 Task: Search one way flight ticket for 1 adult, 5 children, 2 infants in seat and 1 infant on lap in first from Charleston: Yeager Airport to Jackson: Jackson Hole Airport on 5-2-2023. Number of bags: 1 checked bag. Price is upto 106000. Outbound departure time preference is 12:00.
Action: Mouse moved to (338, 310)
Screenshot: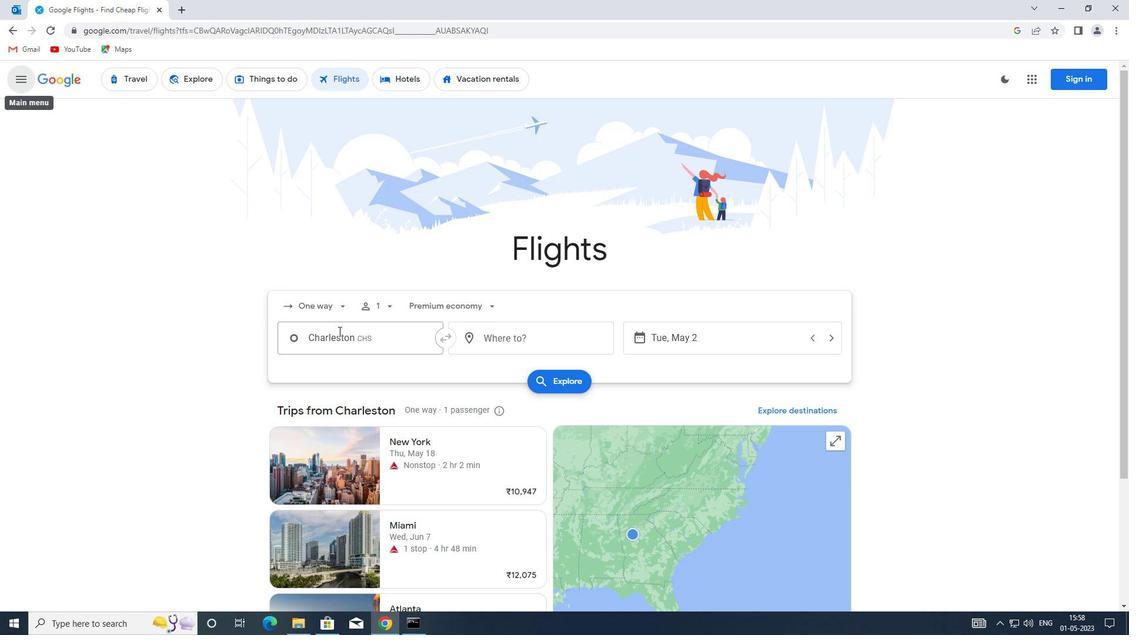
Action: Mouse pressed left at (338, 310)
Screenshot: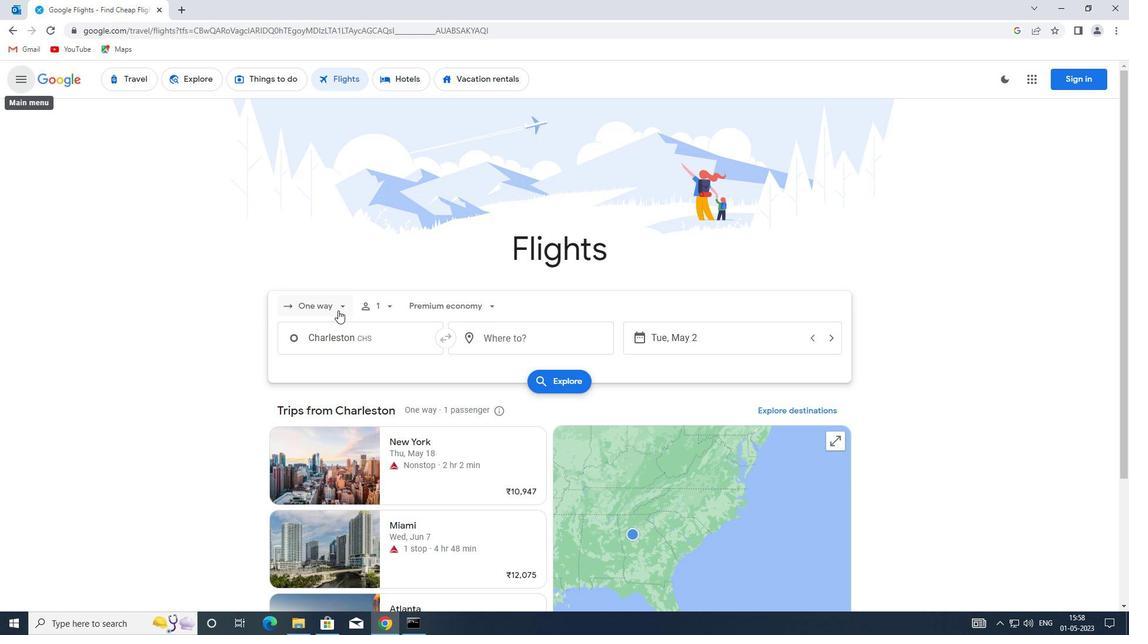 
Action: Mouse moved to (347, 366)
Screenshot: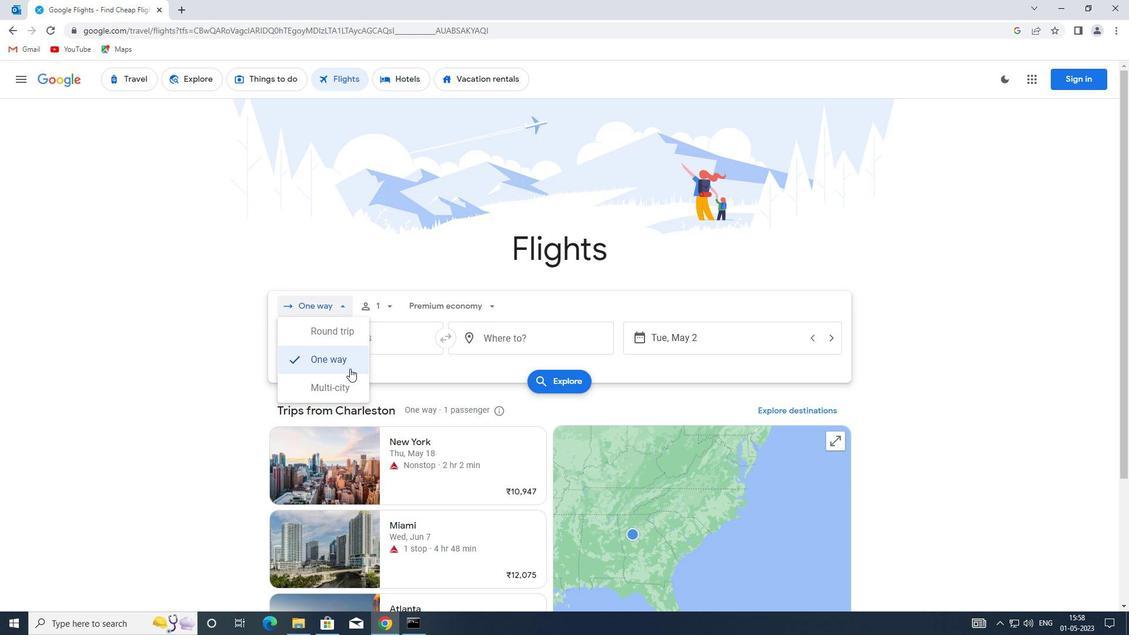
Action: Mouse pressed left at (347, 366)
Screenshot: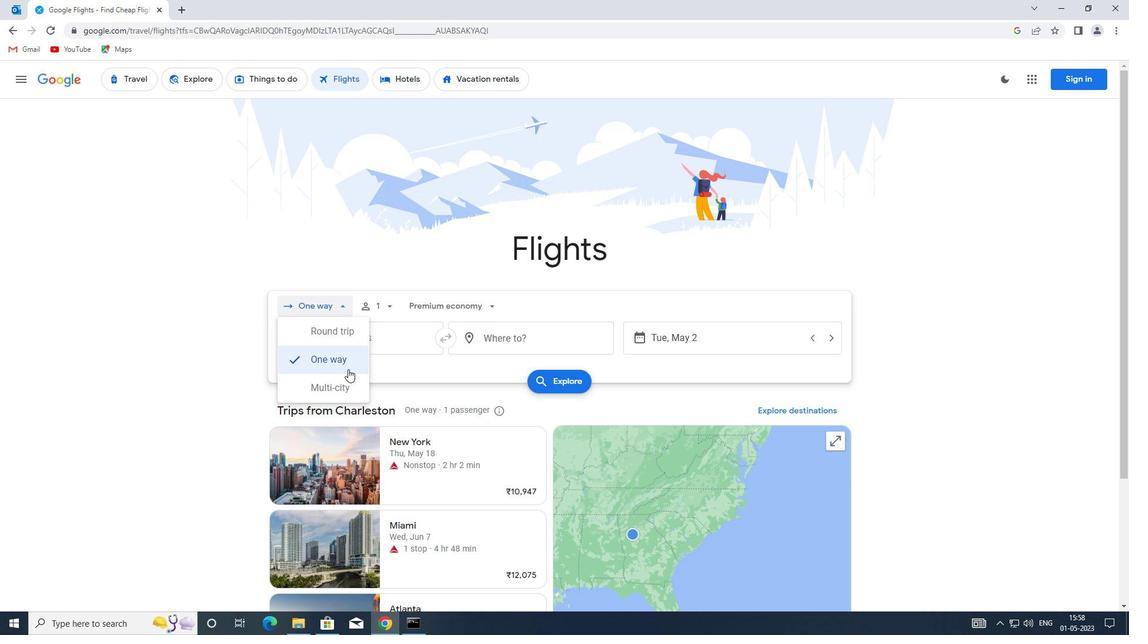 
Action: Mouse moved to (389, 304)
Screenshot: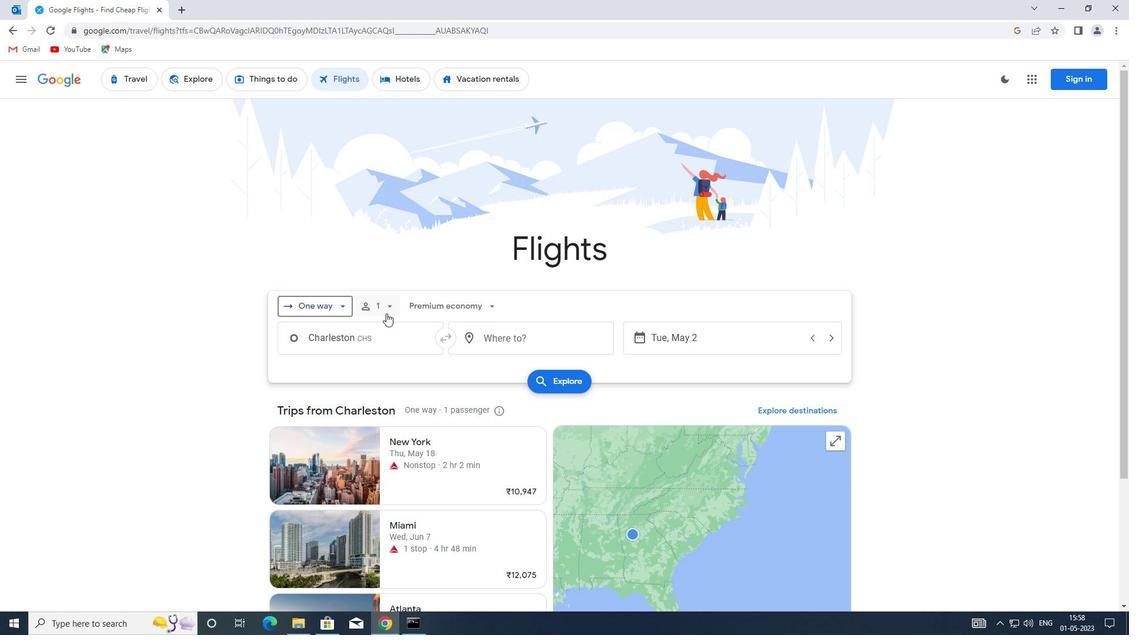 
Action: Mouse pressed left at (389, 304)
Screenshot: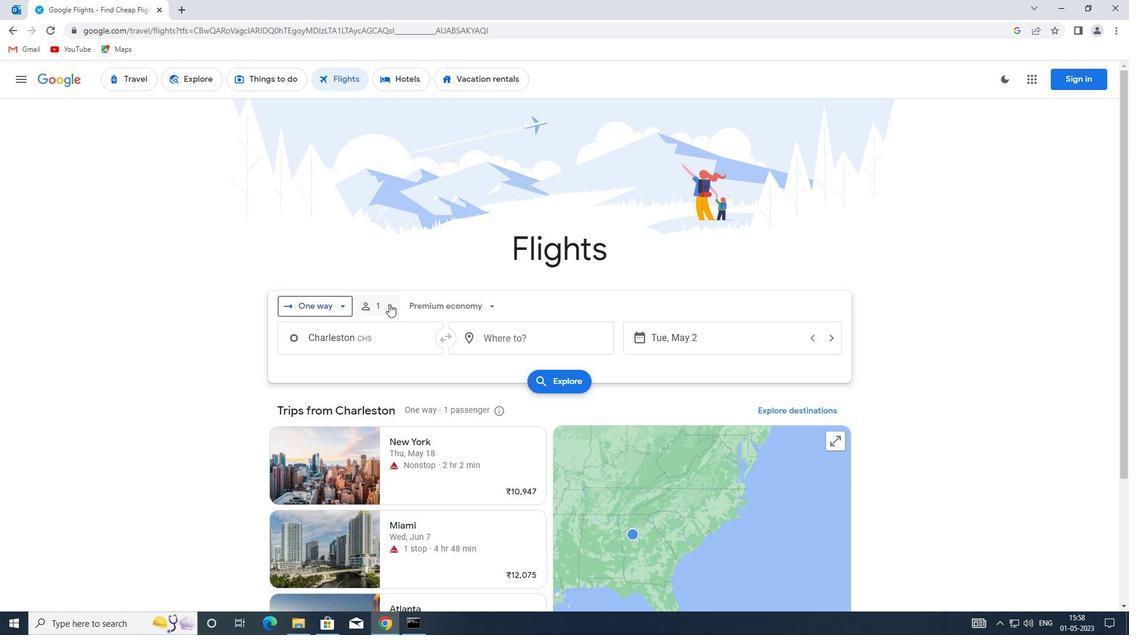 
Action: Mouse moved to (483, 363)
Screenshot: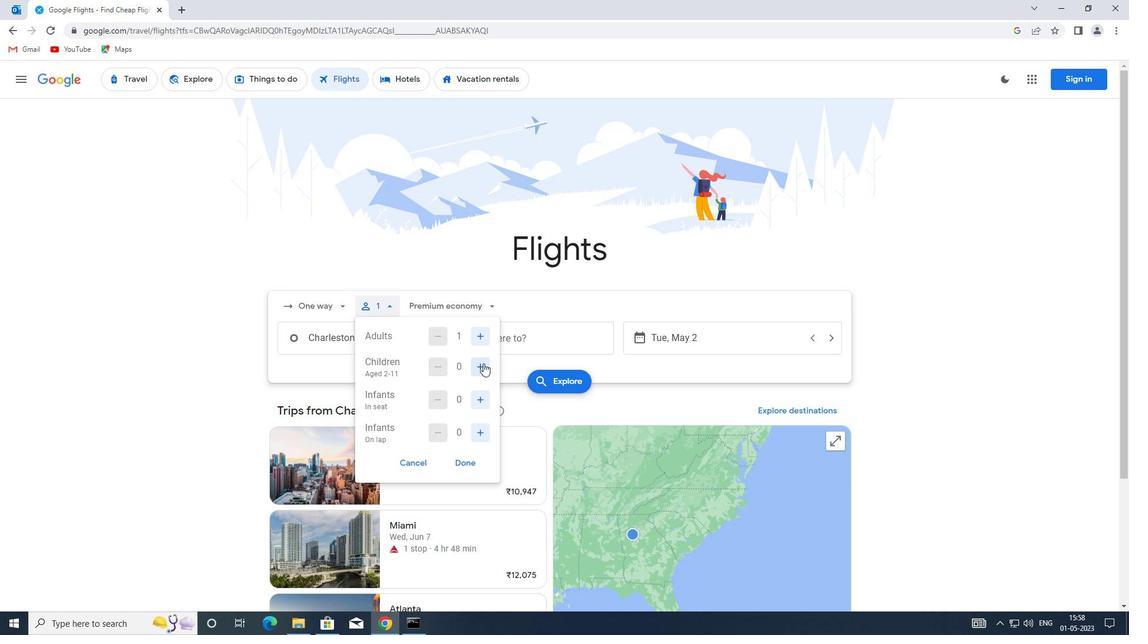 
Action: Mouse pressed left at (483, 363)
Screenshot: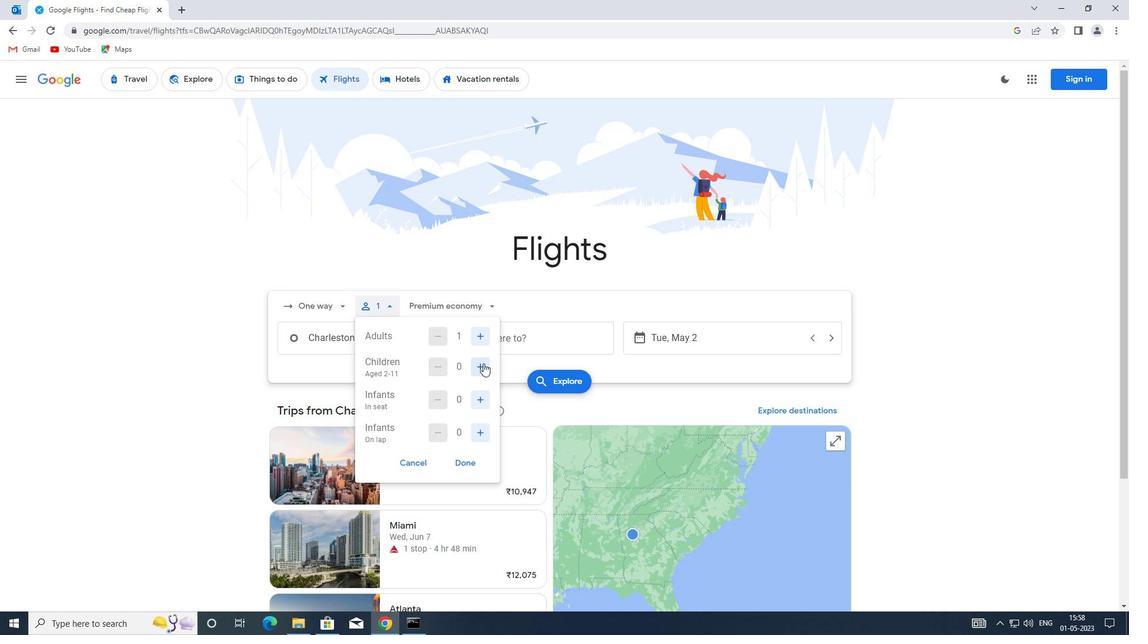 
Action: Mouse pressed left at (483, 363)
Screenshot: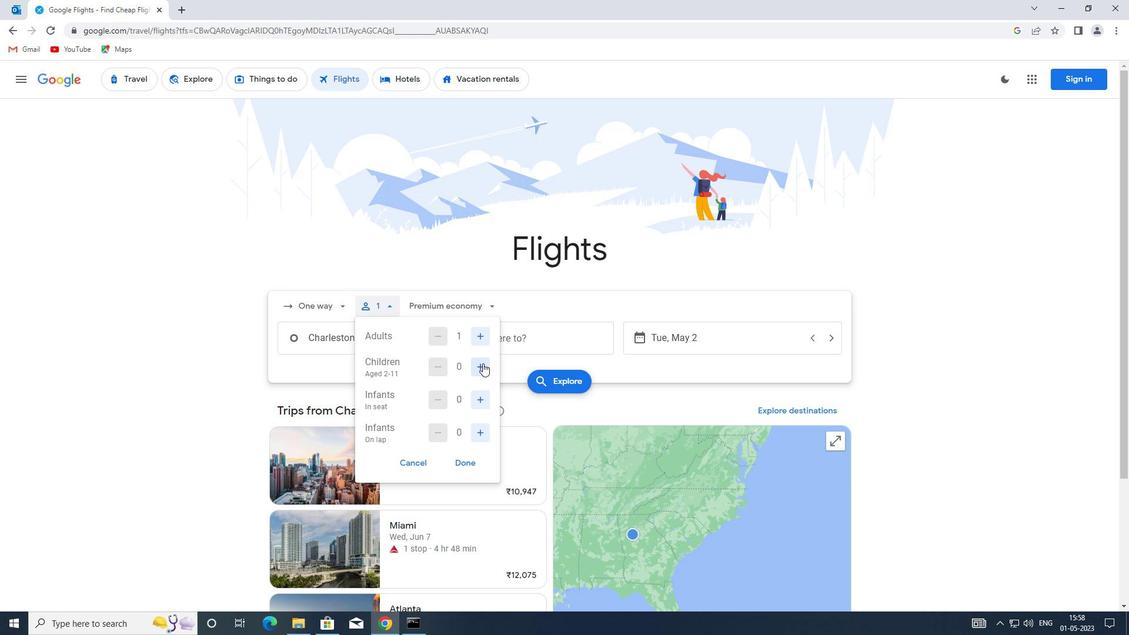 
Action: Mouse pressed left at (483, 363)
Screenshot: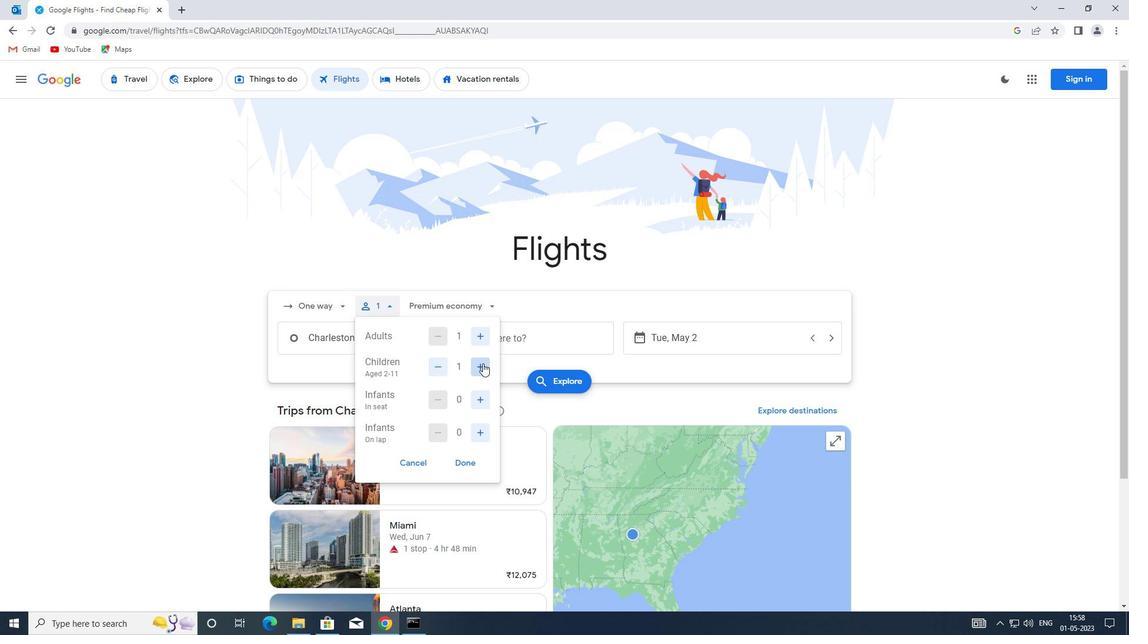 
Action: Mouse moved to (483, 364)
Screenshot: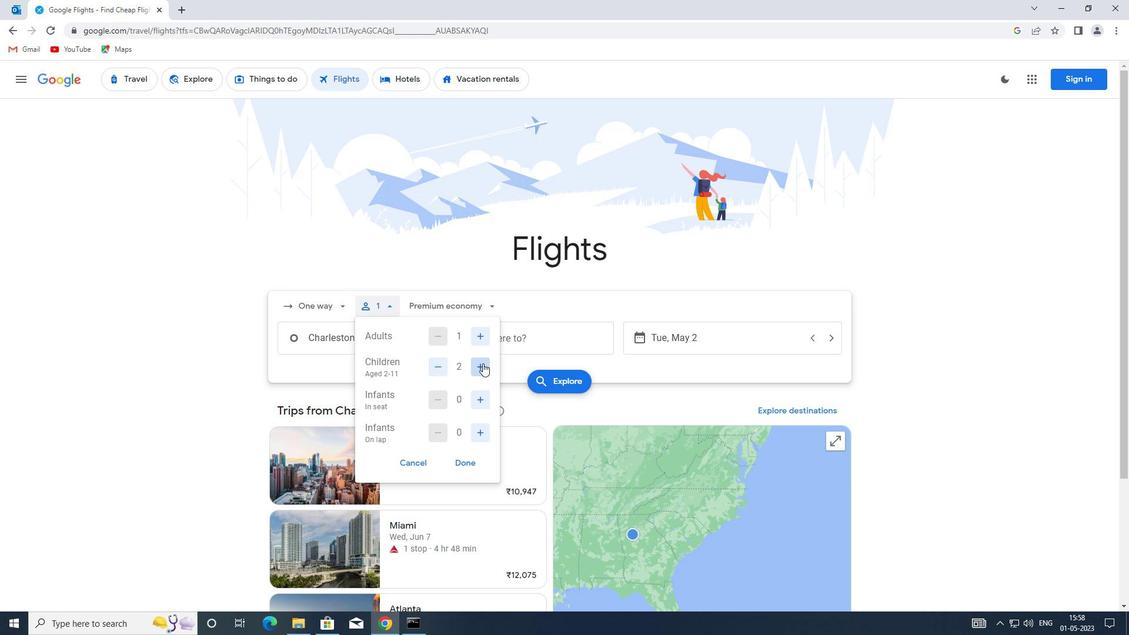 
Action: Mouse pressed left at (483, 364)
Screenshot: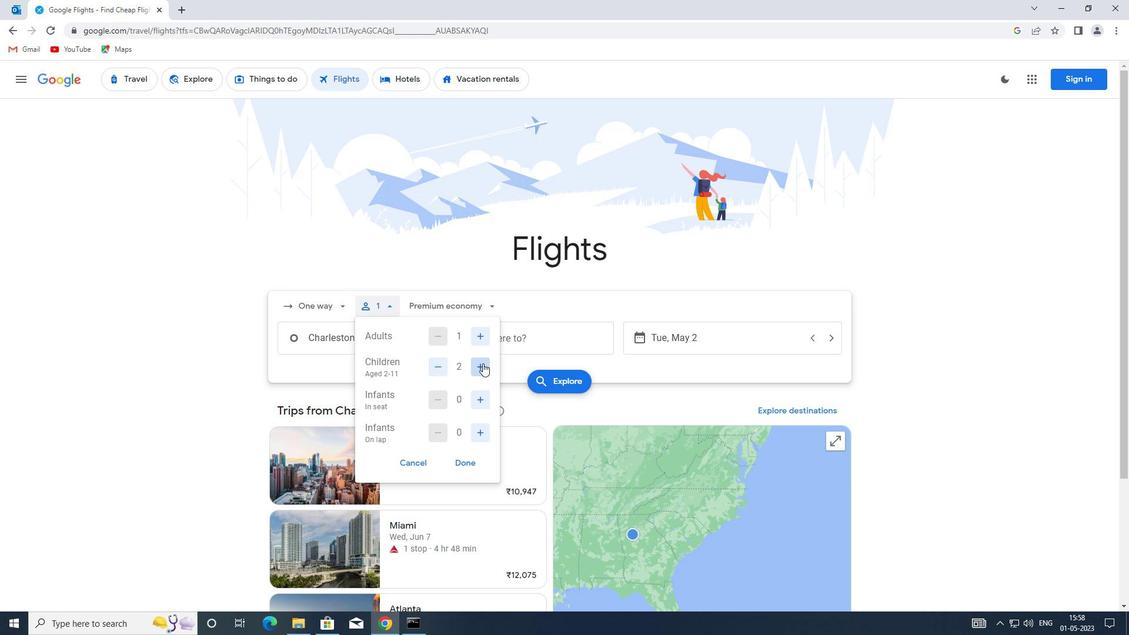 
Action: Mouse moved to (483, 365)
Screenshot: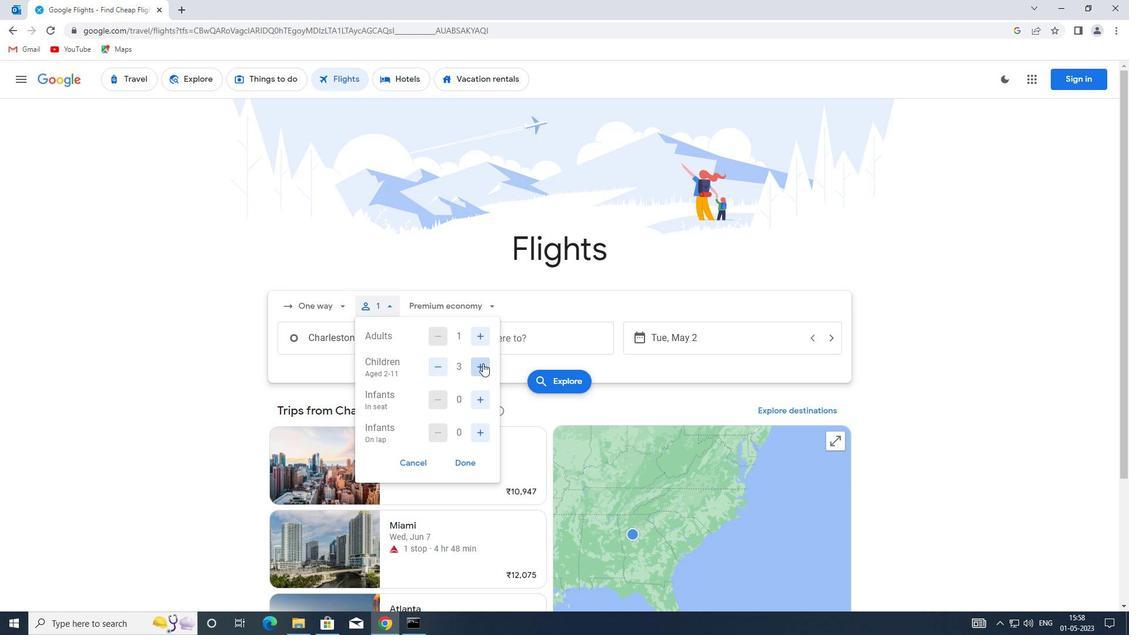 
Action: Mouse pressed left at (483, 365)
Screenshot: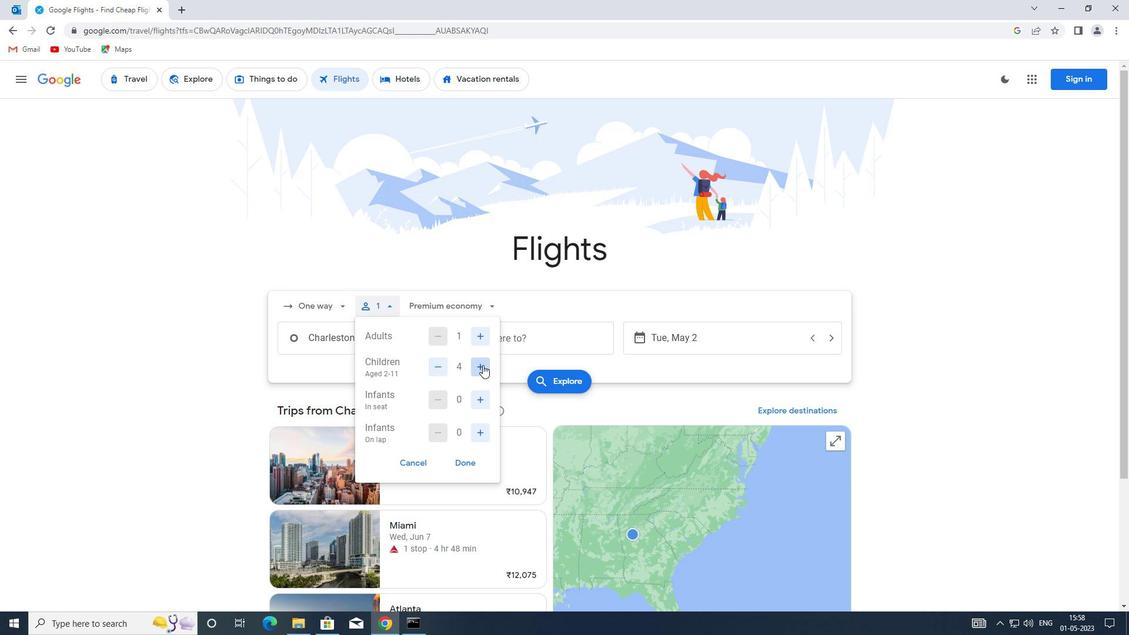 
Action: Mouse moved to (479, 401)
Screenshot: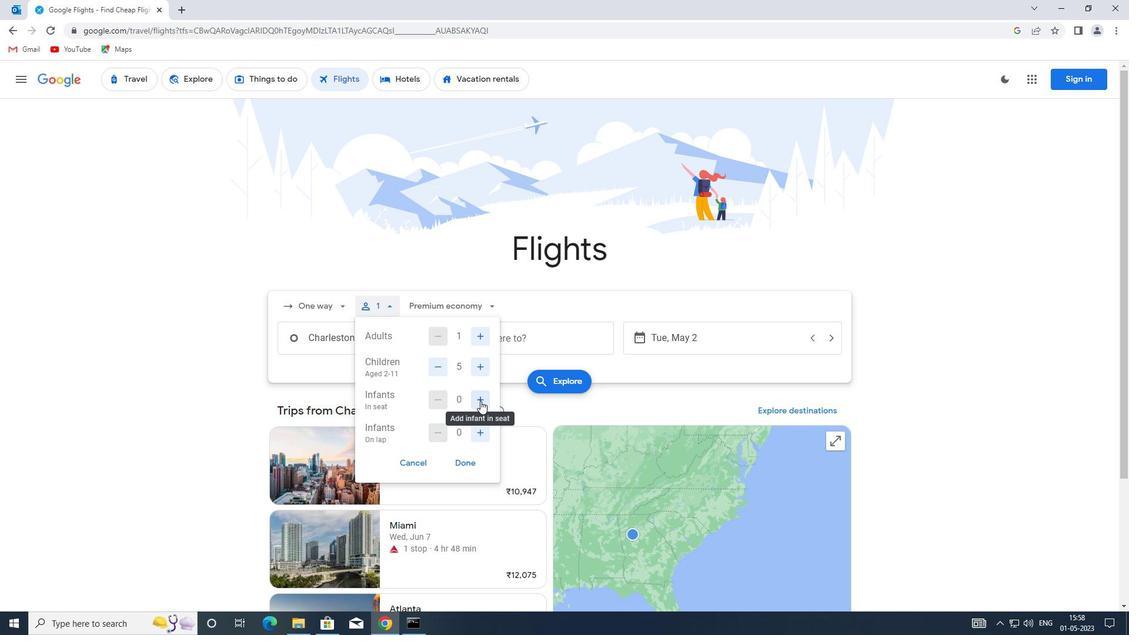 
Action: Mouse pressed left at (479, 401)
Screenshot: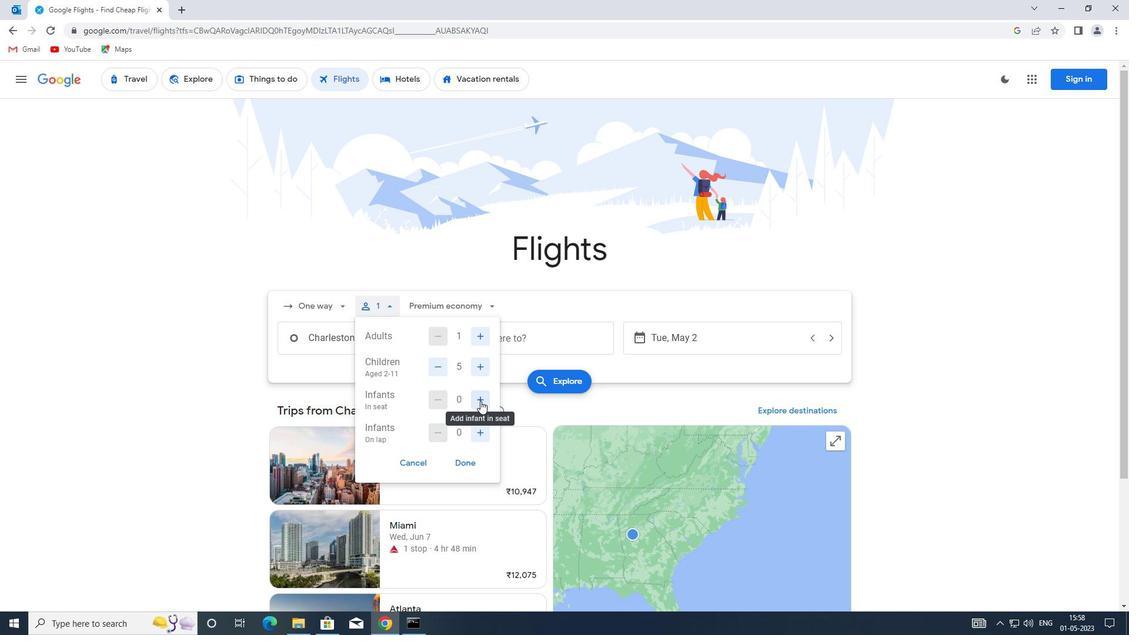 
Action: Mouse pressed left at (479, 401)
Screenshot: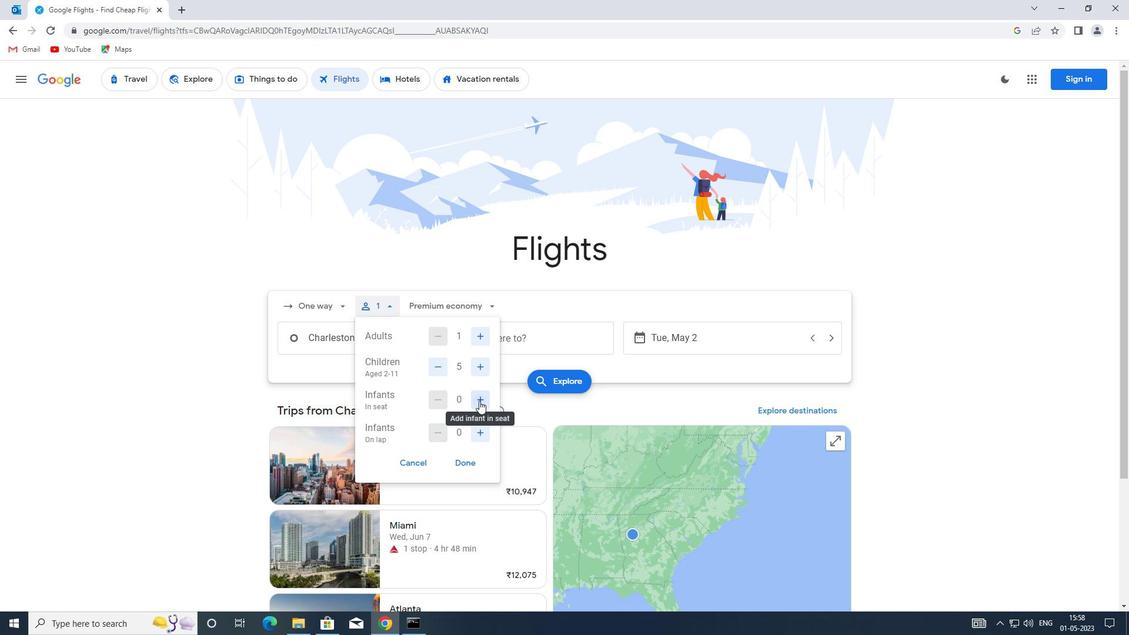 
Action: Mouse moved to (475, 431)
Screenshot: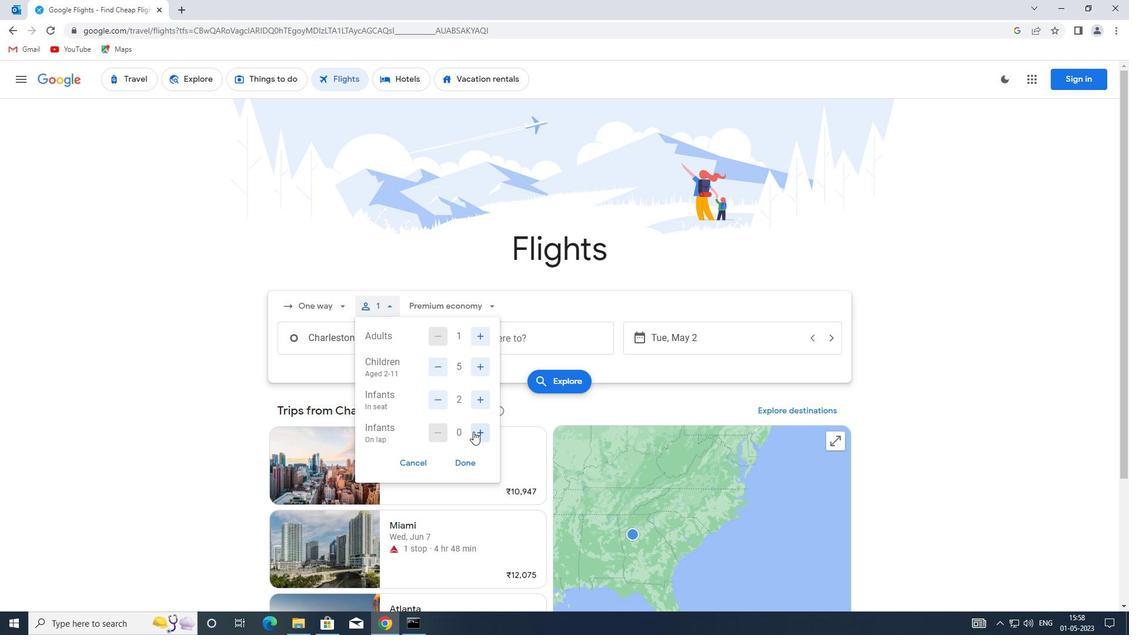 
Action: Mouse pressed left at (475, 431)
Screenshot: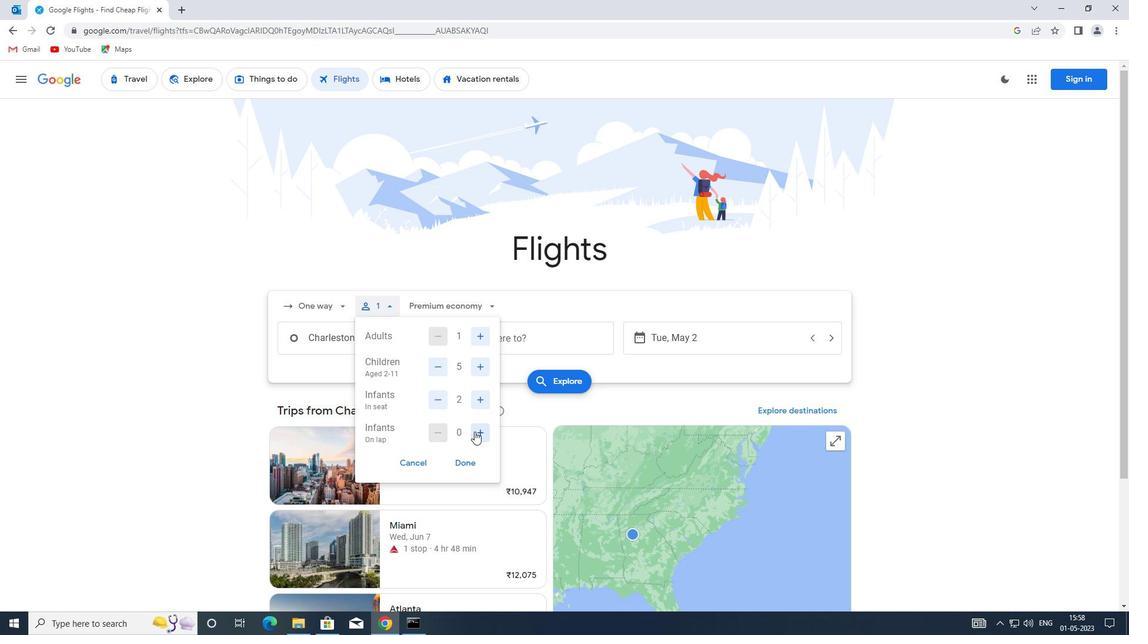 
Action: Mouse moved to (445, 401)
Screenshot: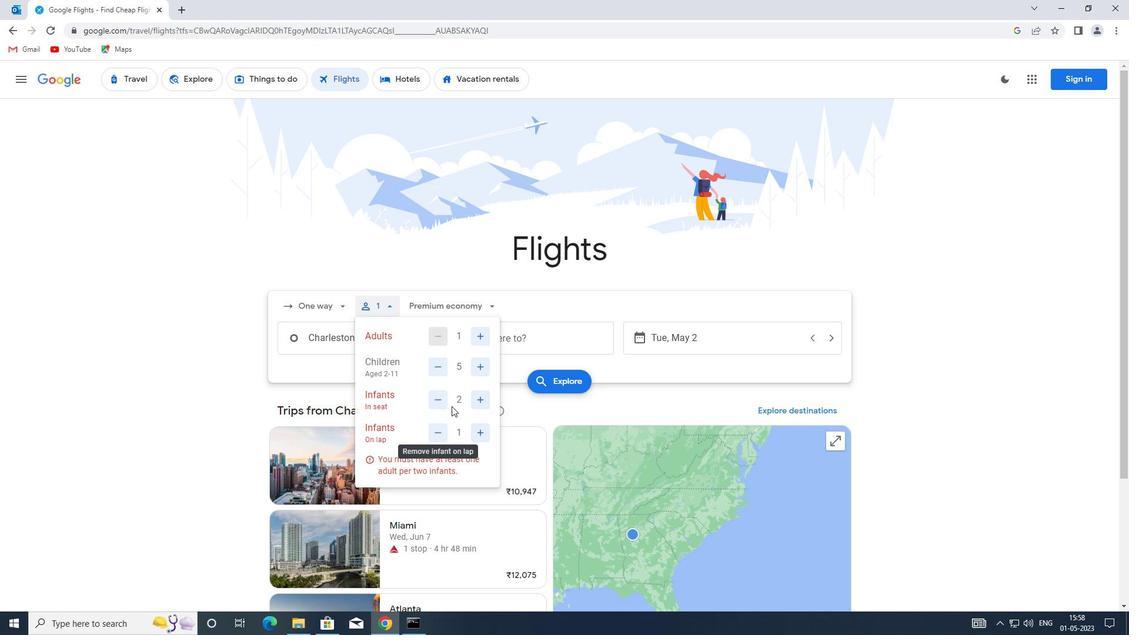 
Action: Mouse pressed left at (445, 401)
Screenshot: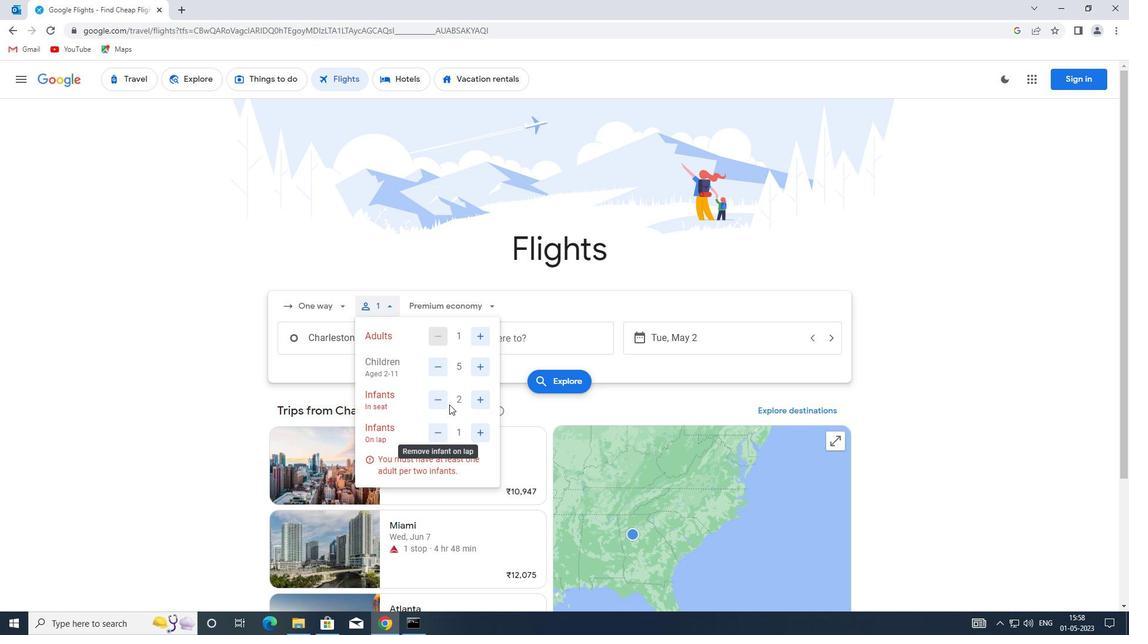 
Action: Mouse moved to (471, 462)
Screenshot: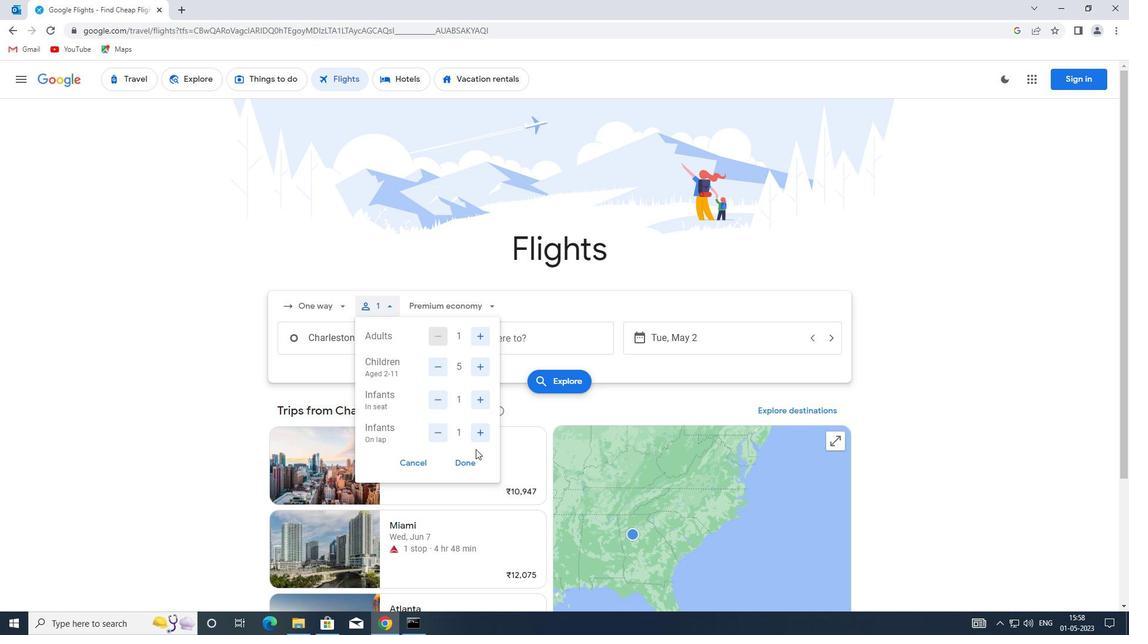 
Action: Mouse pressed left at (471, 462)
Screenshot: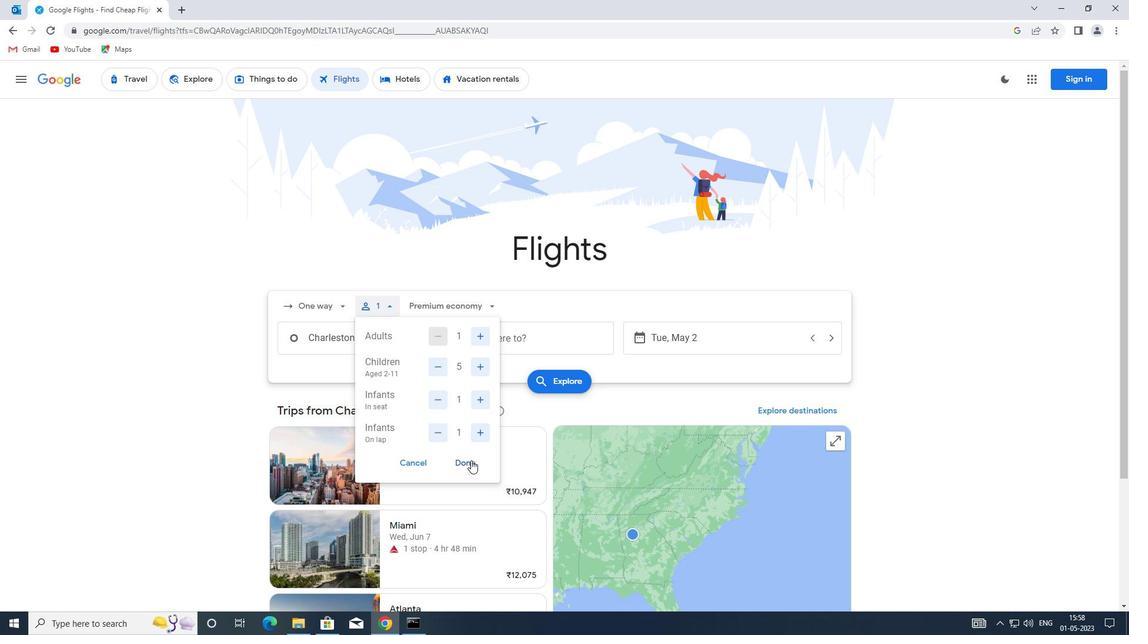 
Action: Mouse moved to (469, 309)
Screenshot: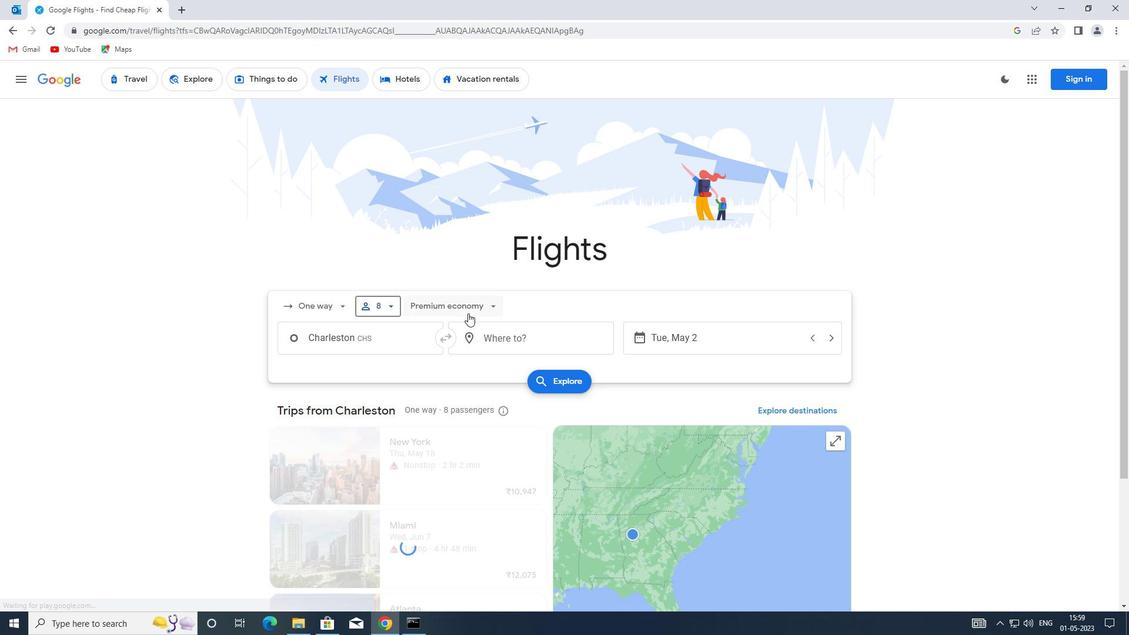 
Action: Mouse pressed left at (469, 309)
Screenshot: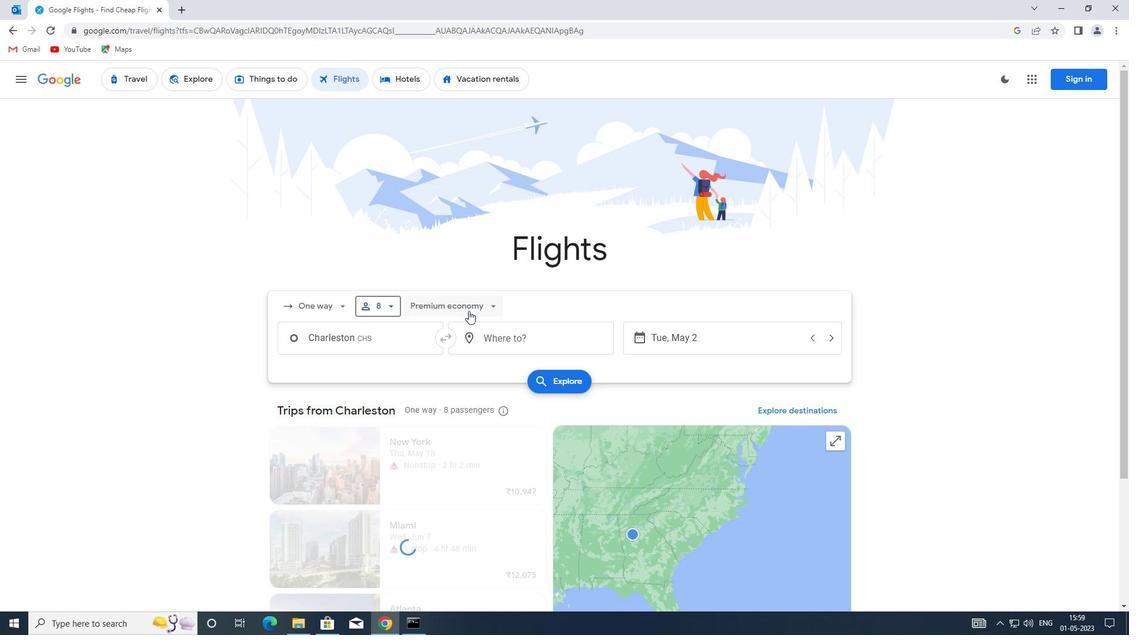 
Action: Mouse moved to (466, 416)
Screenshot: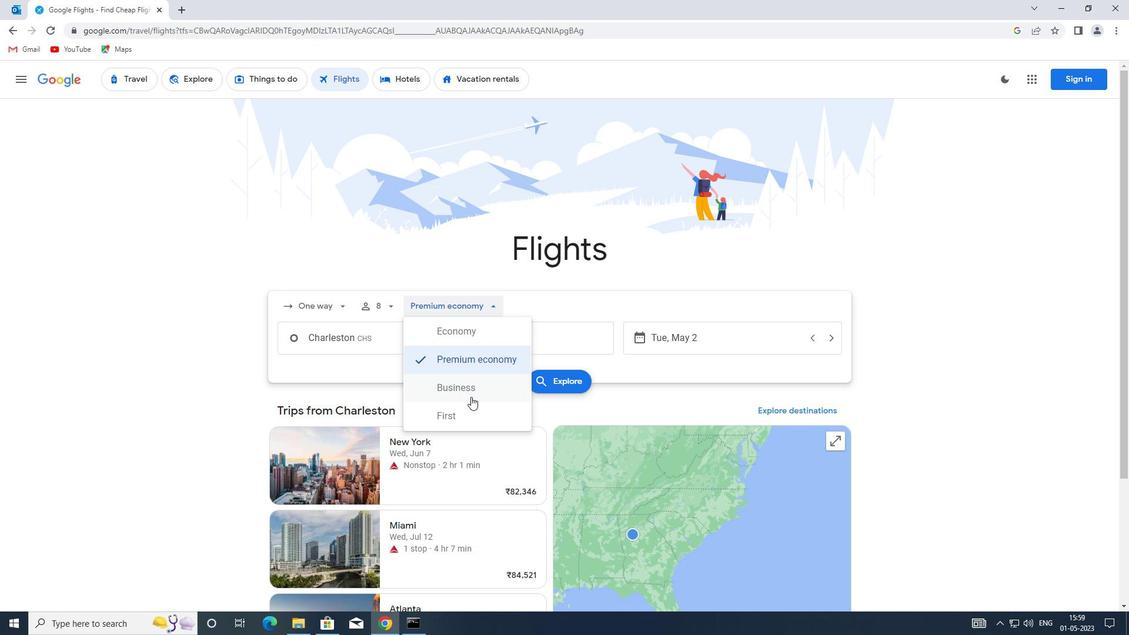 
Action: Mouse pressed left at (466, 416)
Screenshot: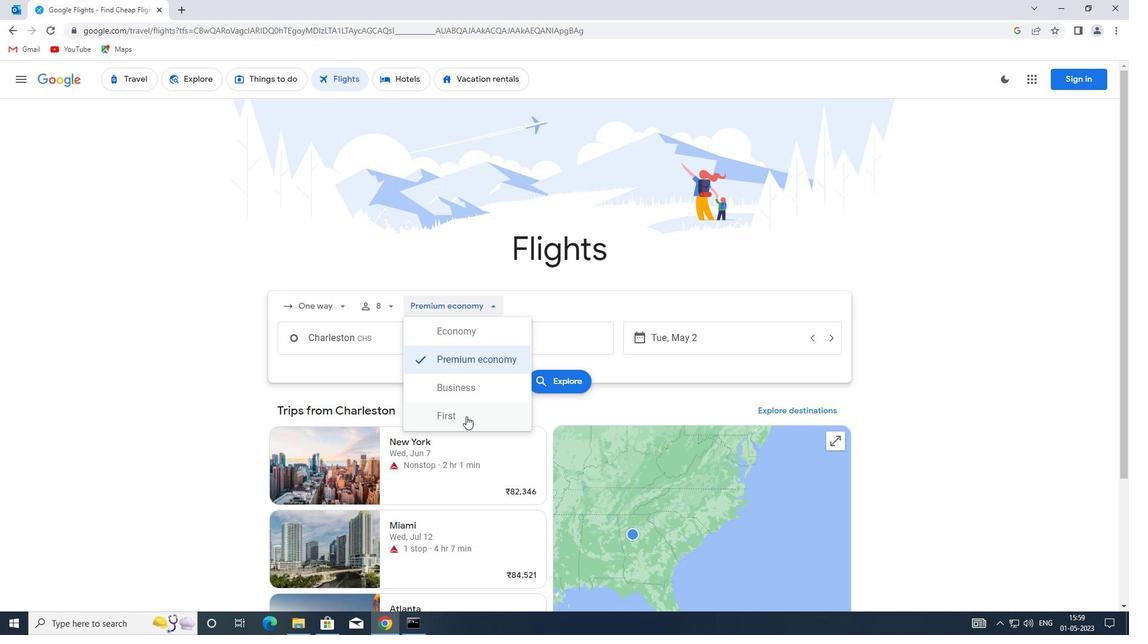 
Action: Mouse moved to (384, 343)
Screenshot: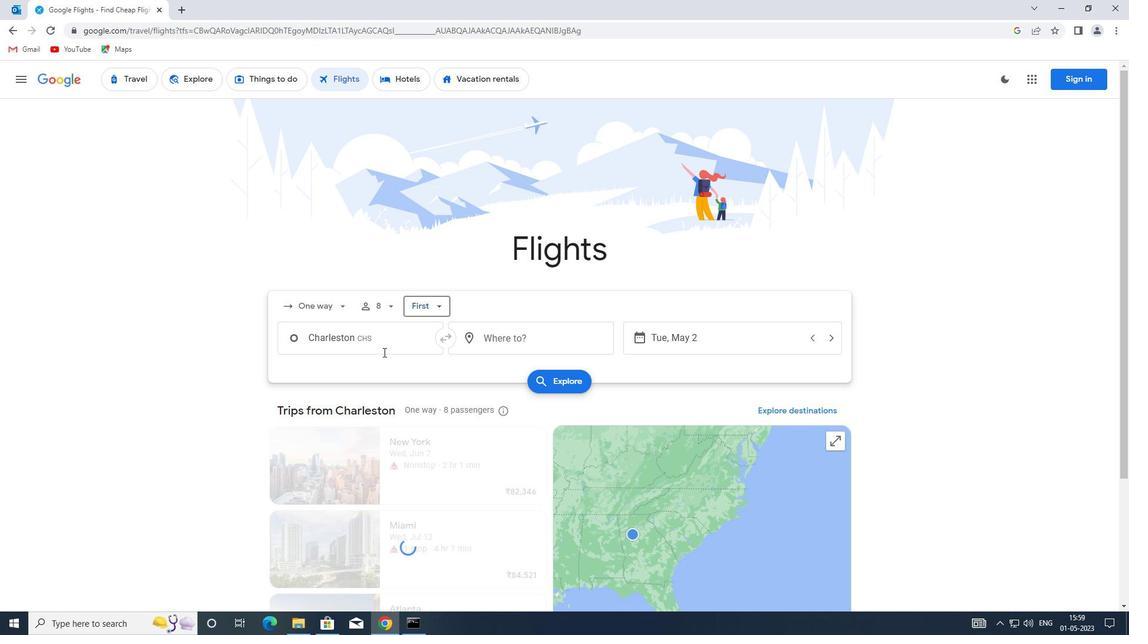 
Action: Mouse pressed left at (384, 343)
Screenshot: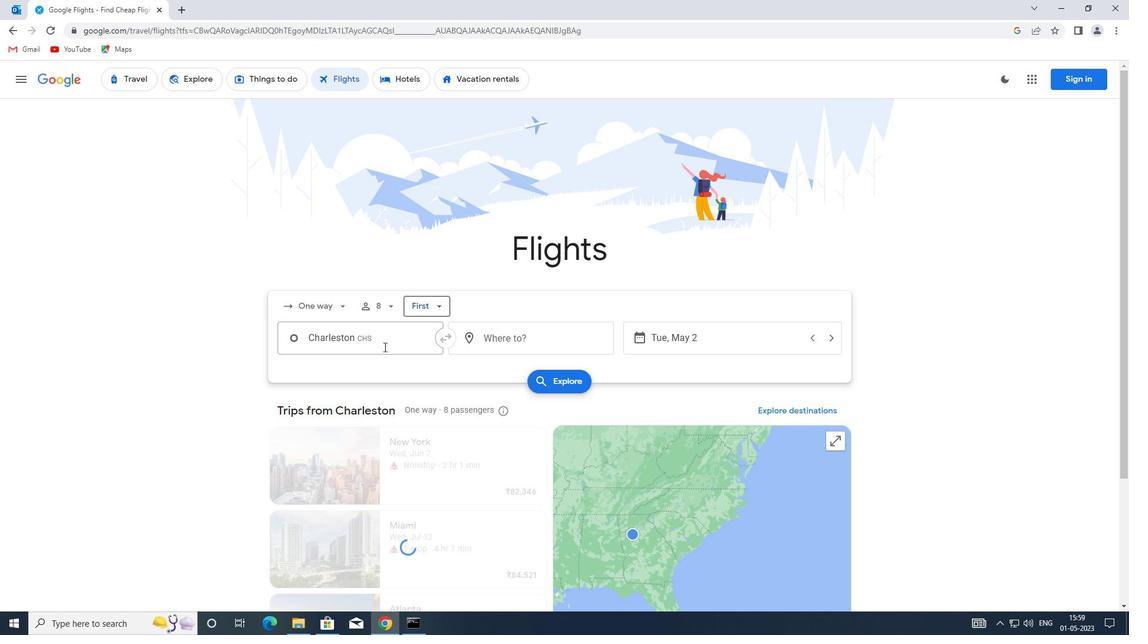 
Action: Key pressed <Key.enter>
Screenshot: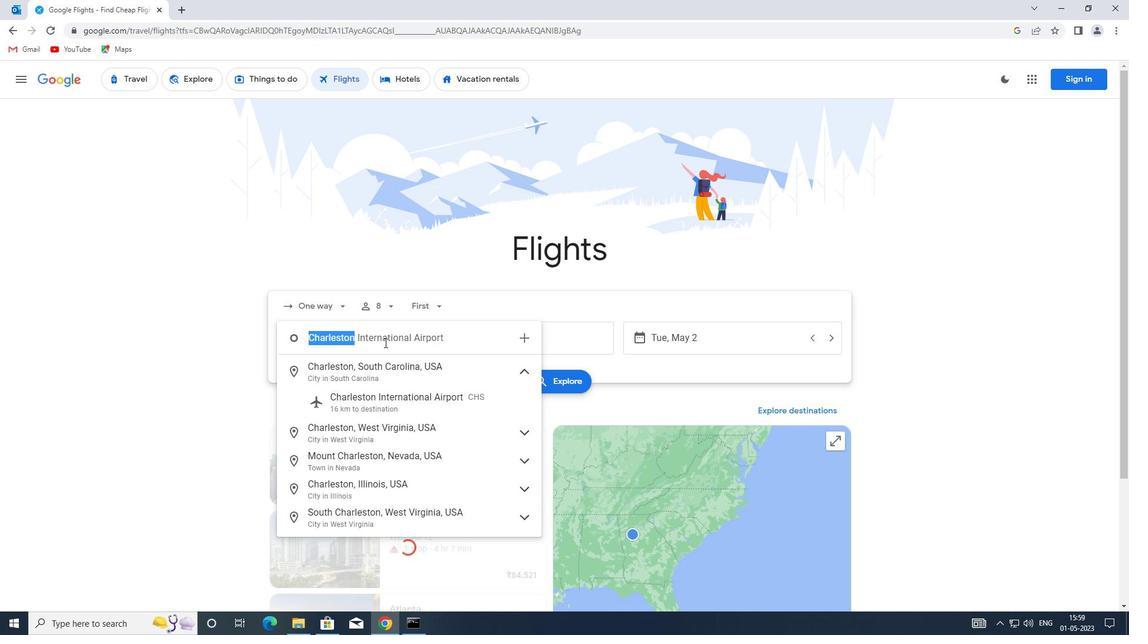 
Action: Mouse moved to (540, 336)
Screenshot: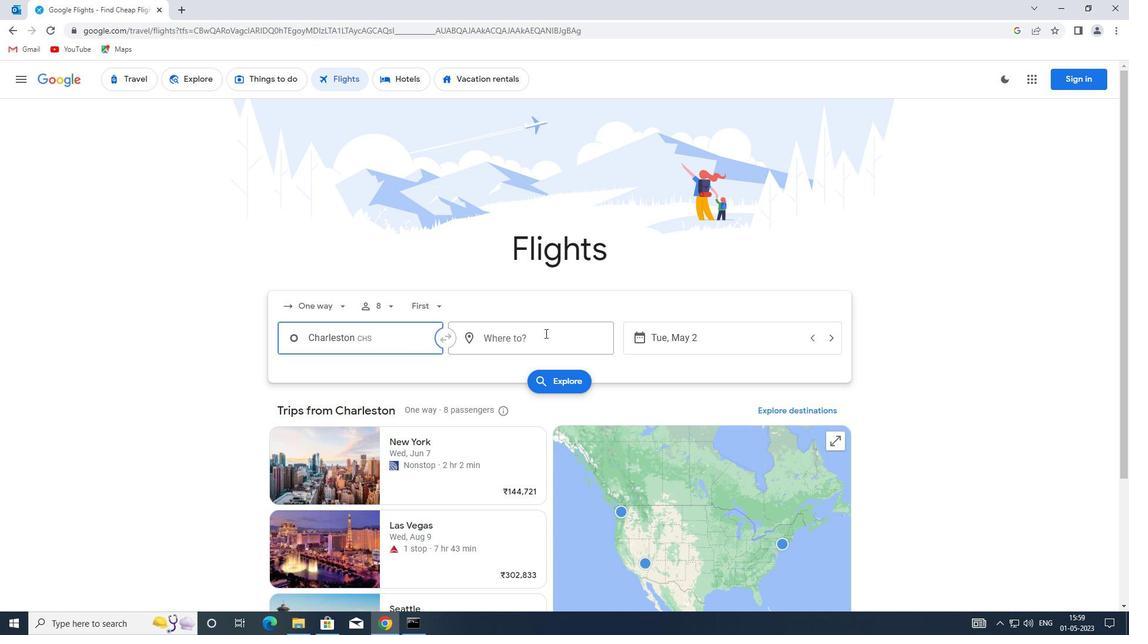
Action: Mouse pressed left at (540, 336)
Screenshot: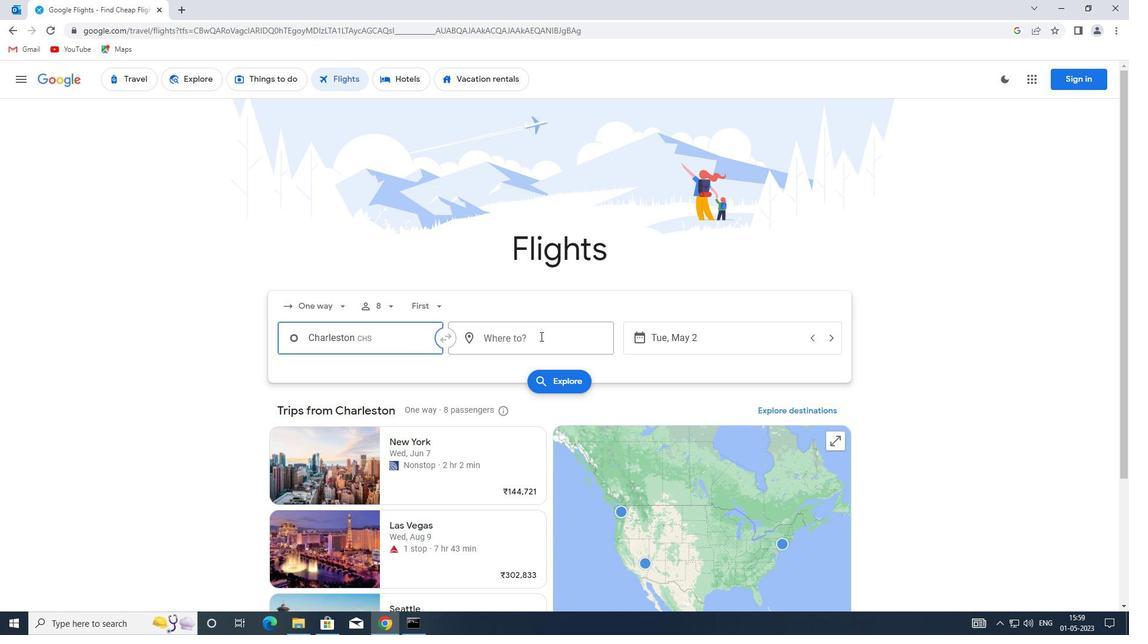 
Action: Key pressed jac
Screenshot: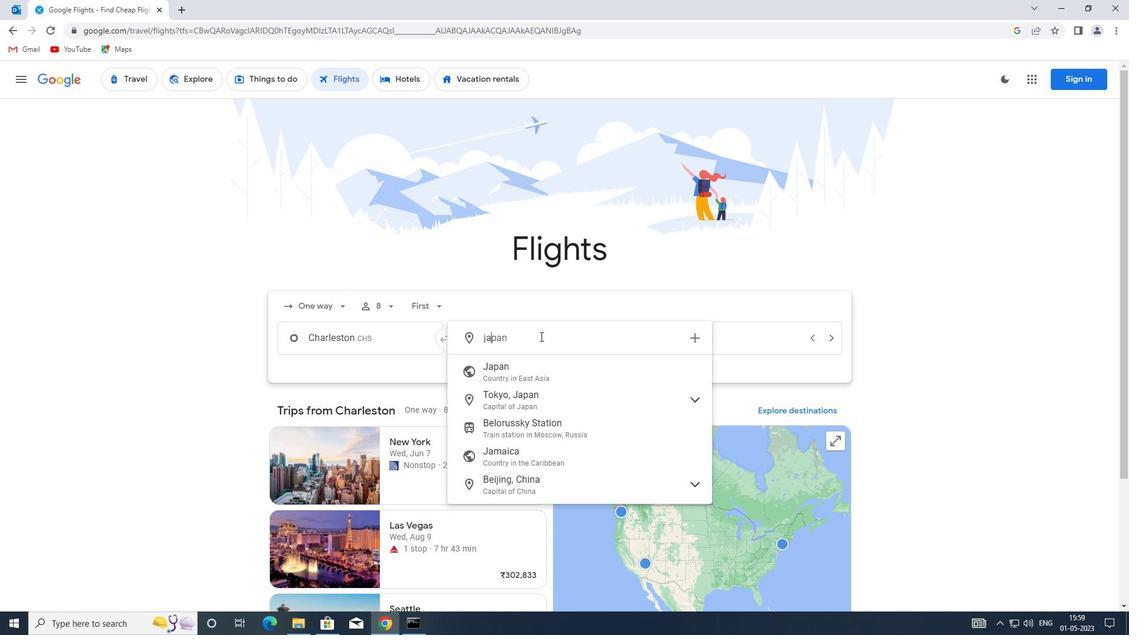 
Action: Mouse moved to (549, 369)
Screenshot: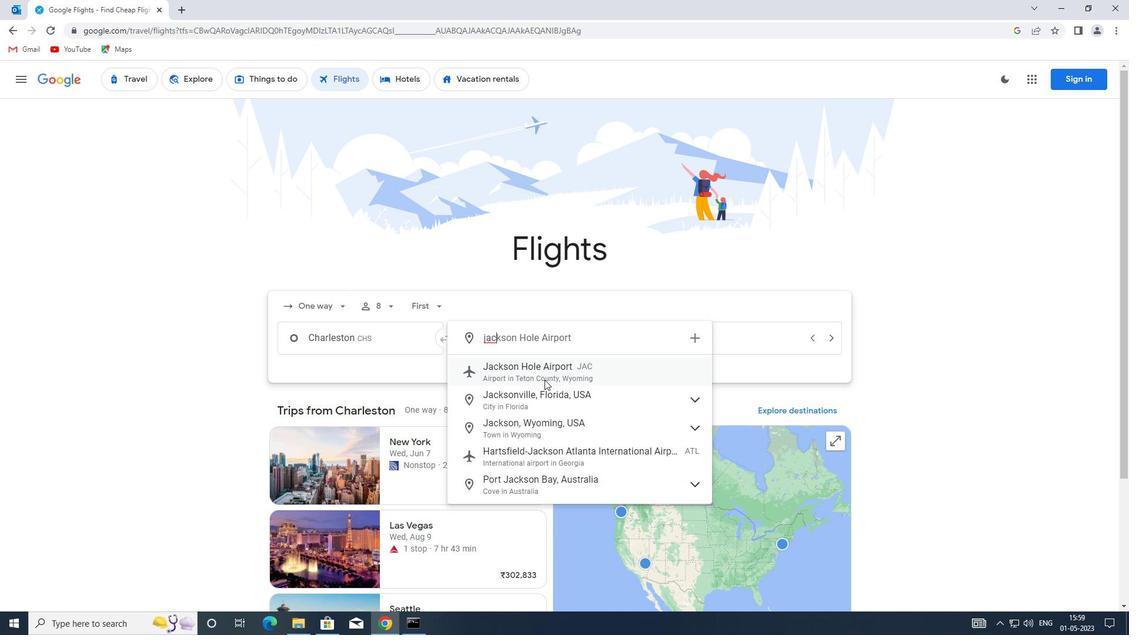 
Action: Mouse pressed left at (549, 369)
Screenshot: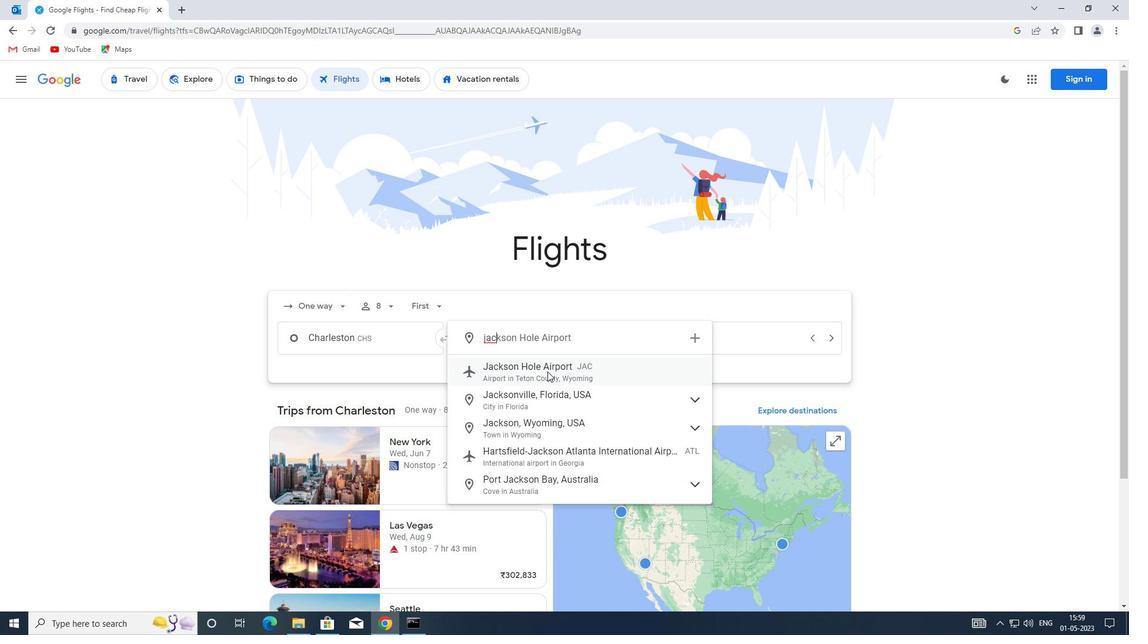
Action: Mouse moved to (668, 336)
Screenshot: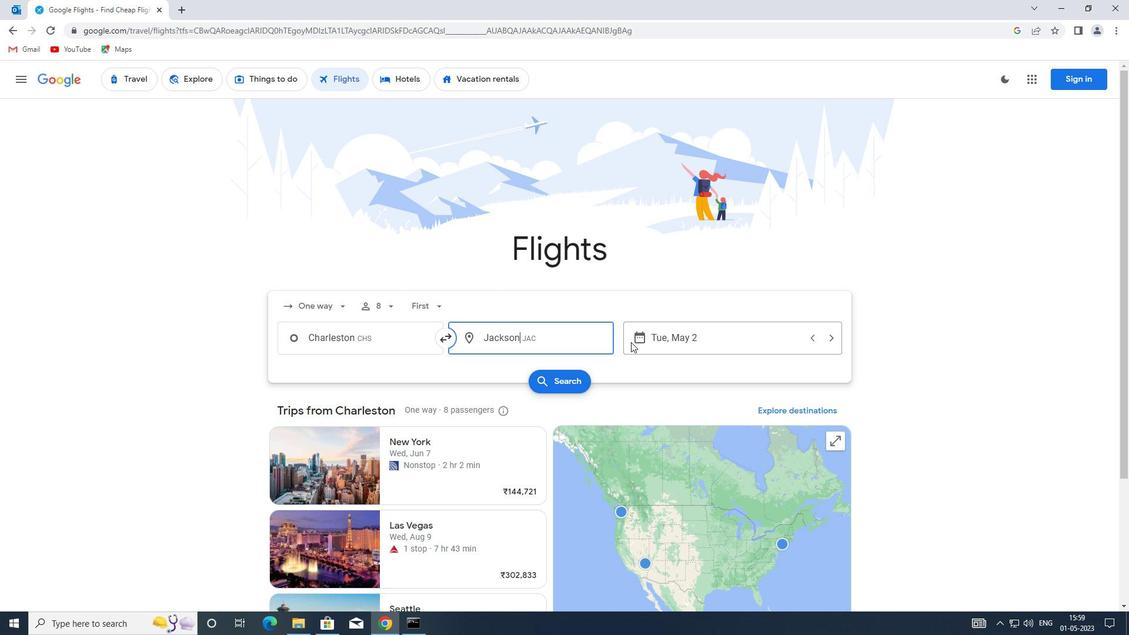 
Action: Mouse pressed left at (668, 336)
Screenshot: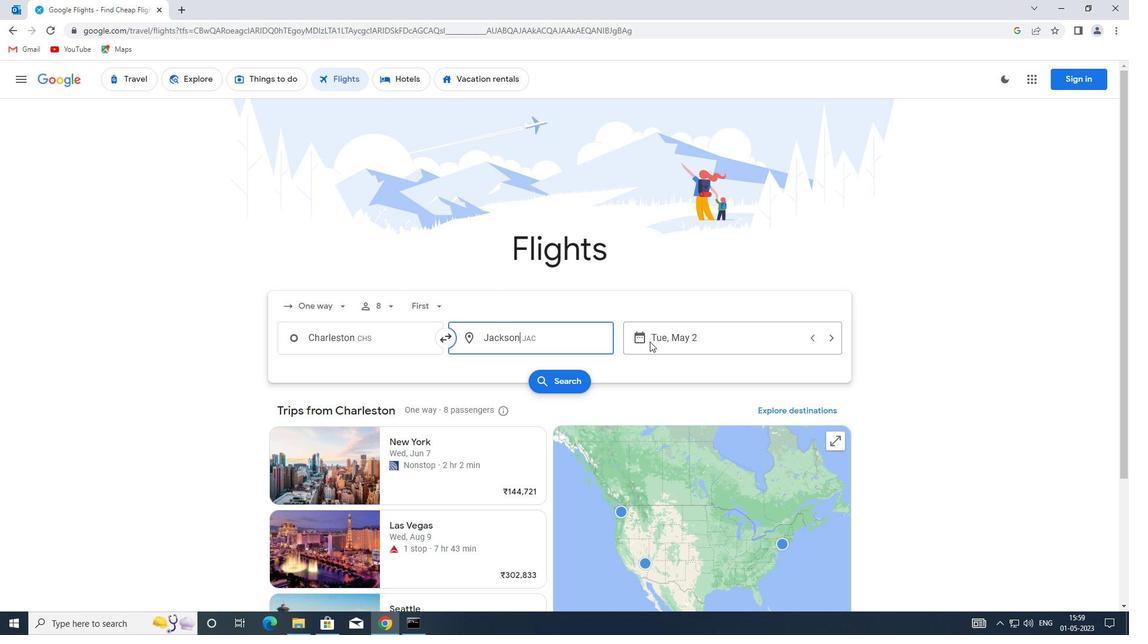 
Action: Mouse moved to (483, 404)
Screenshot: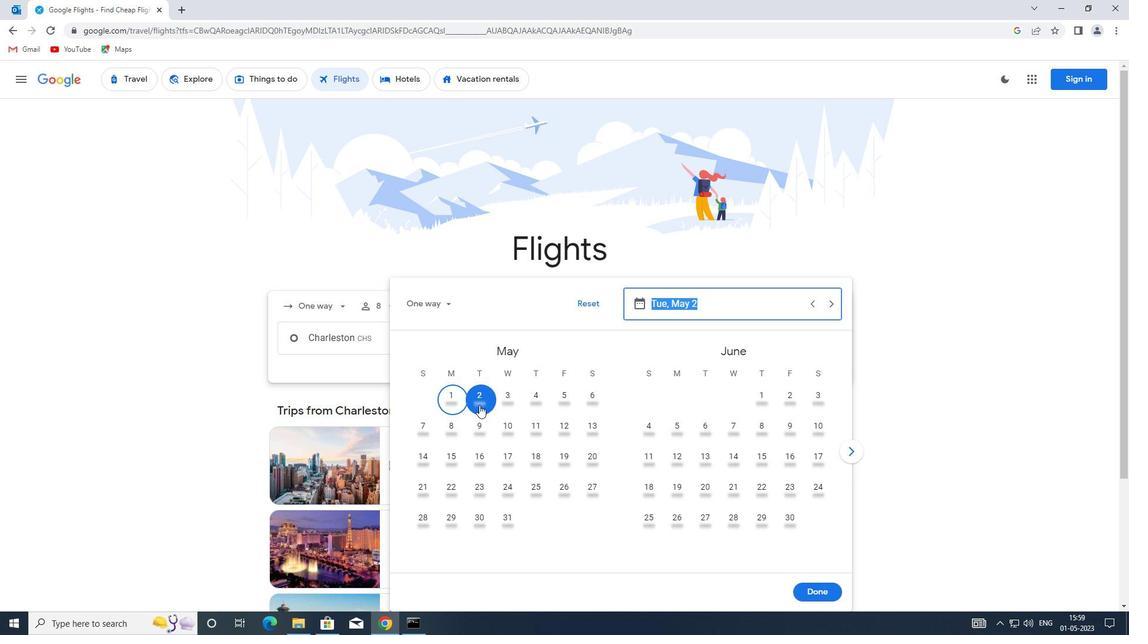 
Action: Mouse pressed left at (483, 404)
Screenshot: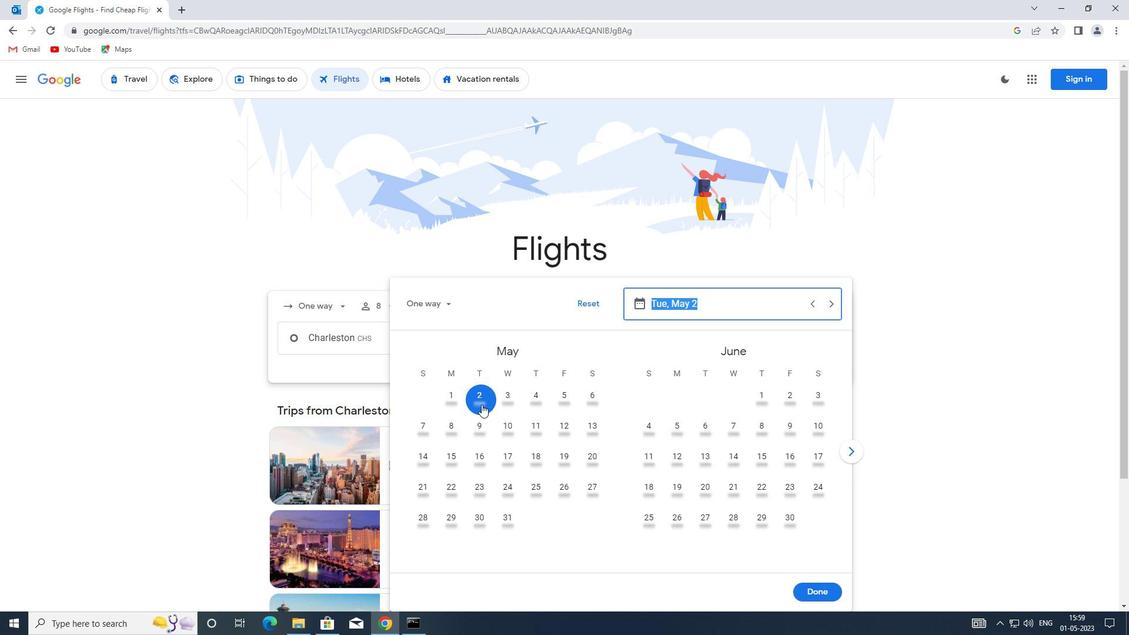 
Action: Mouse moved to (821, 594)
Screenshot: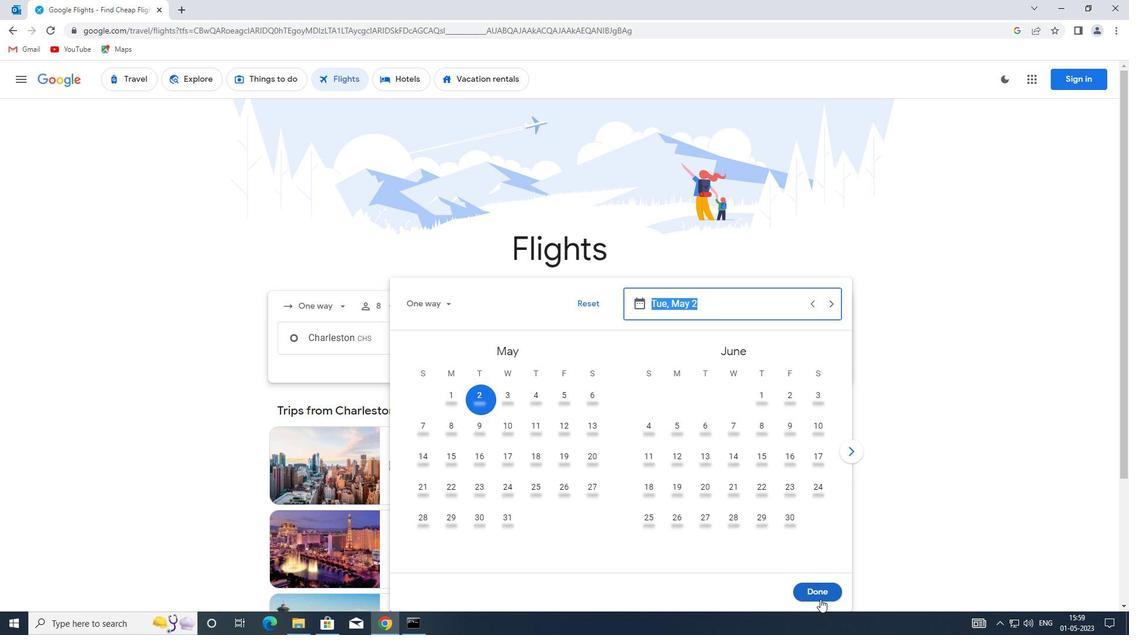 
Action: Mouse pressed left at (821, 594)
Screenshot: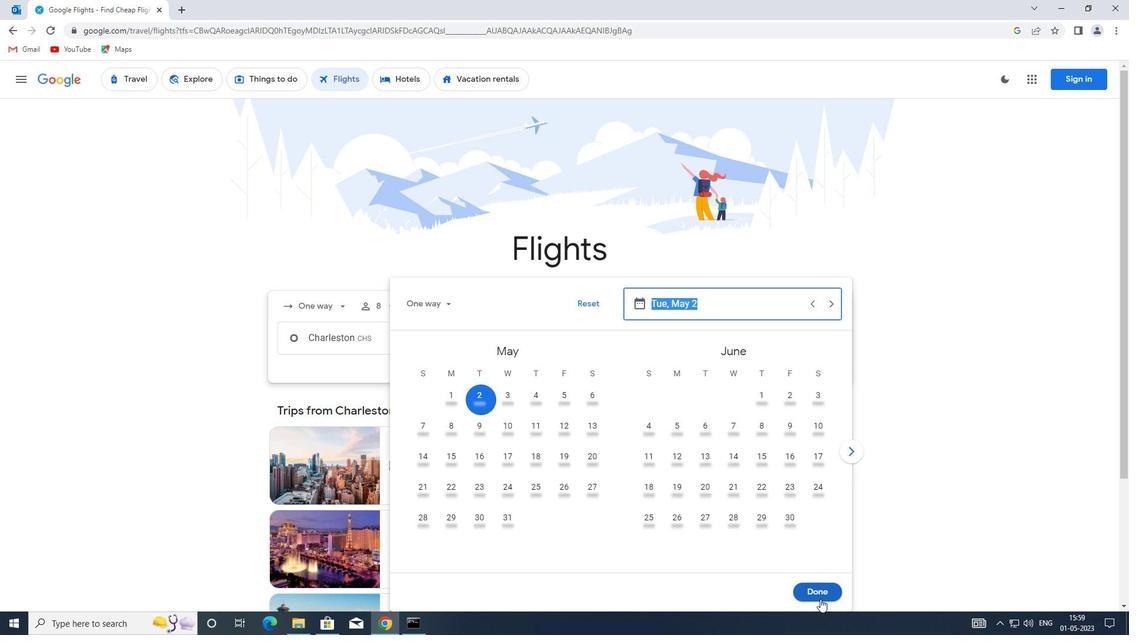 
Action: Mouse moved to (558, 386)
Screenshot: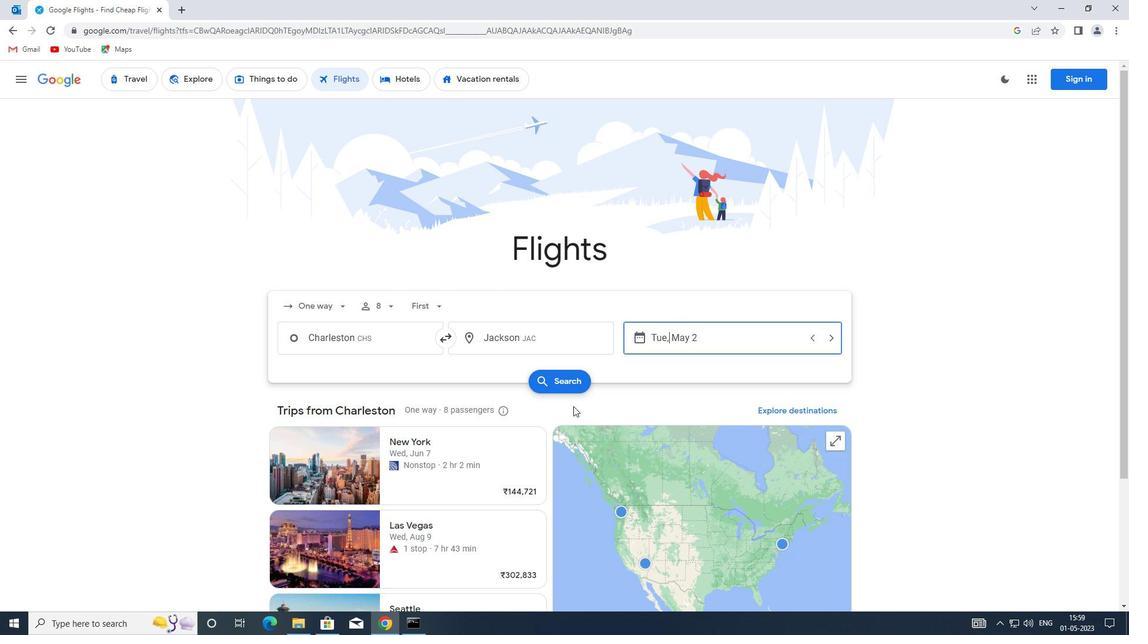 
Action: Mouse pressed left at (558, 386)
Screenshot: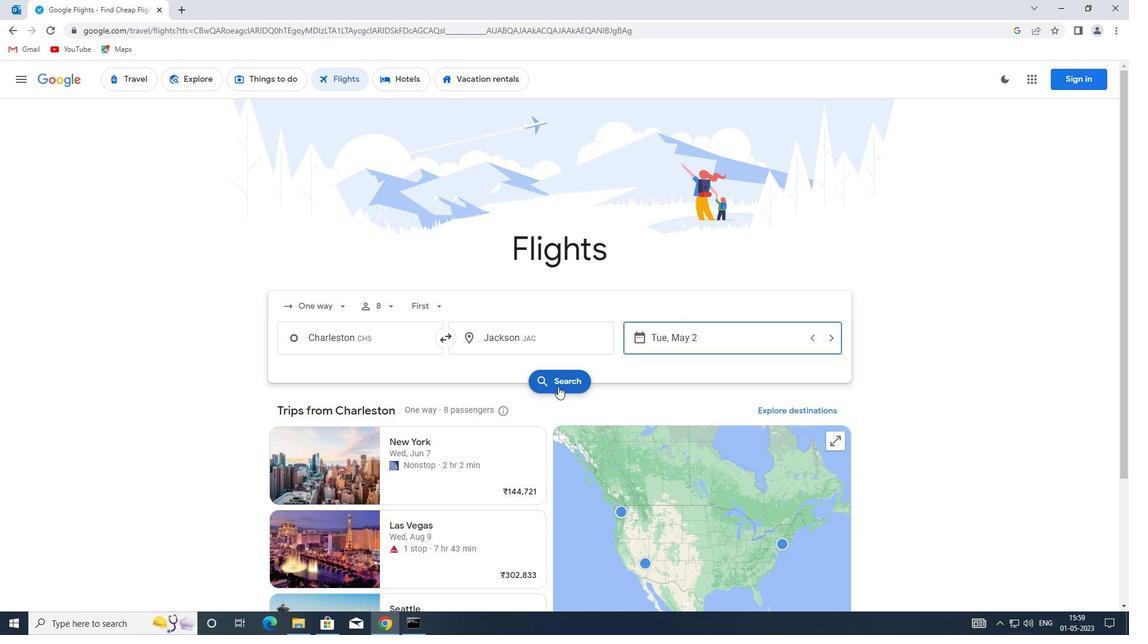 
Action: Mouse moved to (321, 290)
Screenshot: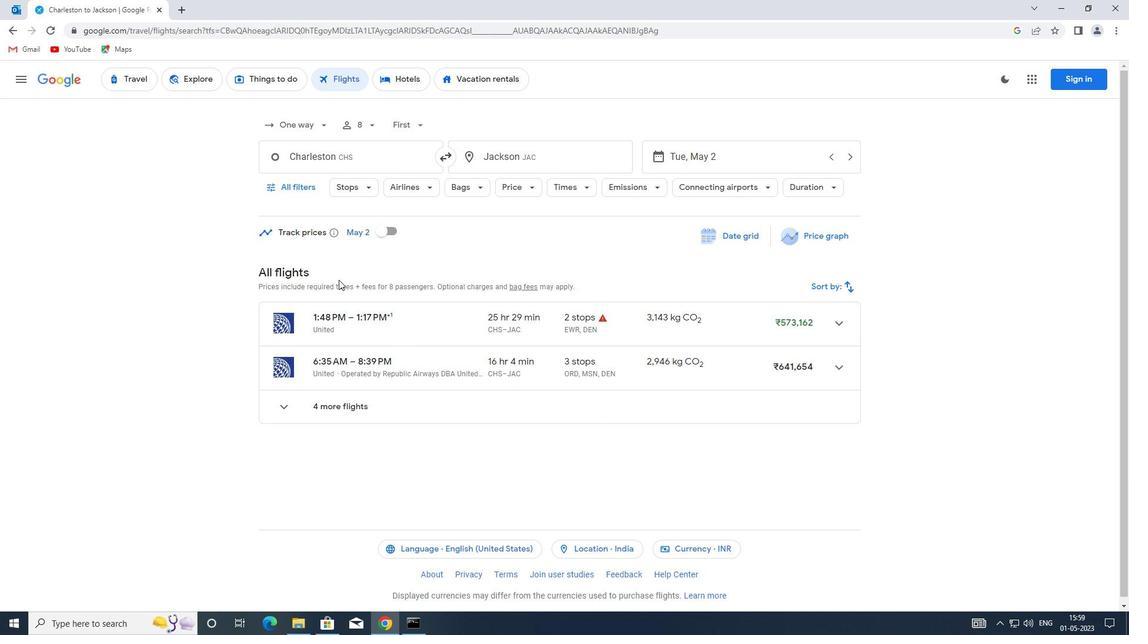 
Action: Mouse scrolled (321, 291) with delta (0, 0)
Screenshot: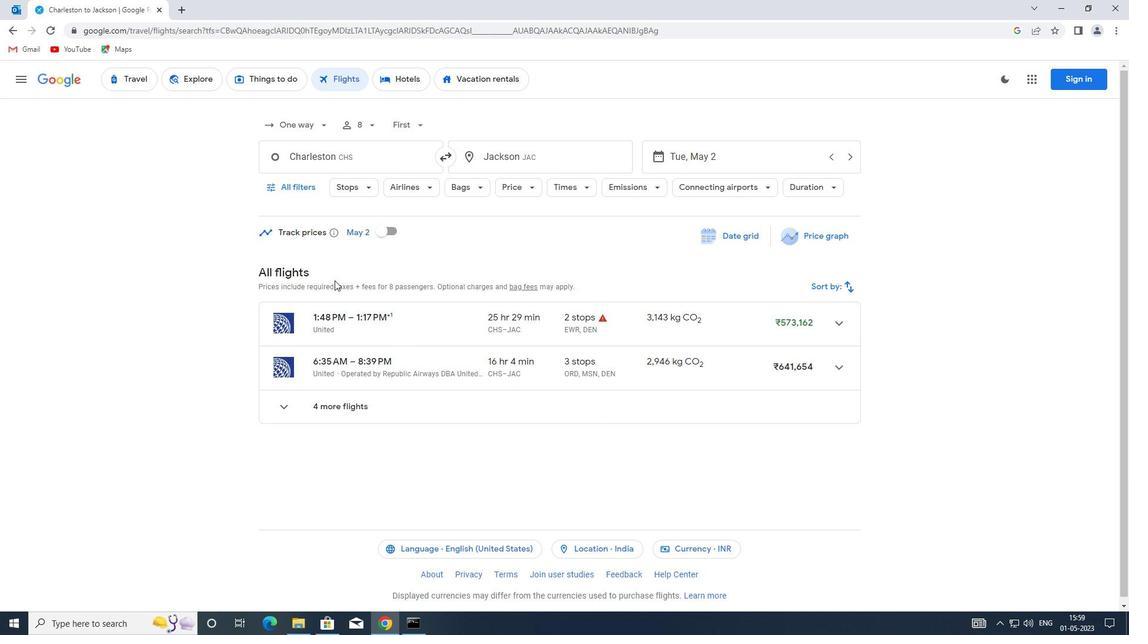 
Action: Mouse scrolled (321, 291) with delta (0, 0)
Screenshot: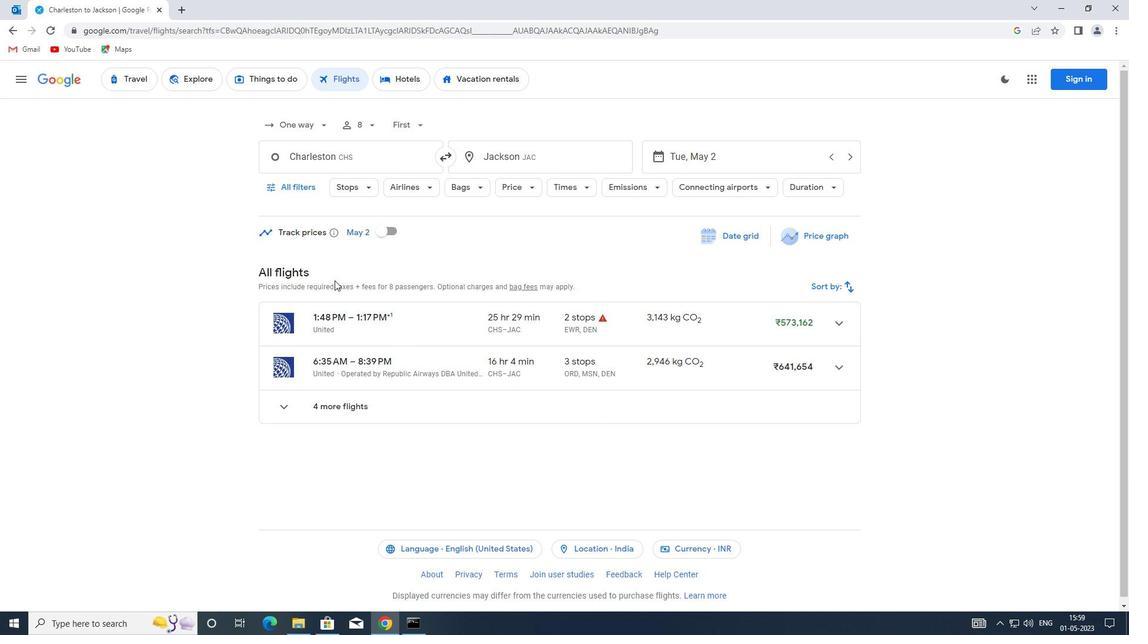 
Action: Mouse scrolled (321, 291) with delta (0, 0)
Screenshot: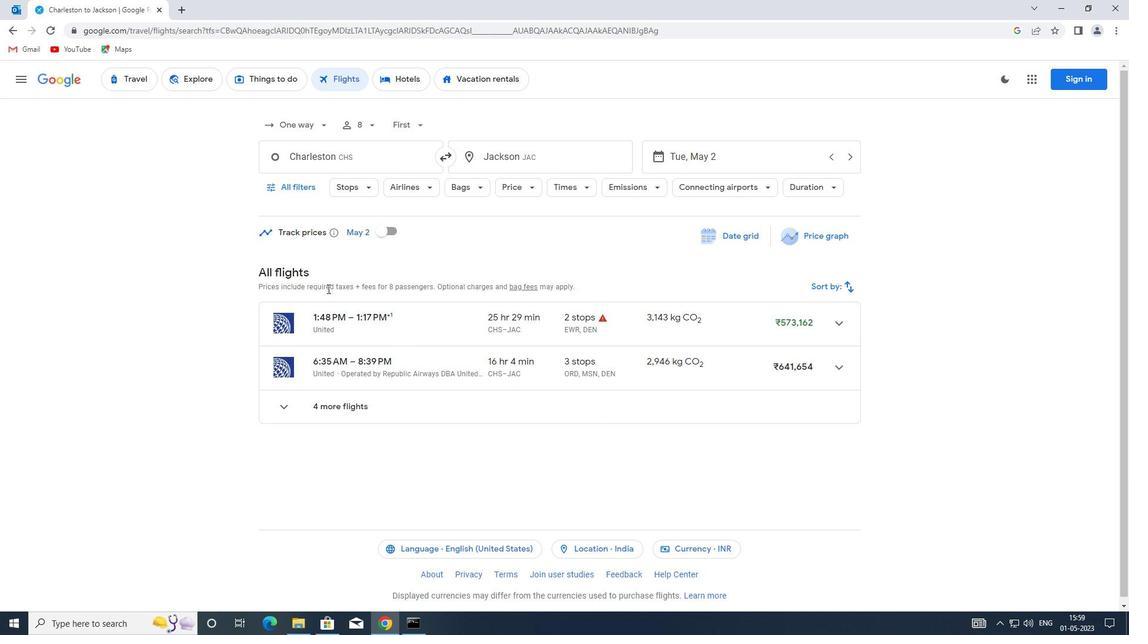 
Action: Mouse moved to (317, 290)
Screenshot: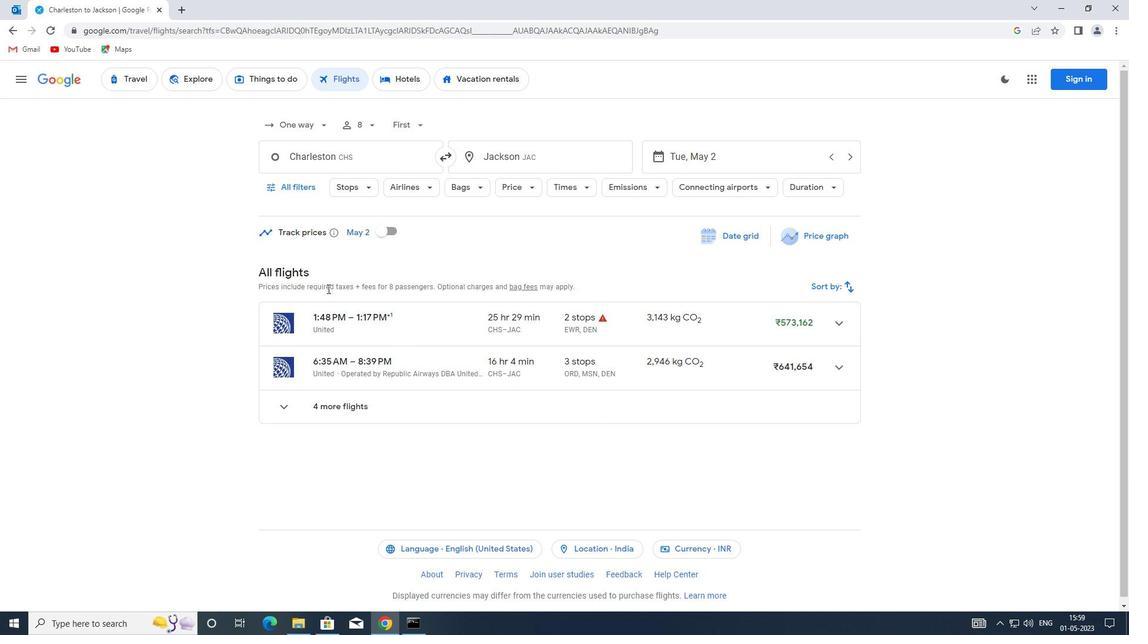 
Action: Mouse scrolled (317, 291) with delta (0, 0)
Screenshot: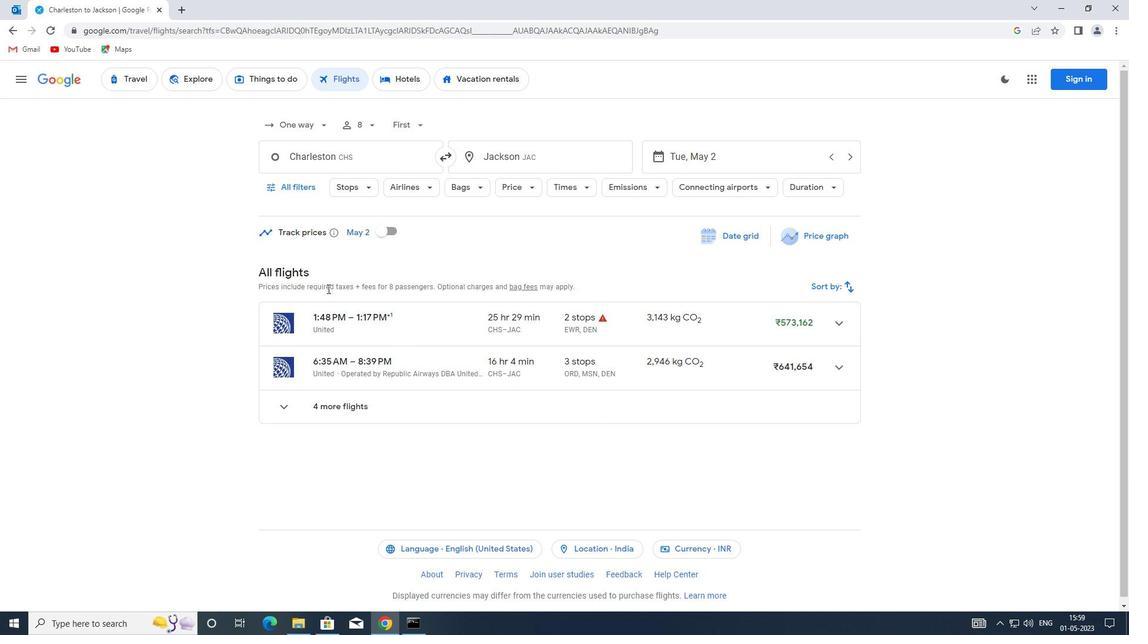 
Action: Mouse moved to (296, 191)
Screenshot: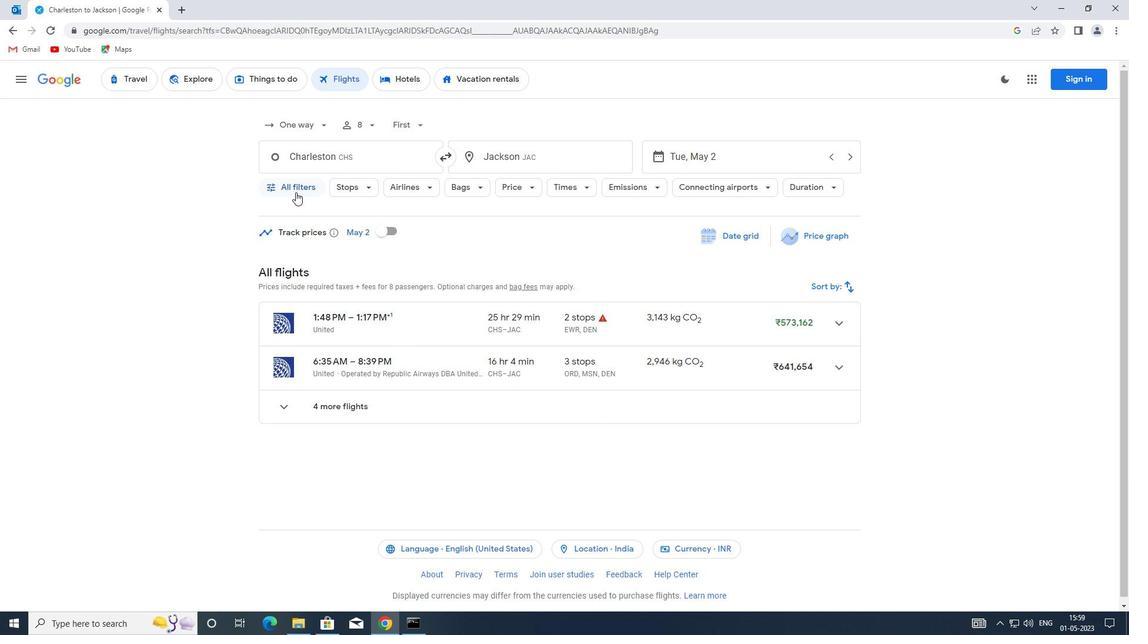 
Action: Mouse pressed left at (296, 191)
Screenshot: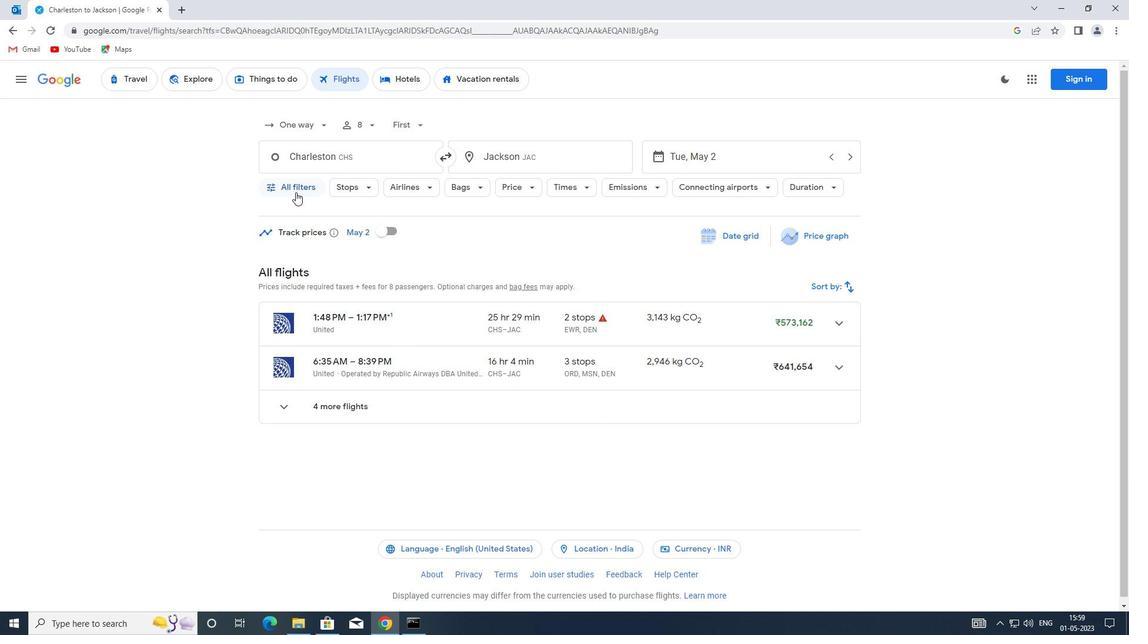 
Action: Mouse moved to (348, 282)
Screenshot: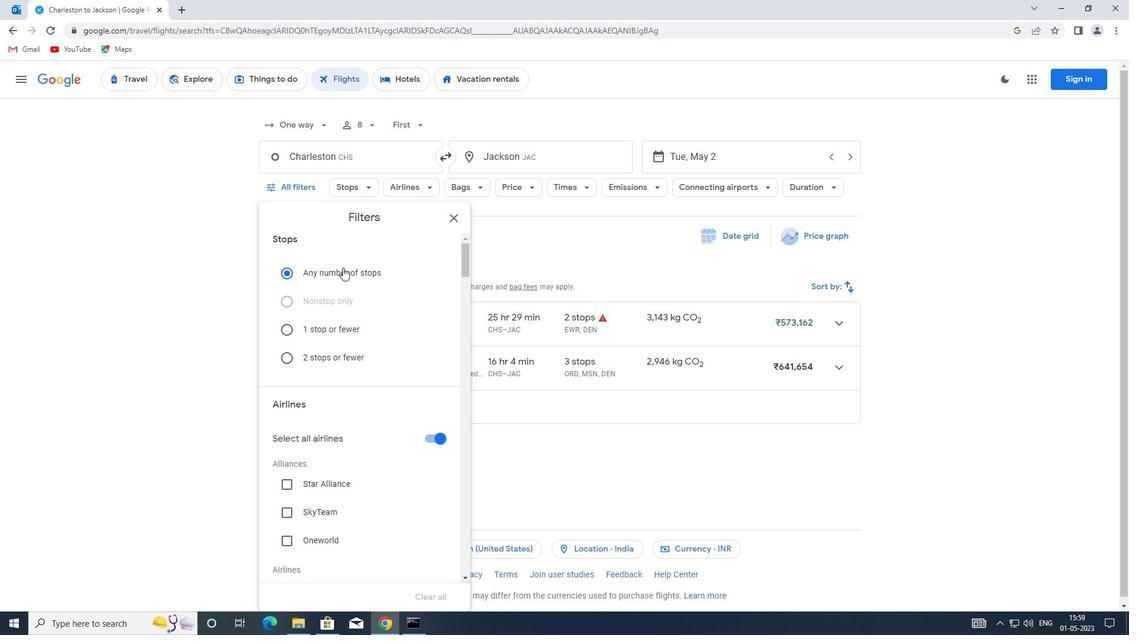 
Action: Mouse scrolled (348, 281) with delta (0, 0)
Screenshot: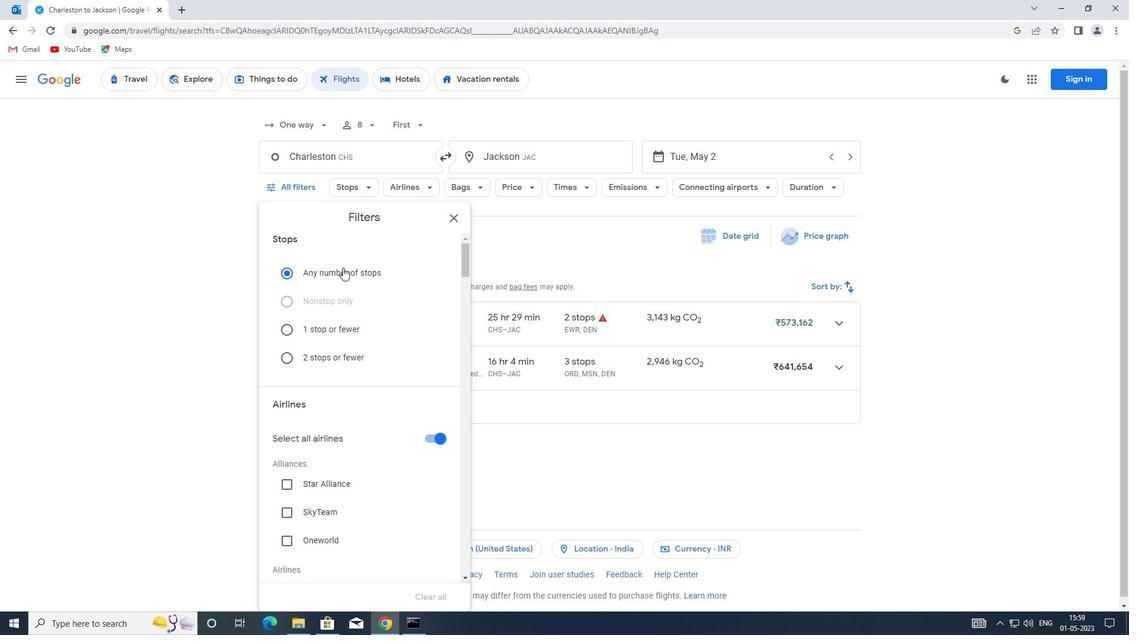 
Action: Mouse moved to (350, 289)
Screenshot: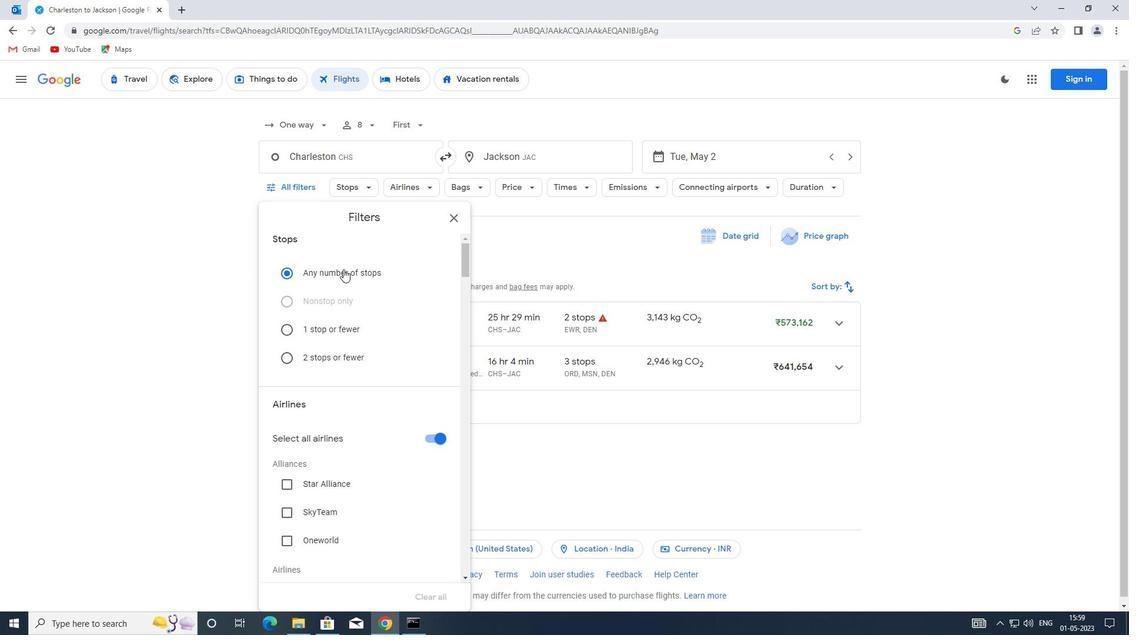 
Action: Mouse scrolled (350, 288) with delta (0, 0)
Screenshot: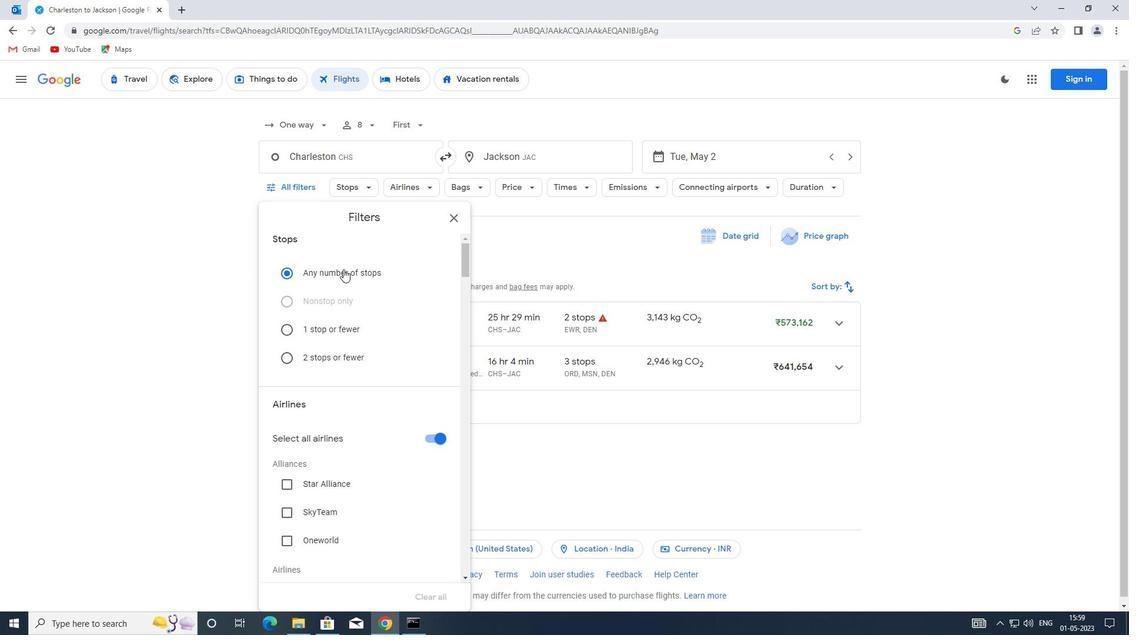 
Action: Mouse moved to (356, 314)
Screenshot: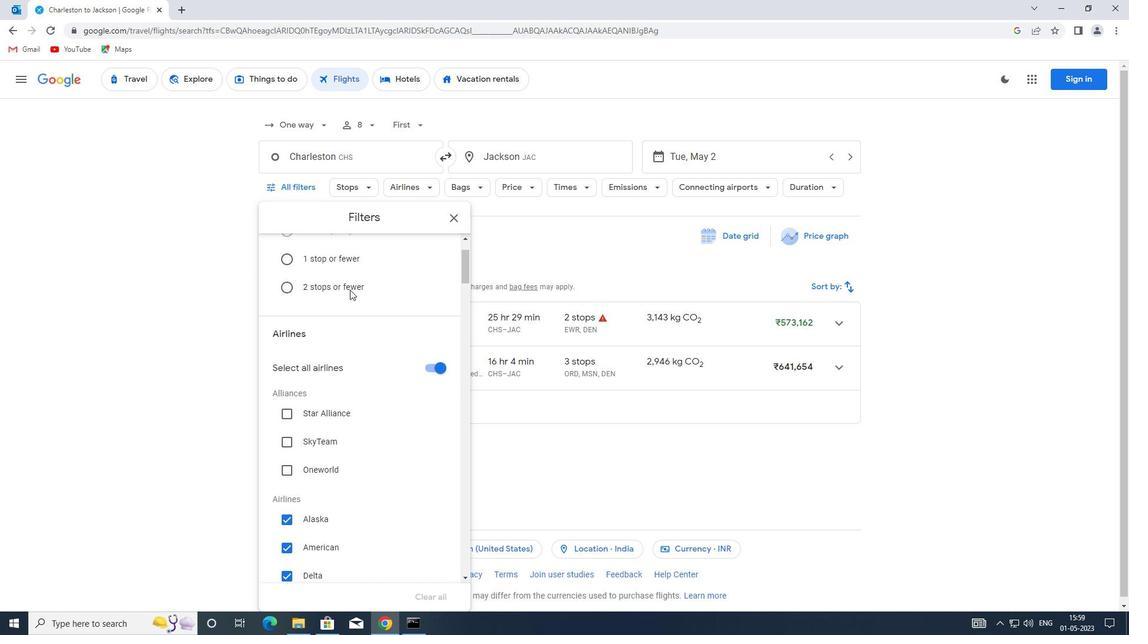 
Action: Mouse scrolled (356, 313) with delta (0, 0)
Screenshot: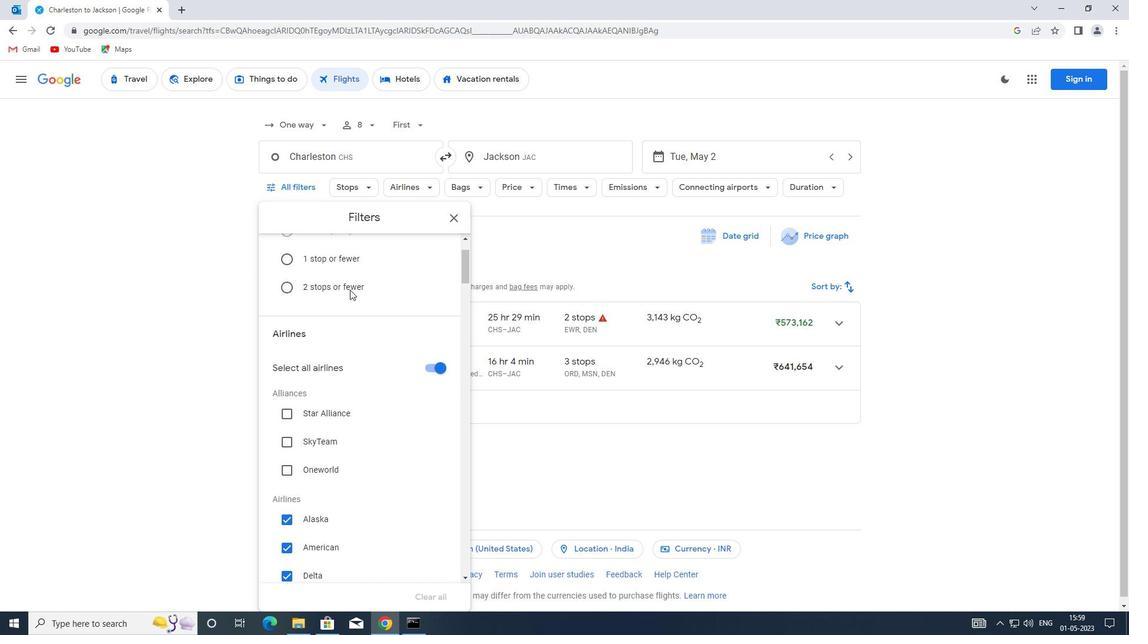 
Action: Mouse moved to (359, 323)
Screenshot: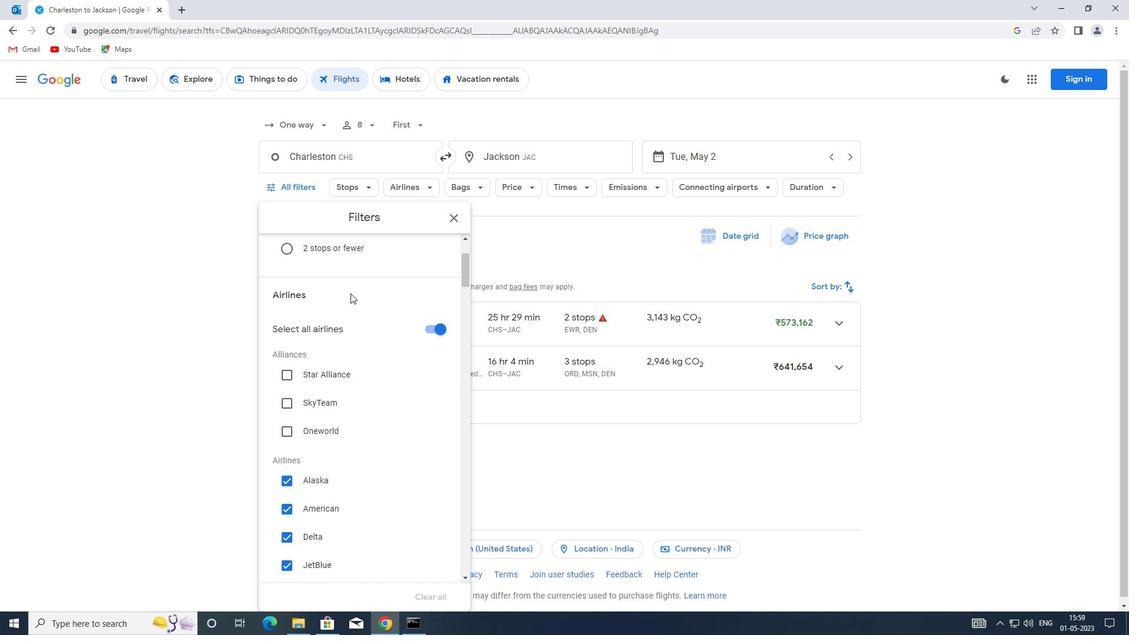 
Action: Mouse scrolled (359, 322) with delta (0, 0)
Screenshot: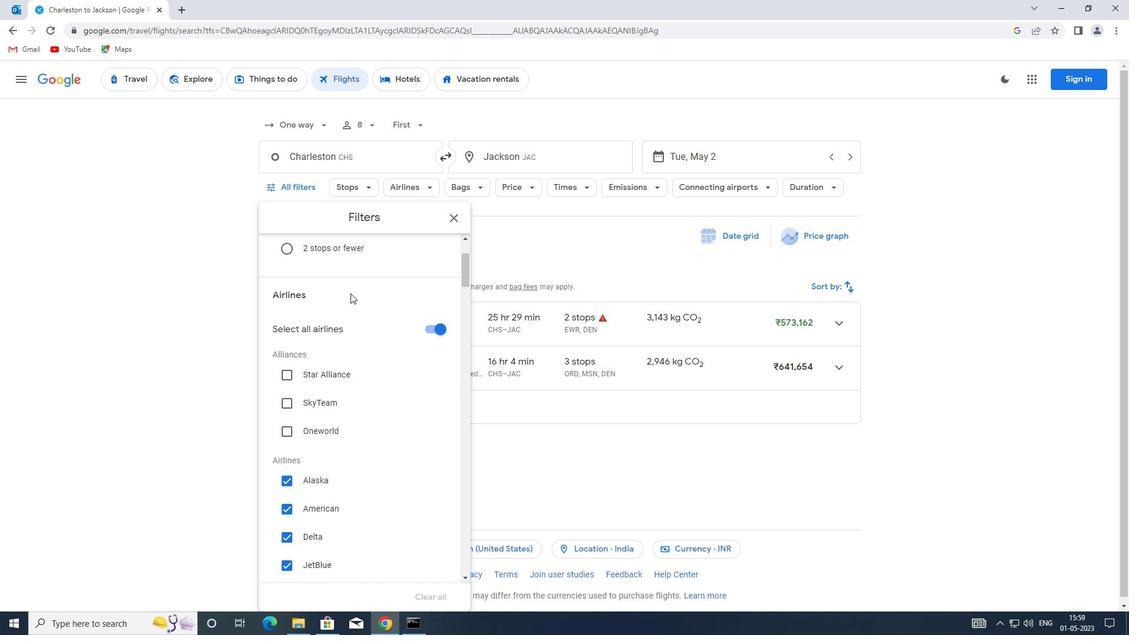
Action: Mouse moved to (359, 324)
Screenshot: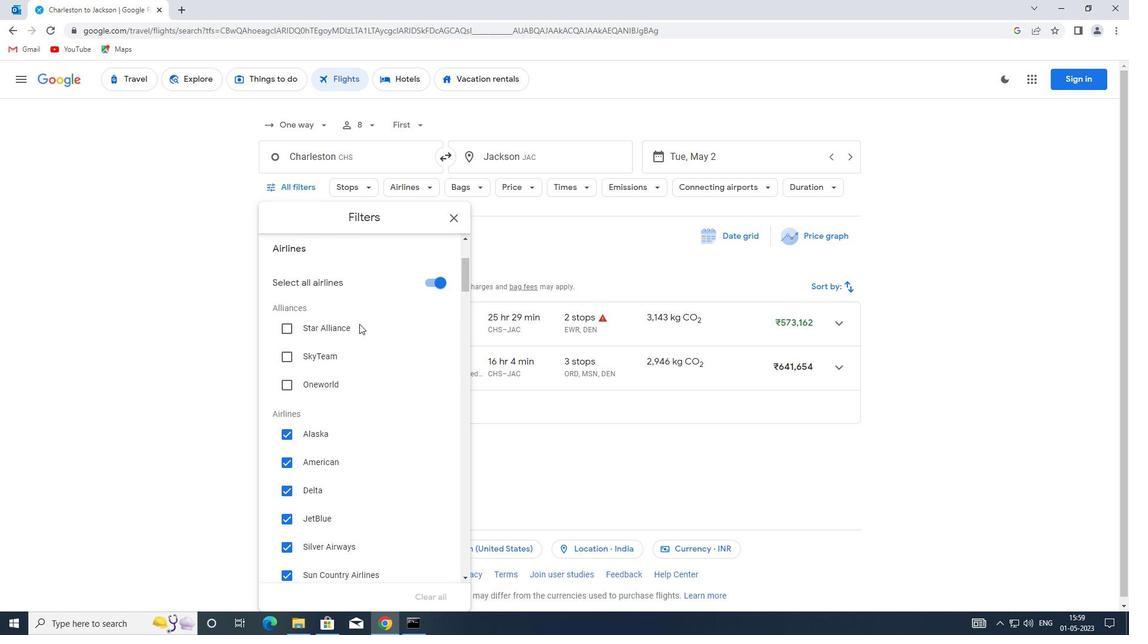 
Action: Mouse scrolled (359, 324) with delta (0, 0)
Screenshot: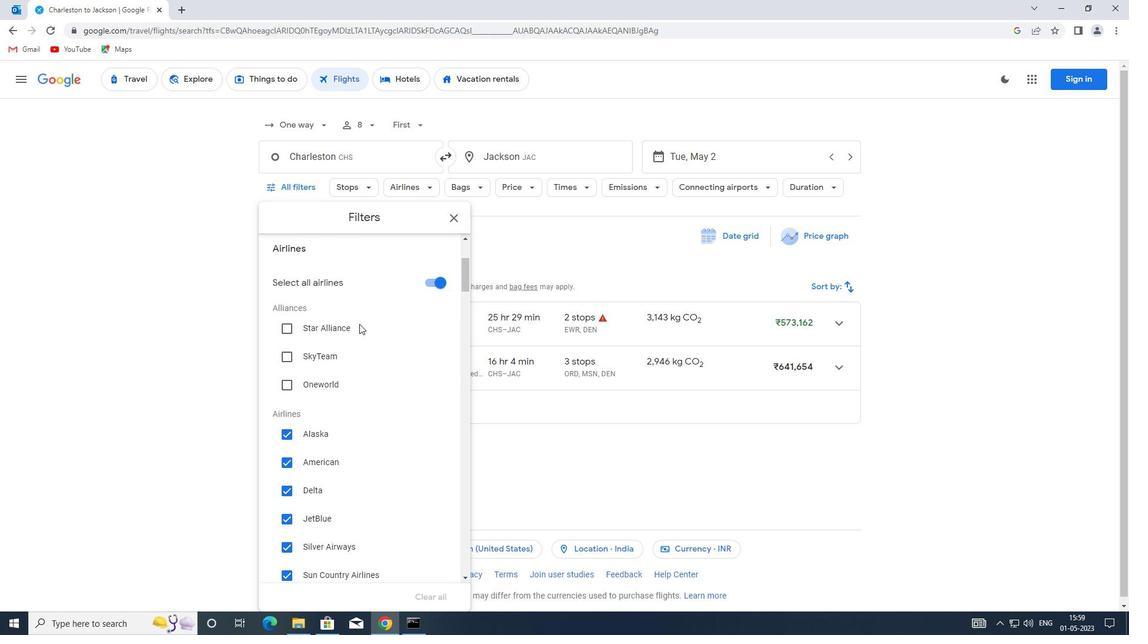 
Action: Mouse moved to (359, 328)
Screenshot: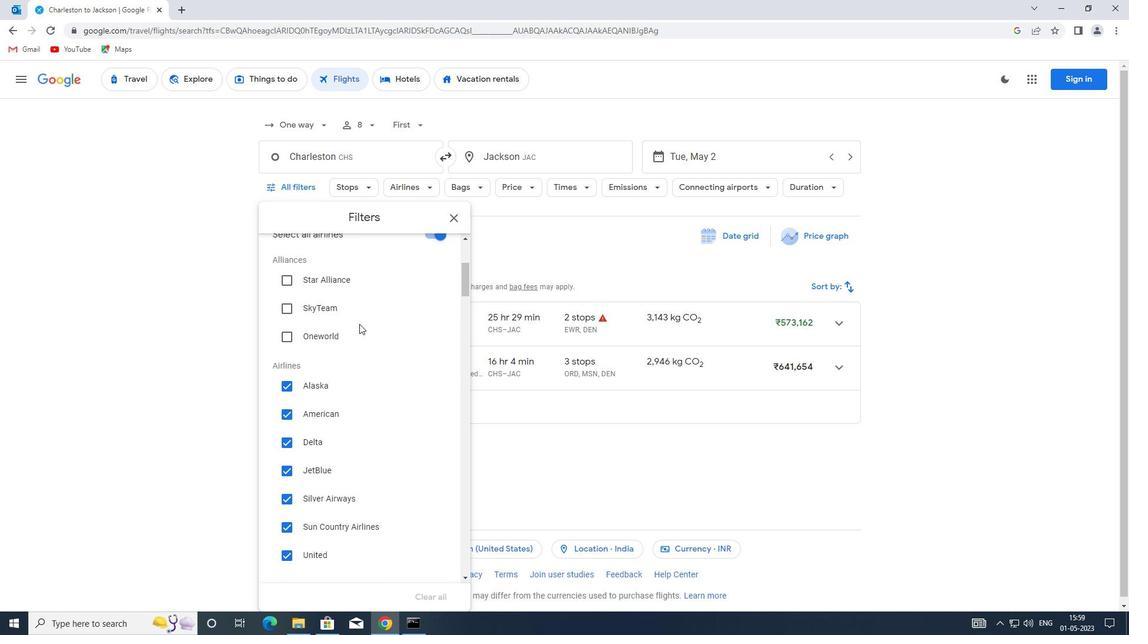 
Action: Mouse scrolled (359, 328) with delta (0, 0)
Screenshot: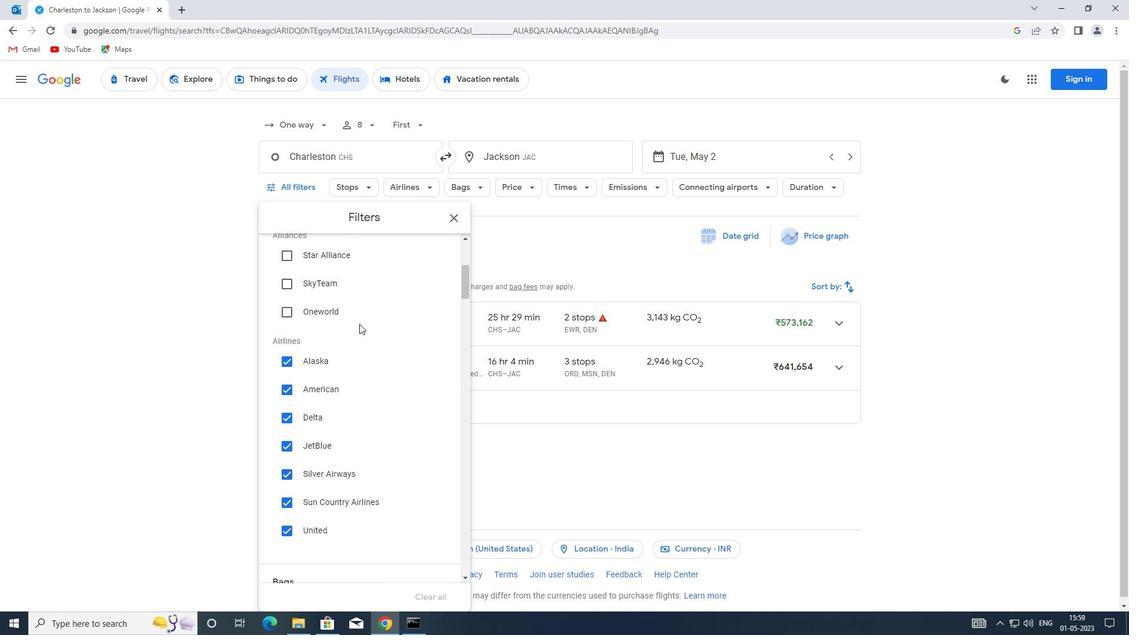 
Action: Mouse moved to (359, 330)
Screenshot: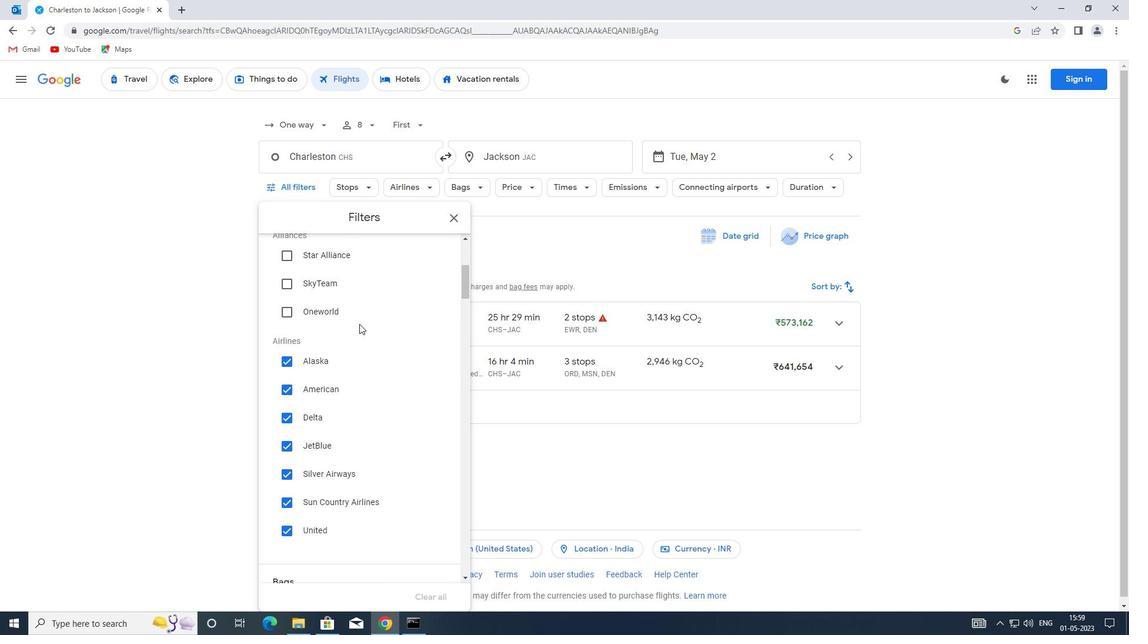 
Action: Mouse scrolled (359, 330) with delta (0, 0)
Screenshot: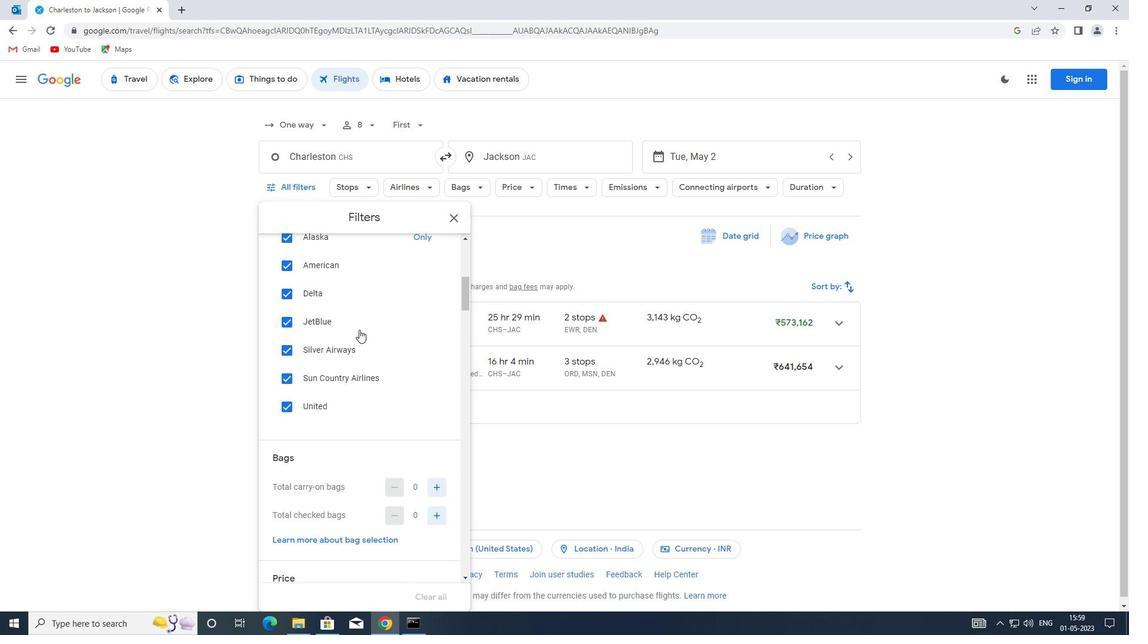 
Action: Mouse scrolled (359, 330) with delta (0, 0)
Screenshot: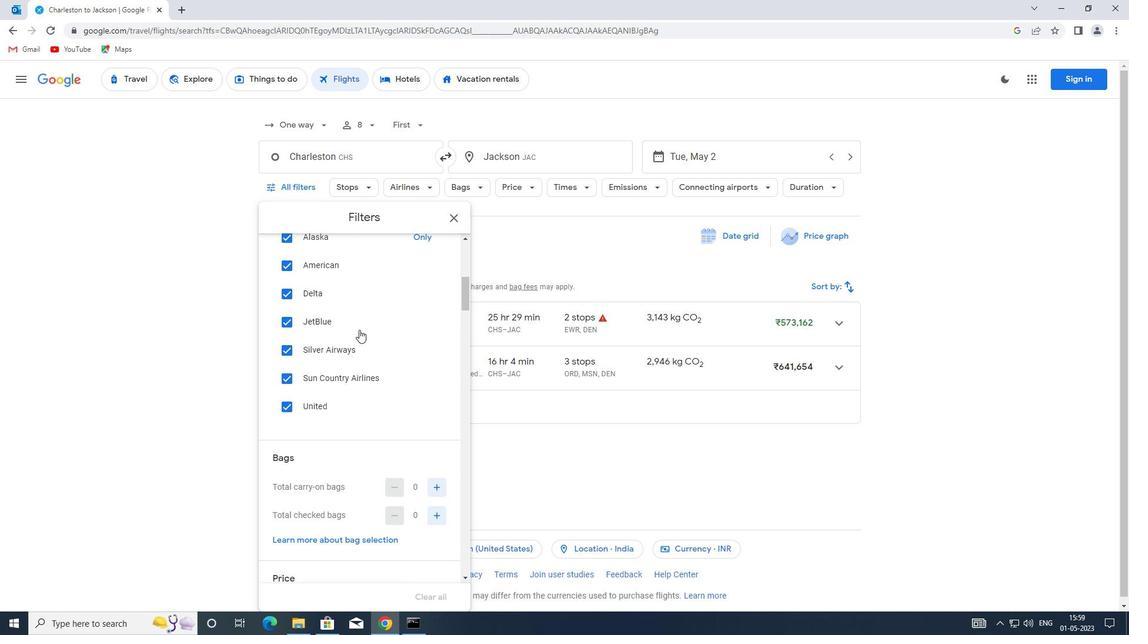 
Action: Mouse moved to (356, 333)
Screenshot: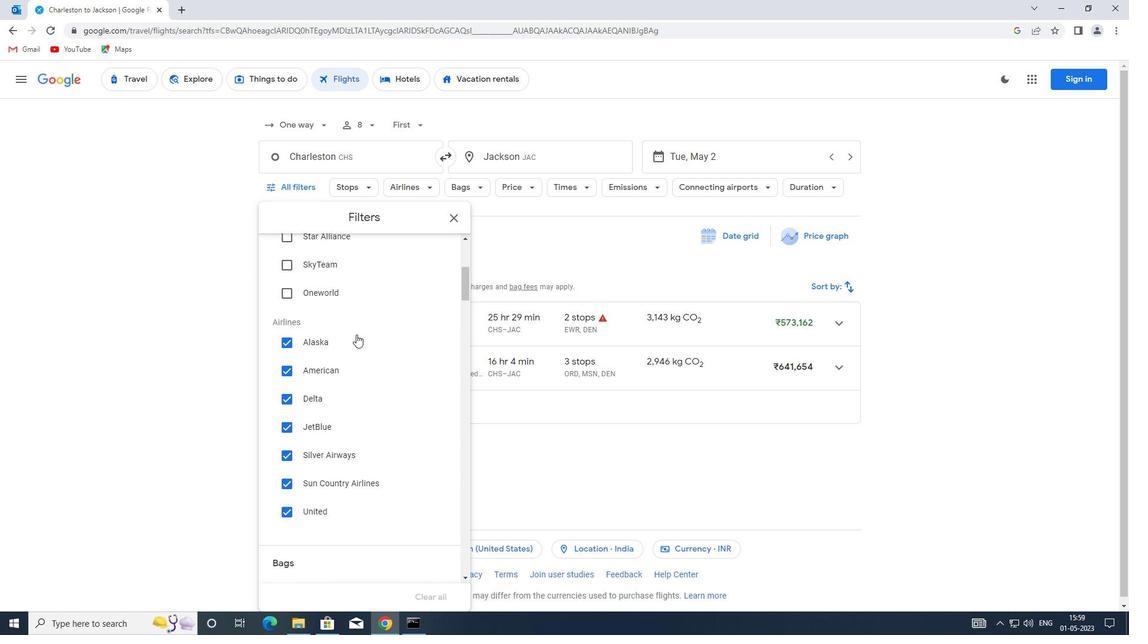 
Action: Mouse scrolled (356, 332) with delta (0, 0)
Screenshot: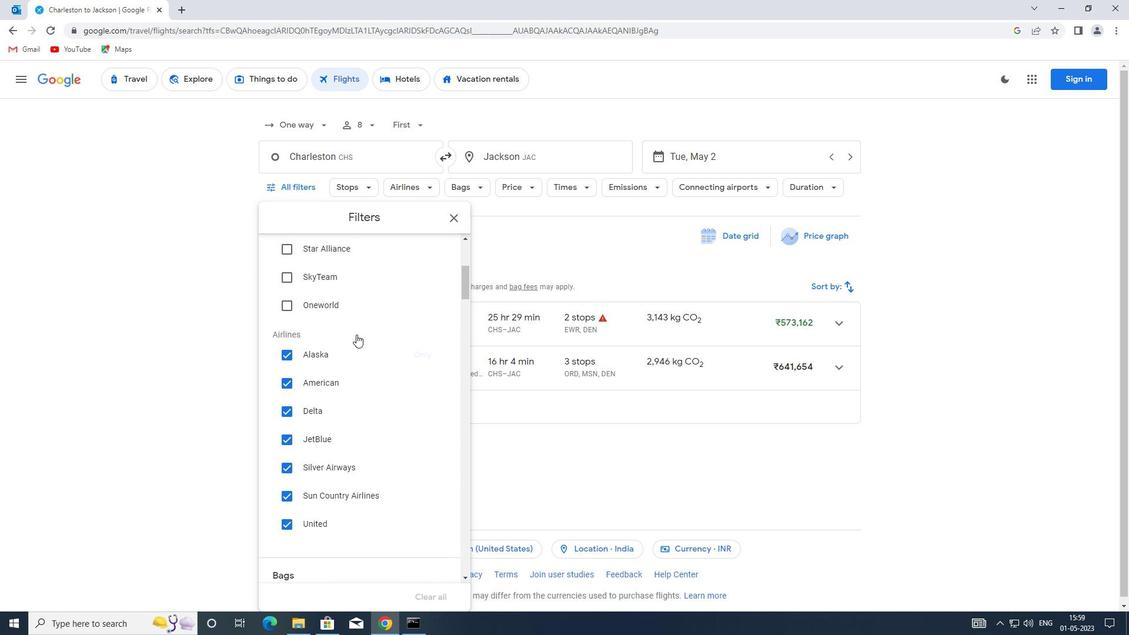 
Action: Mouse moved to (357, 334)
Screenshot: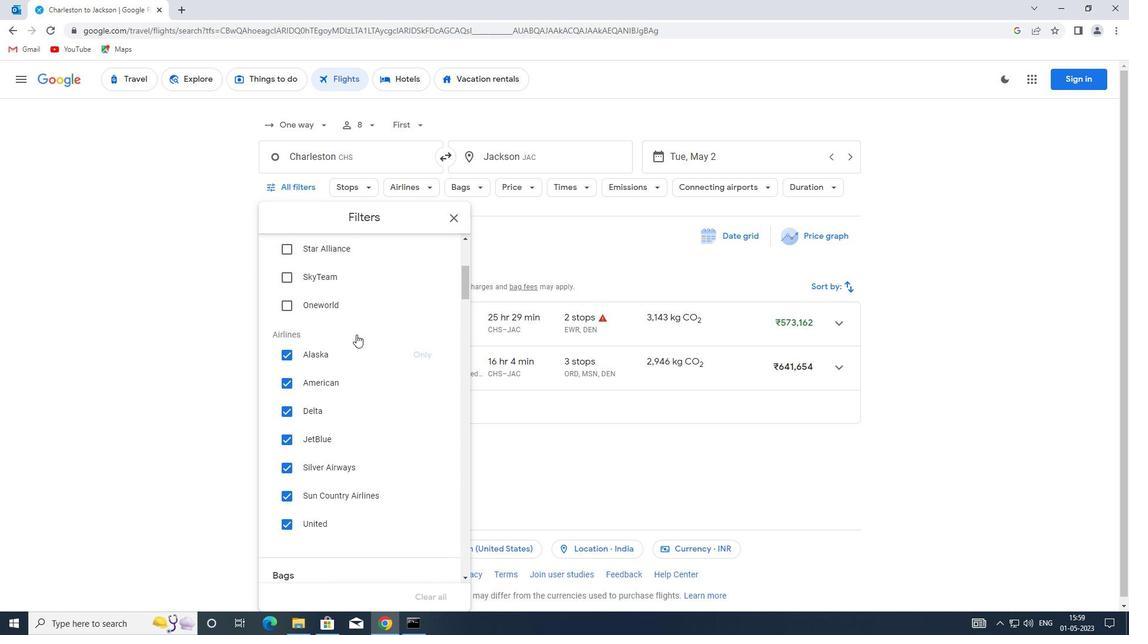 
Action: Mouse scrolled (357, 334) with delta (0, 0)
Screenshot: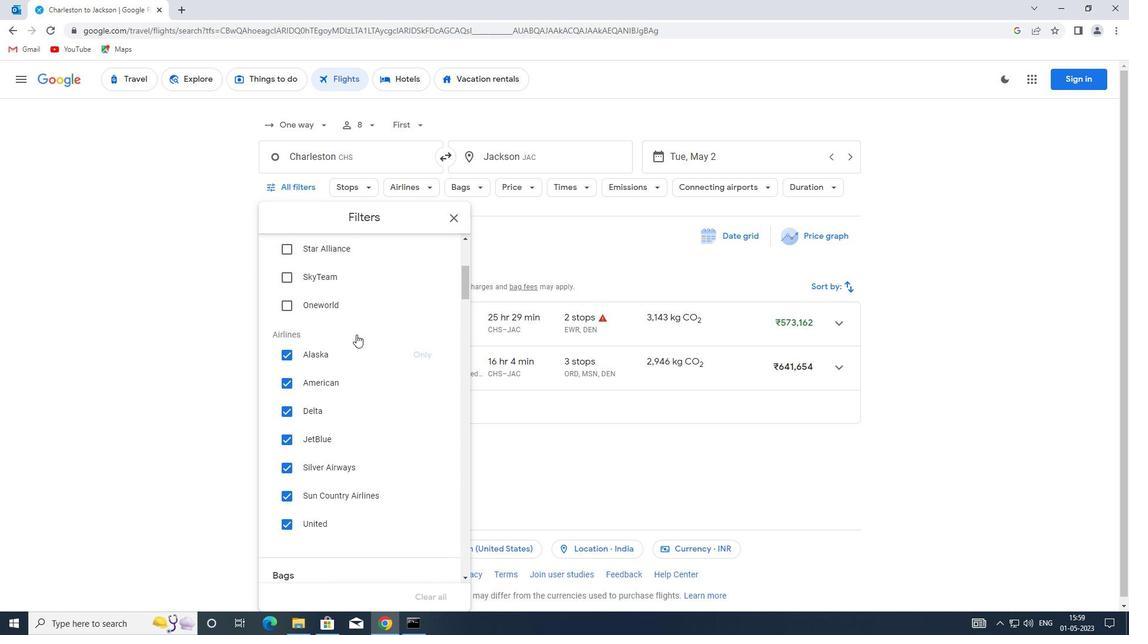 
Action: Mouse moved to (358, 336)
Screenshot: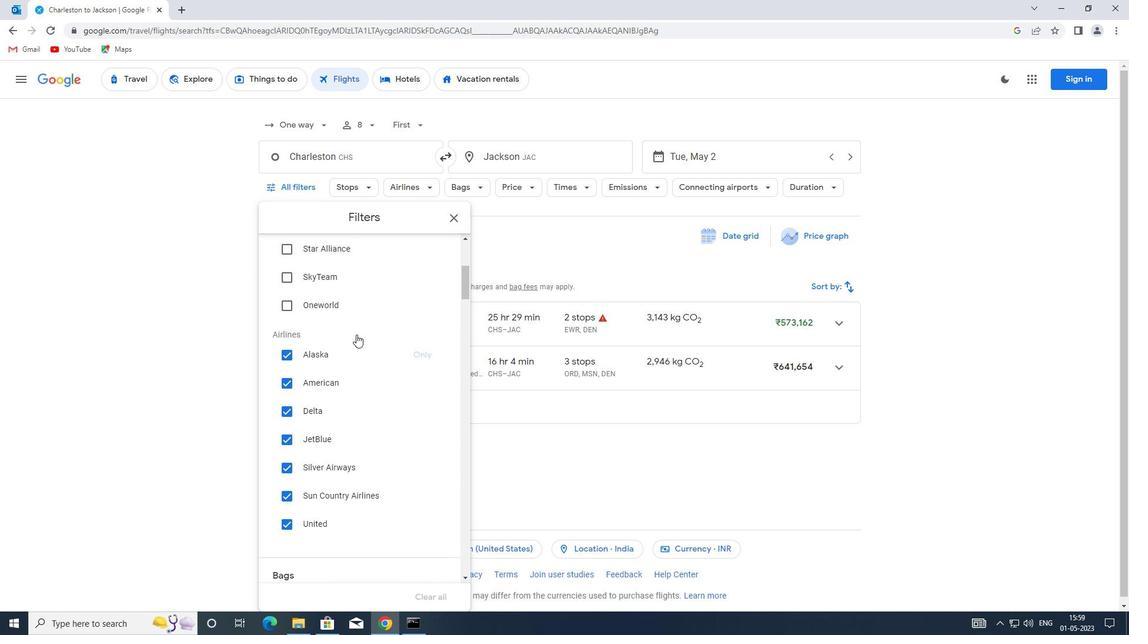 
Action: Mouse scrolled (358, 336) with delta (0, 0)
Screenshot: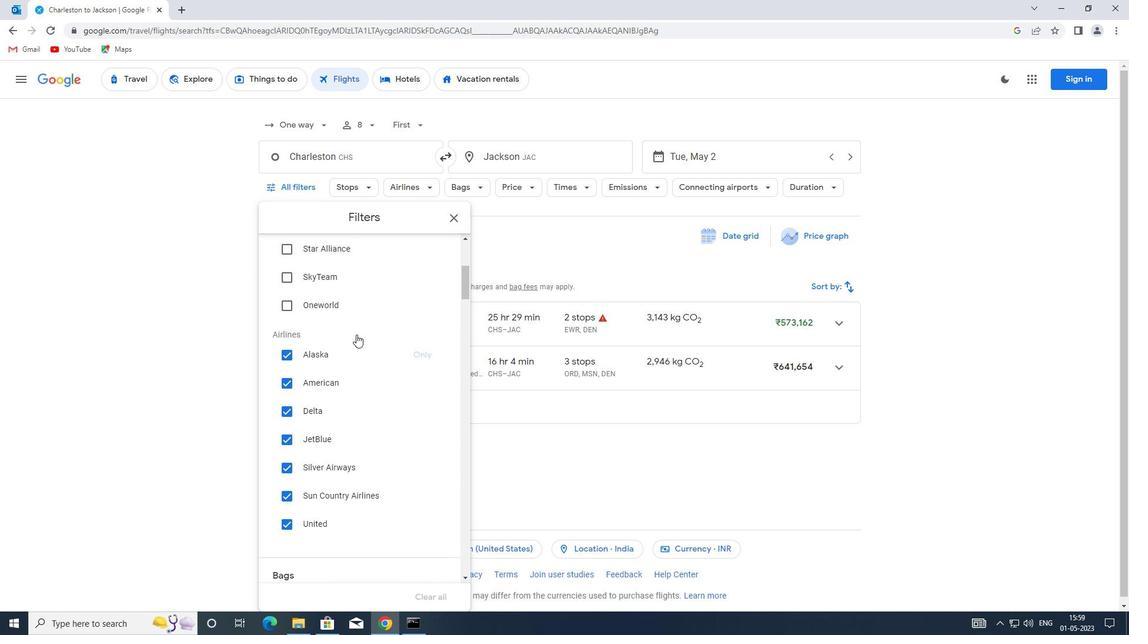 
Action: Mouse moved to (364, 347)
Screenshot: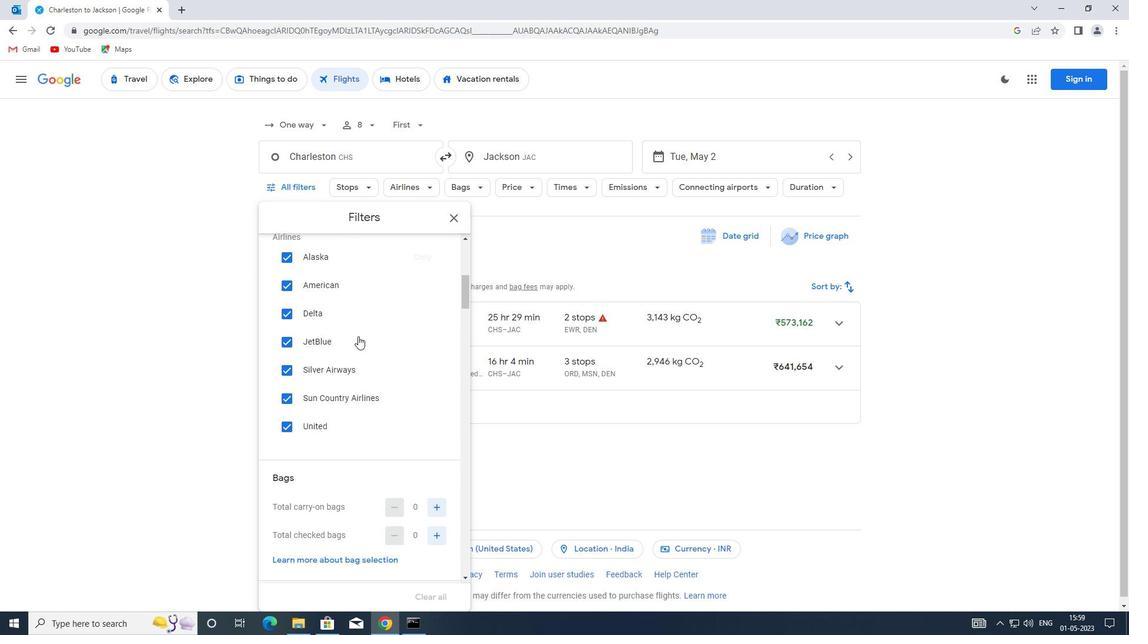 
Action: Mouse scrolled (364, 346) with delta (0, 0)
Screenshot: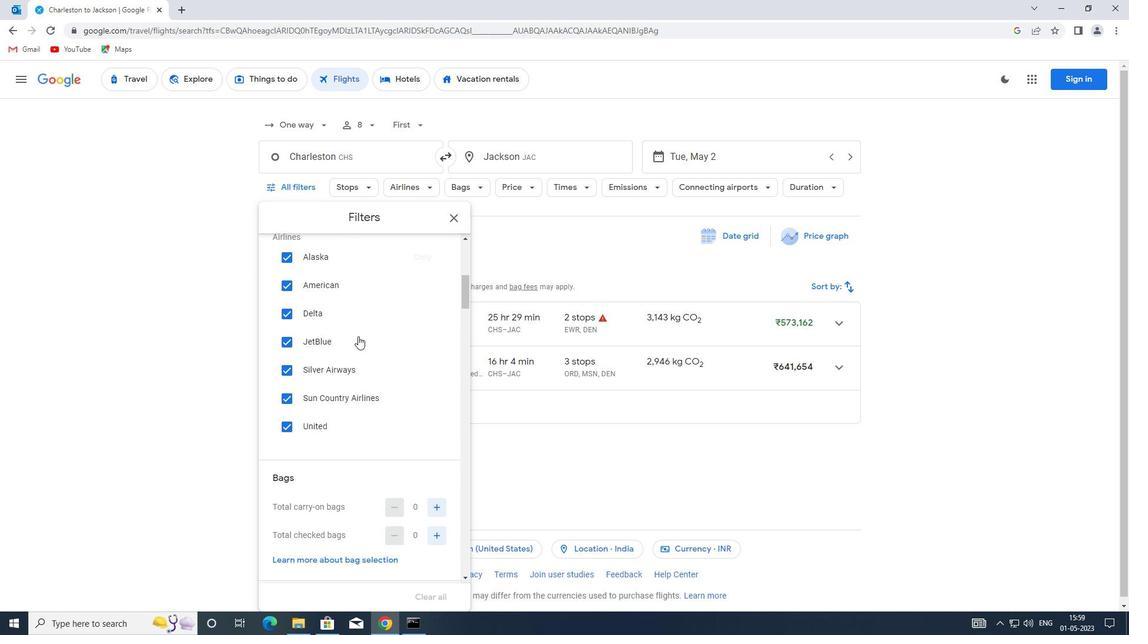 
Action: Mouse moved to (433, 392)
Screenshot: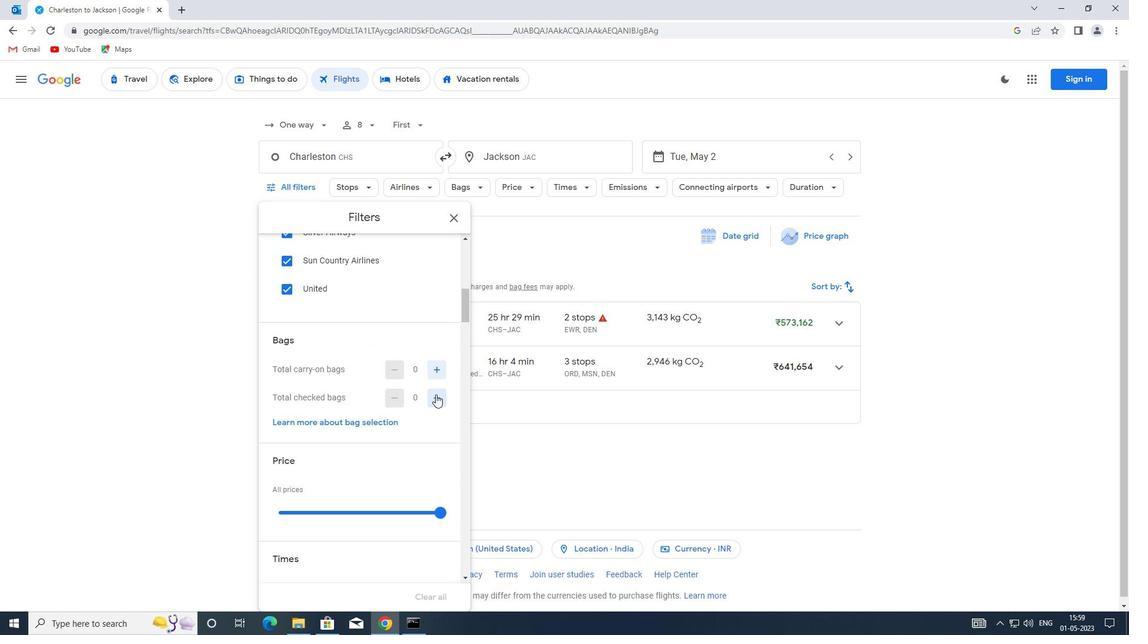 
Action: Mouse pressed left at (433, 392)
Screenshot: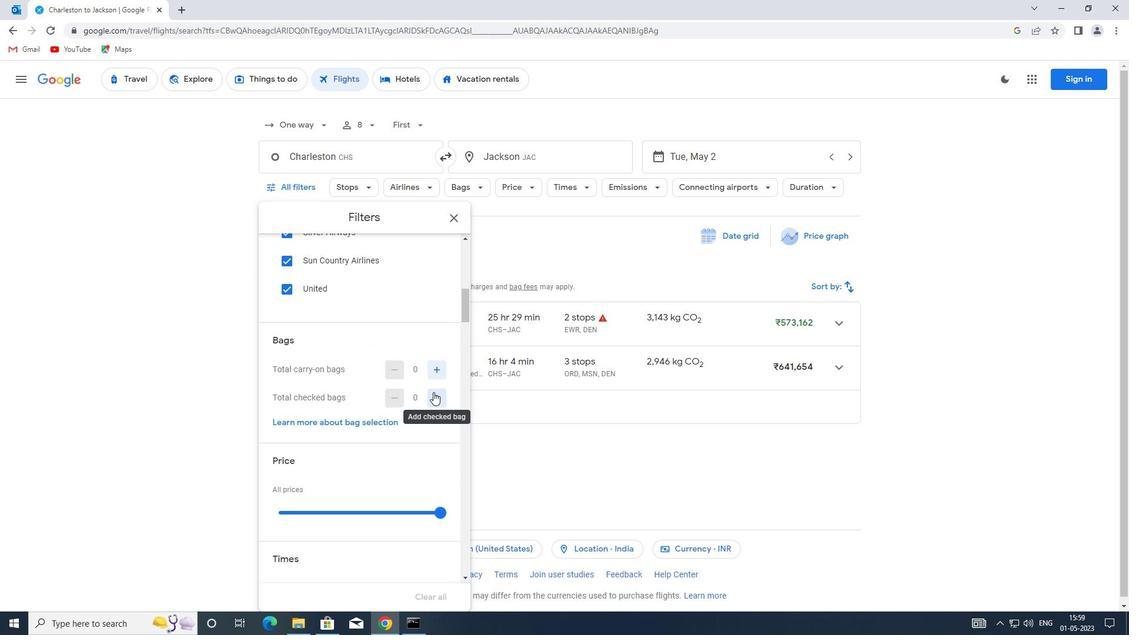 
Action: Mouse moved to (376, 389)
Screenshot: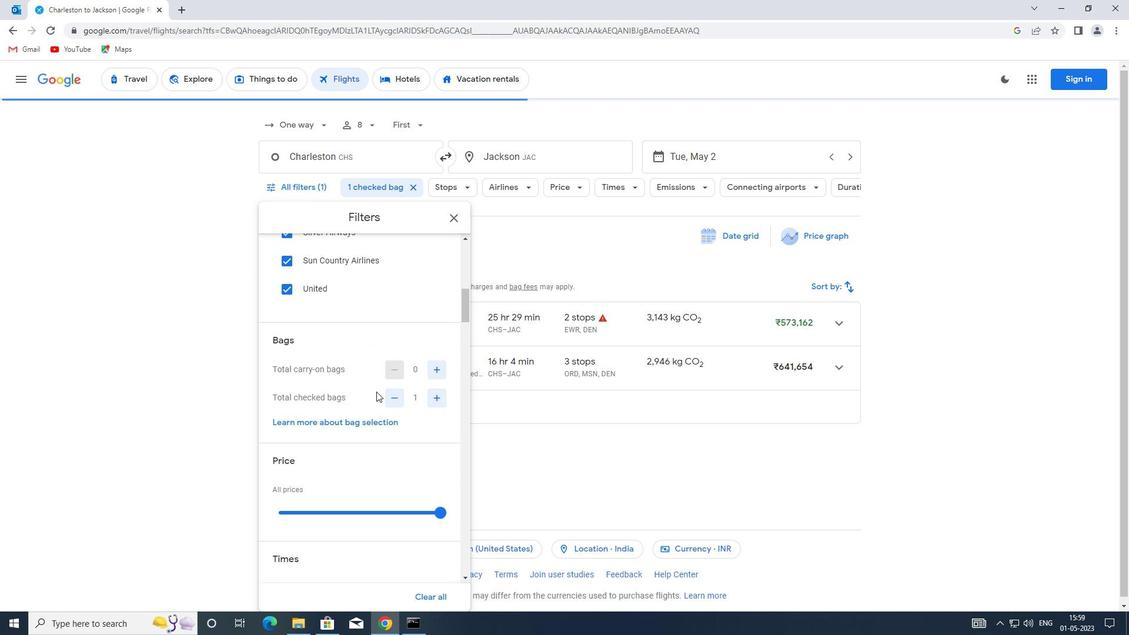 
Action: Mouse scrolled (376, 388) with delta (0, 0)
Screenshot: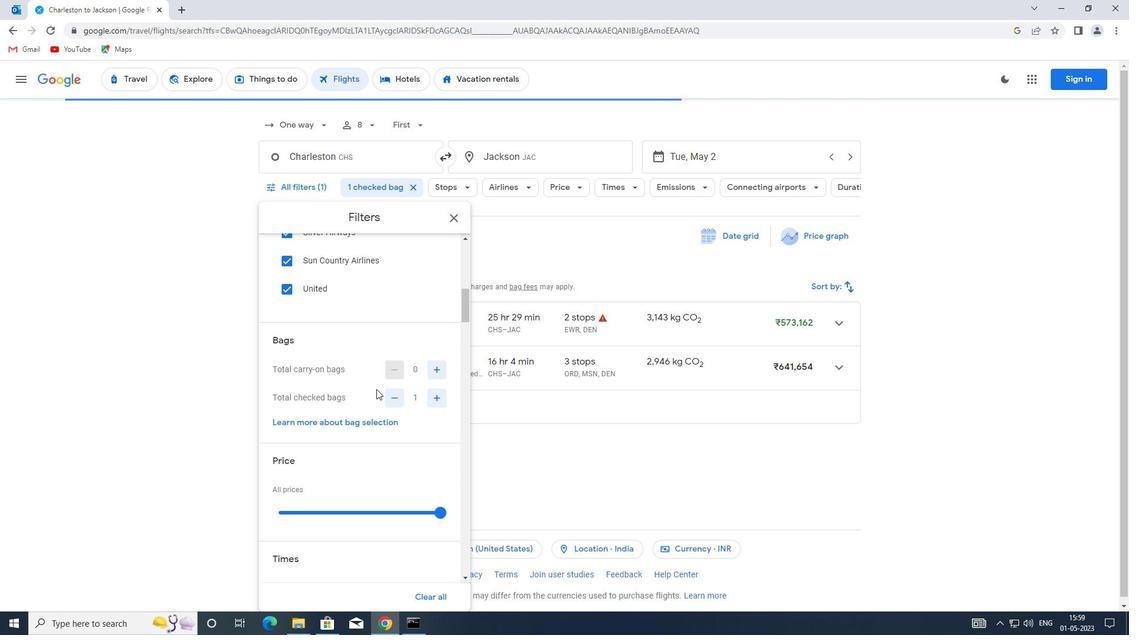 
Action: Mouse moved to (376, 389)
Screenshot: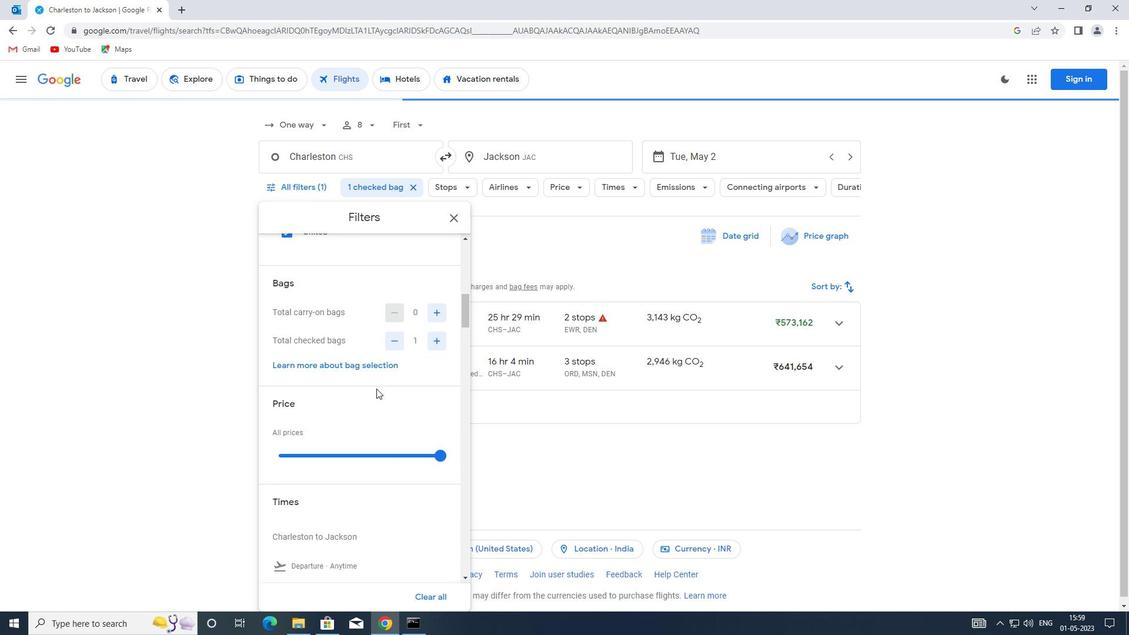 
Action: Mouse scrolled (376, 388) with delta (0, 0)
Screenshot: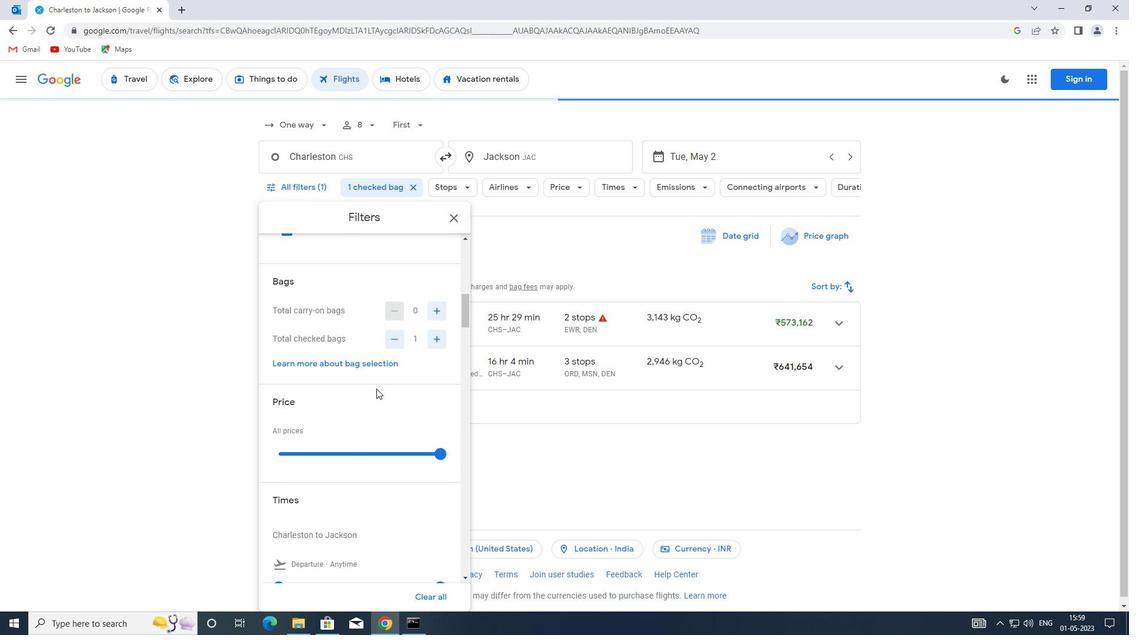 
Action: Mouse moved to (376, 391)
Screenshot: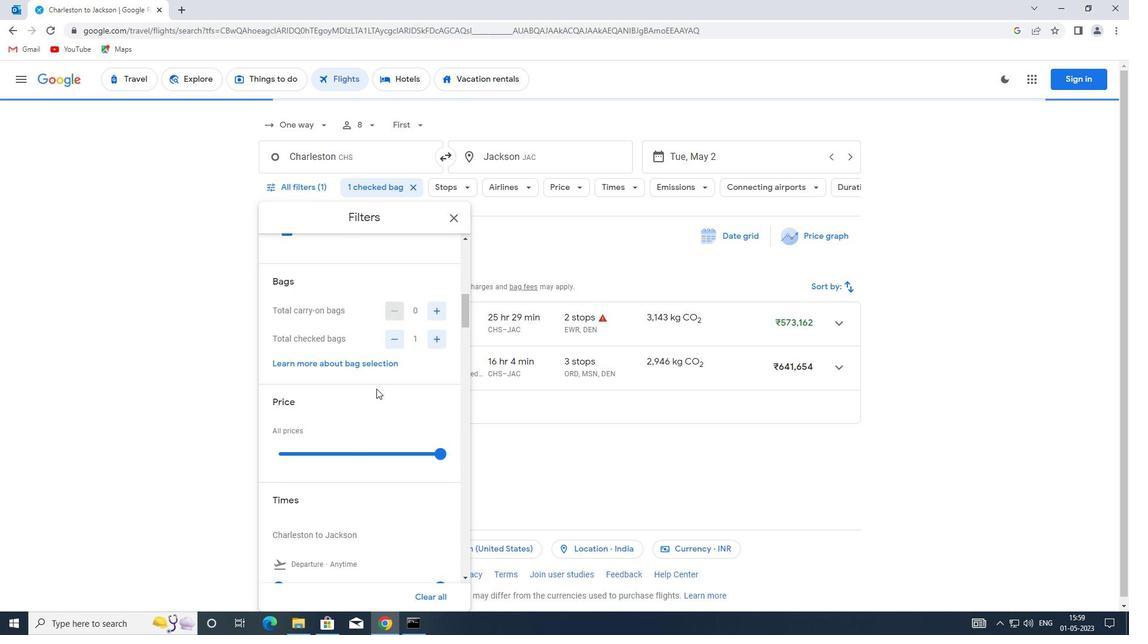 
Action: Mouse scrolled (376, 391) with delta (0, 0)
Screenshot: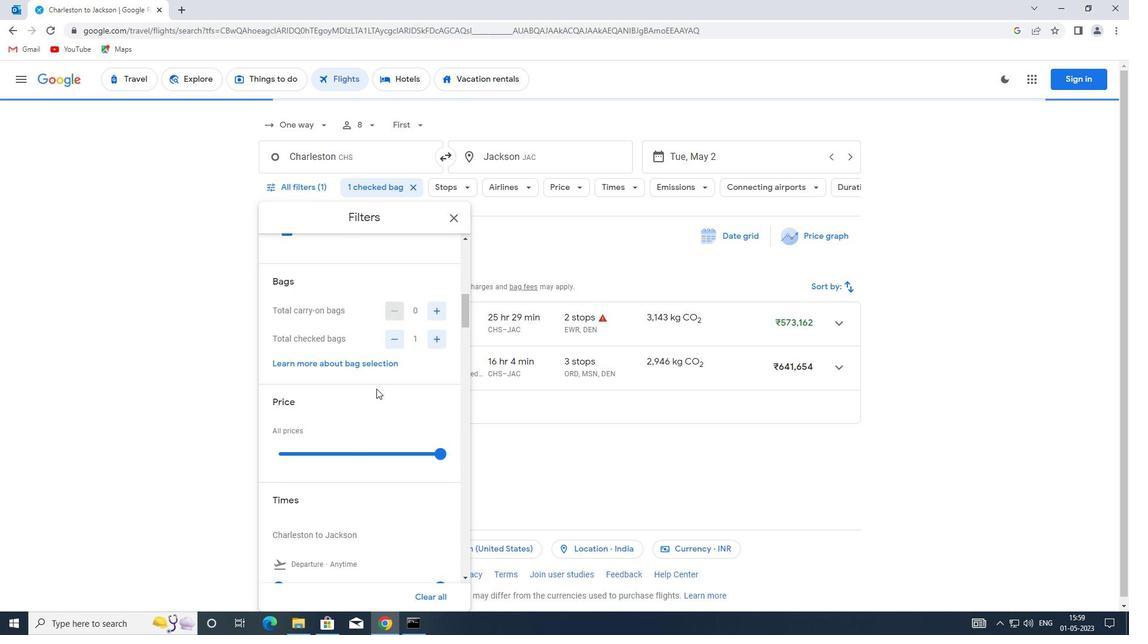 
Action: Mouse moved to (350, 334)
Screenshot: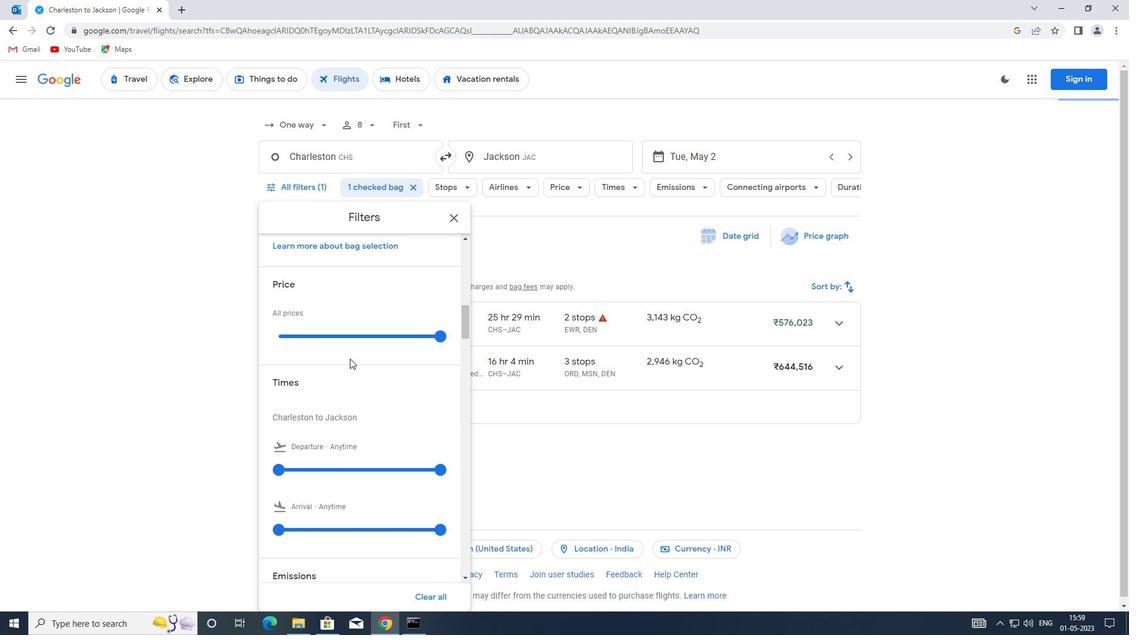 
Action: Mouse pressed left at (350, 334)
Screenshot: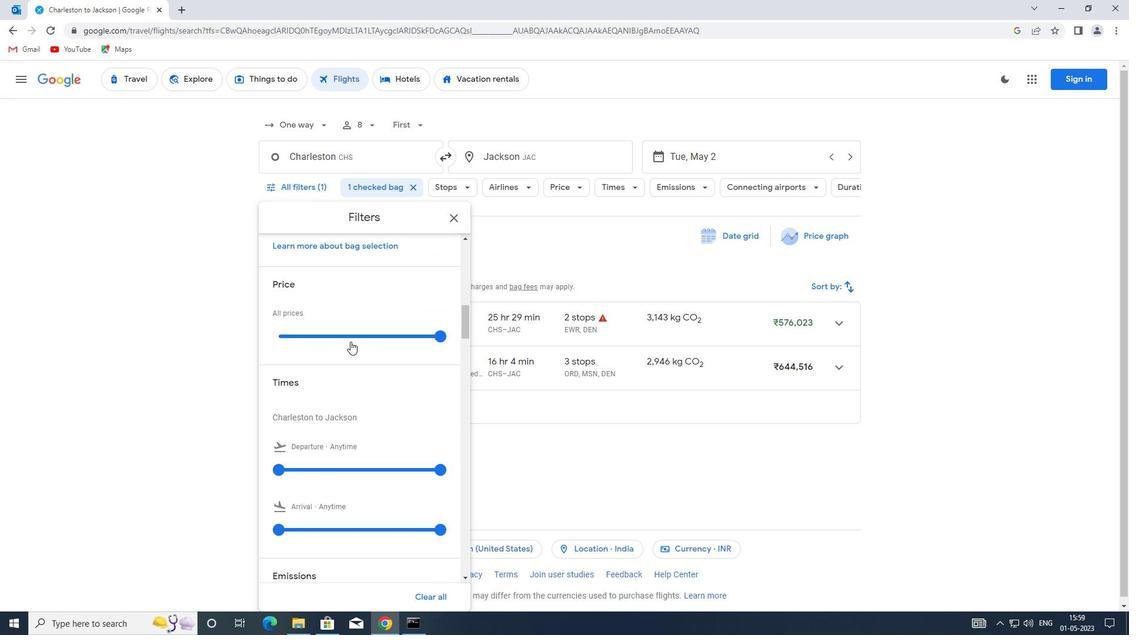 
Action: Mouse pressed left at (350, 334)
Screenshot: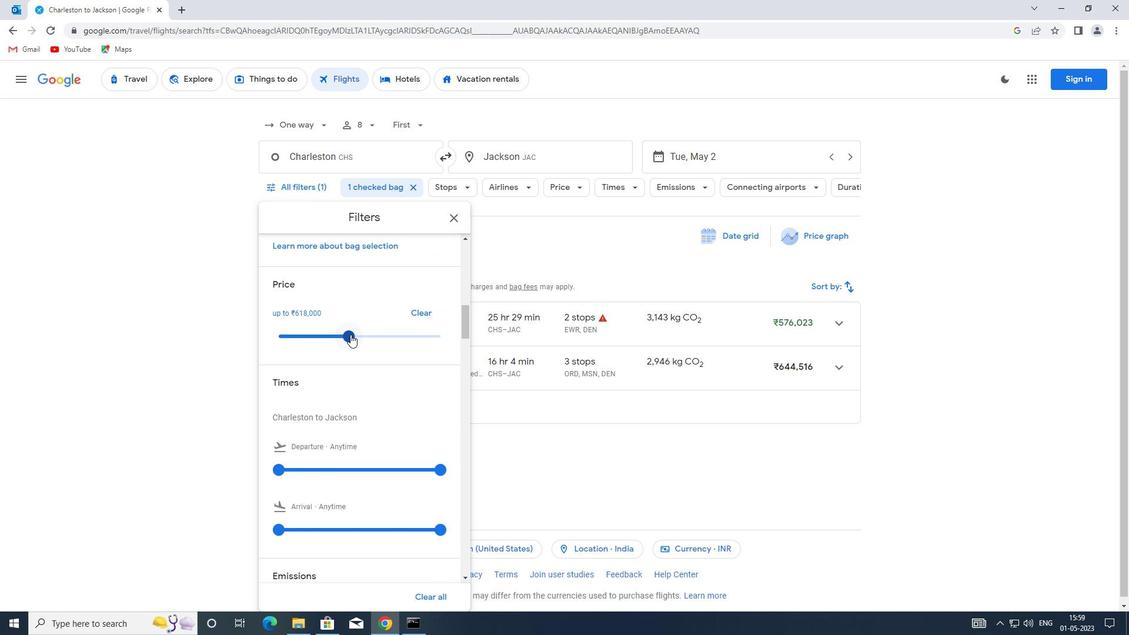 
Action: Mouse moved to (341, 328)
Screenshot: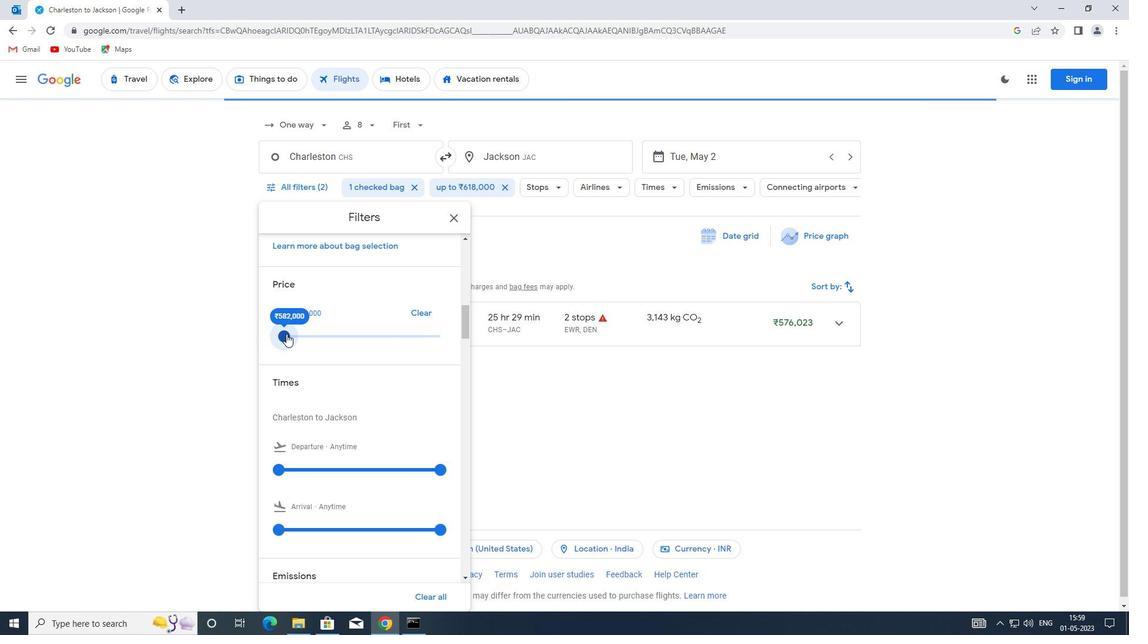 
Action: Mouse scrolled (341, 328) with delta (0, 0)
Screenshot: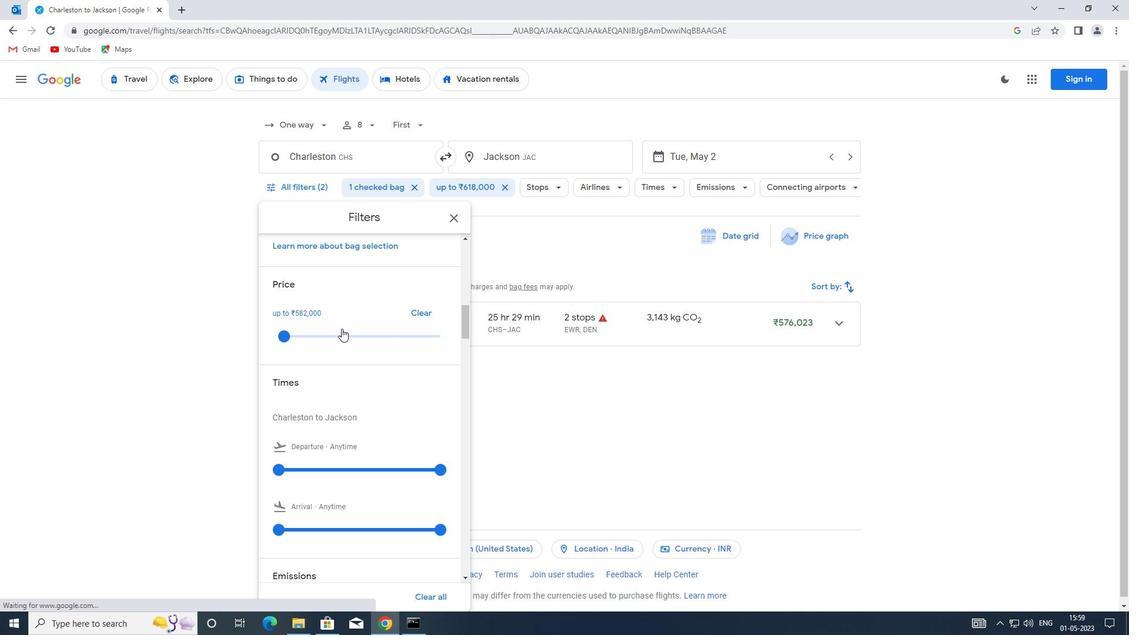 
Action: Mouse moved to (358, 328)
Screenshot: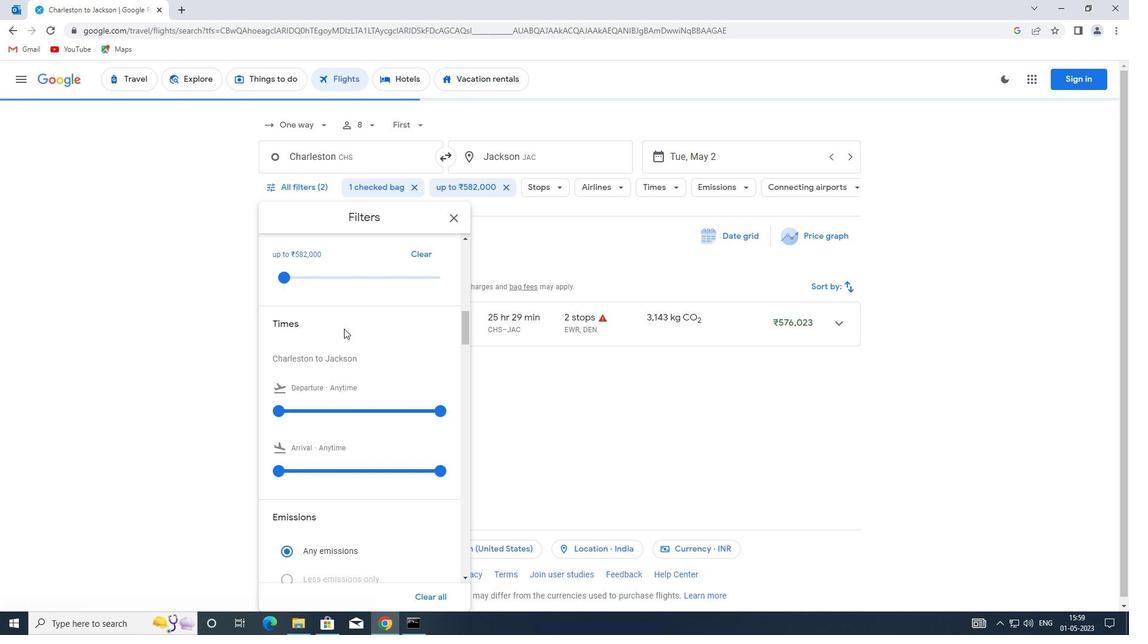 
Action: Mouse scrolled (358, 328) with delta (0, 0)
Screenshot: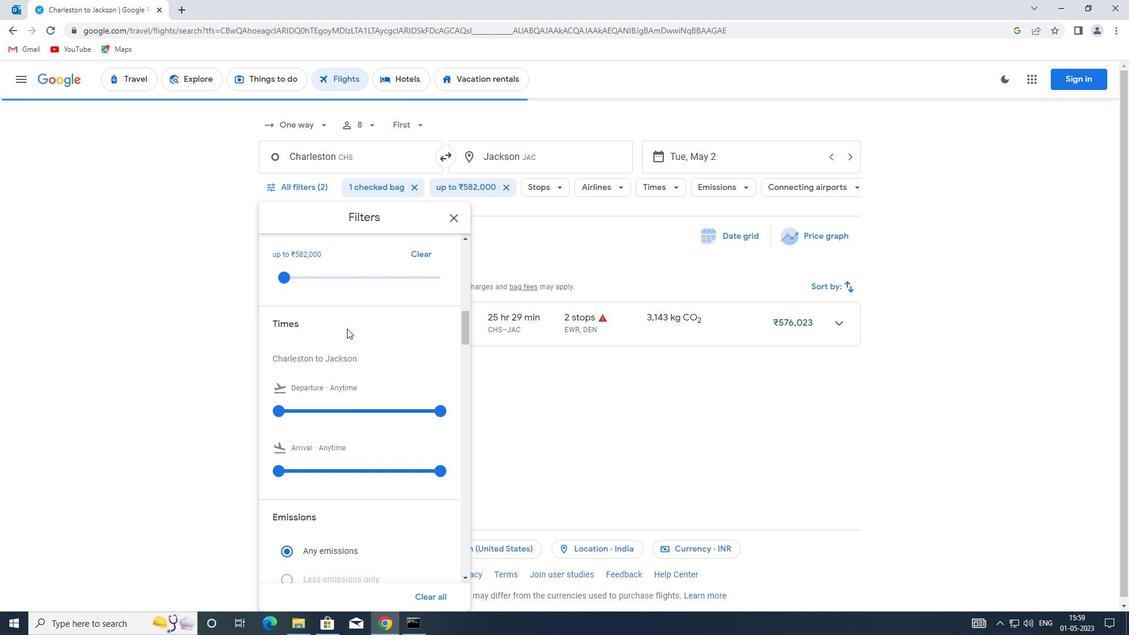 
Action: Mouse moved to (359, 328)
Screenshot: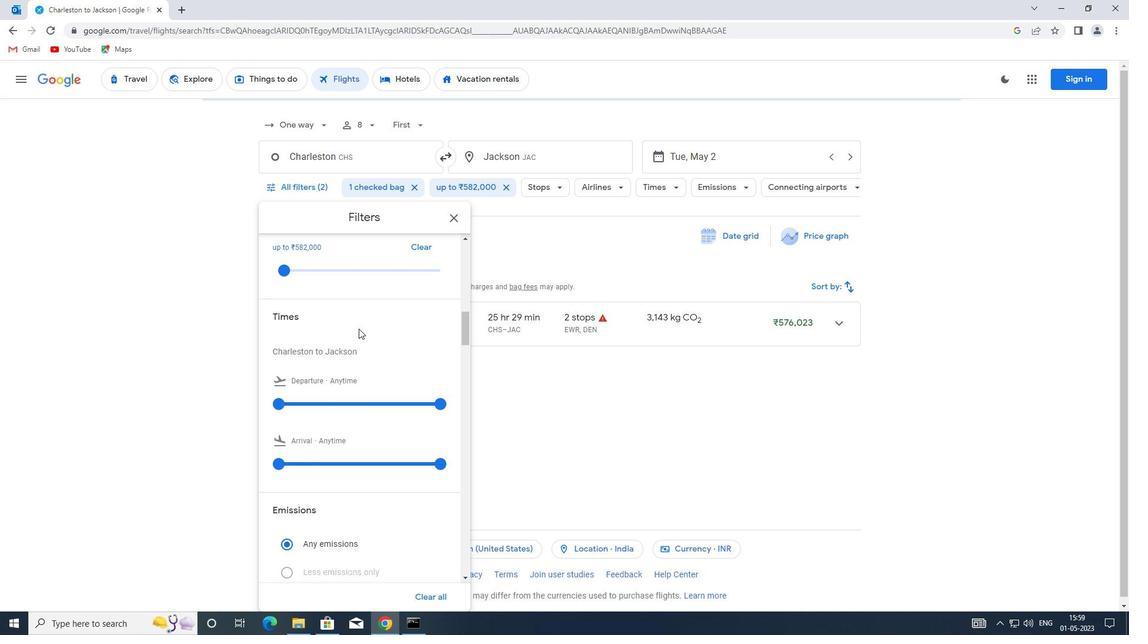 
Action: Mouse scrolled (359, 328) with delta (0, 0)
Screenshot: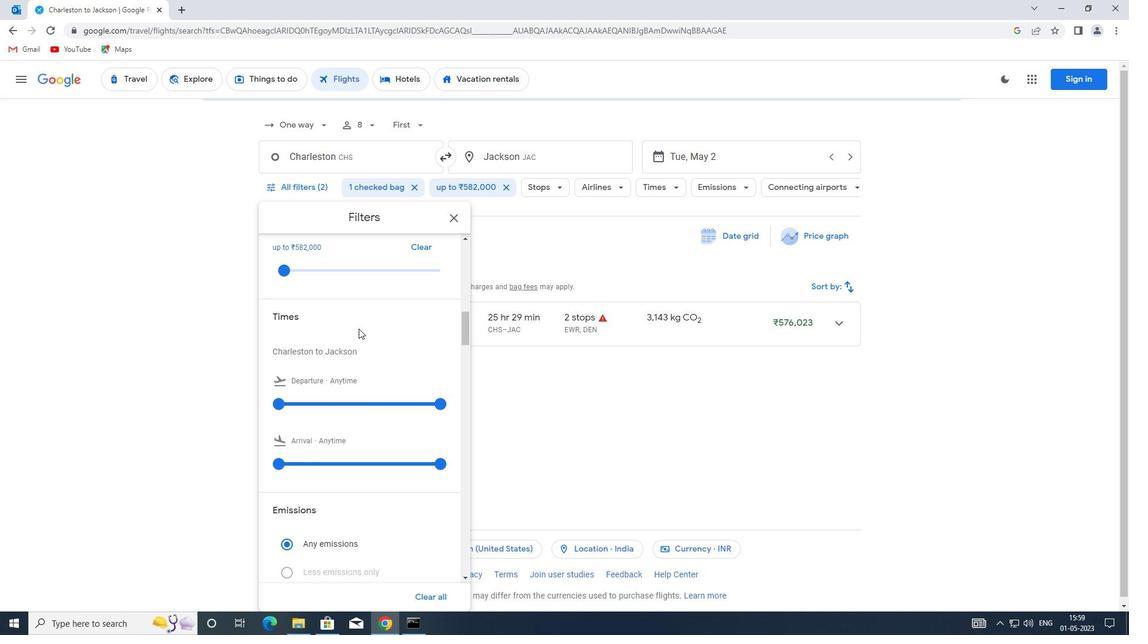 
Action: Mouse moved to (281, 294)
Screenshot: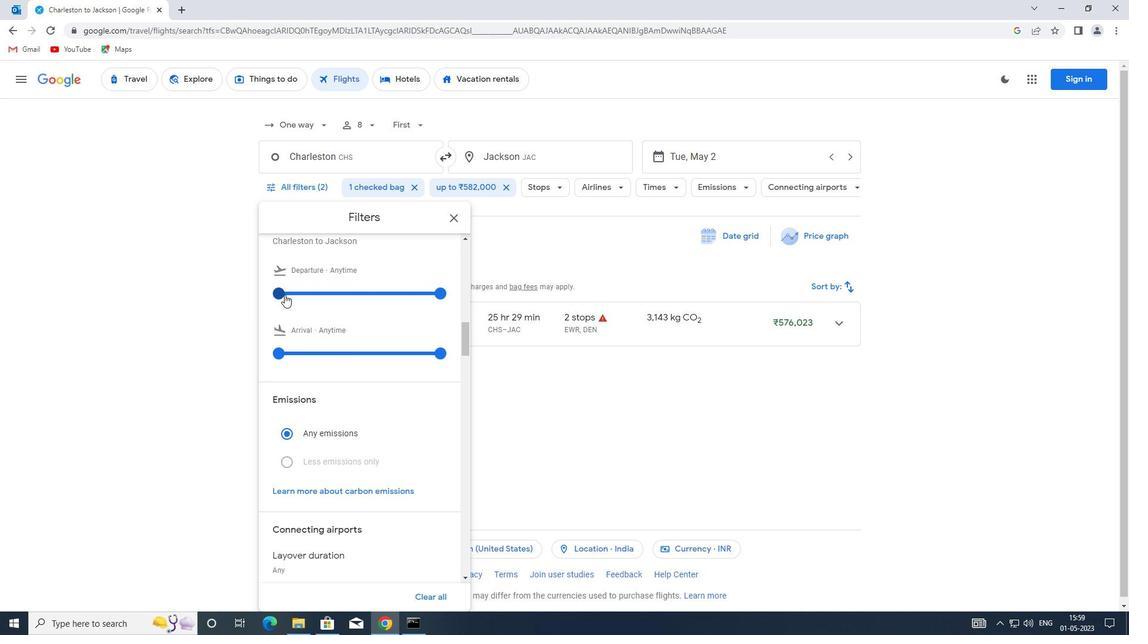 
Action: Mouse pressed left at (281, 294)
Screenshot: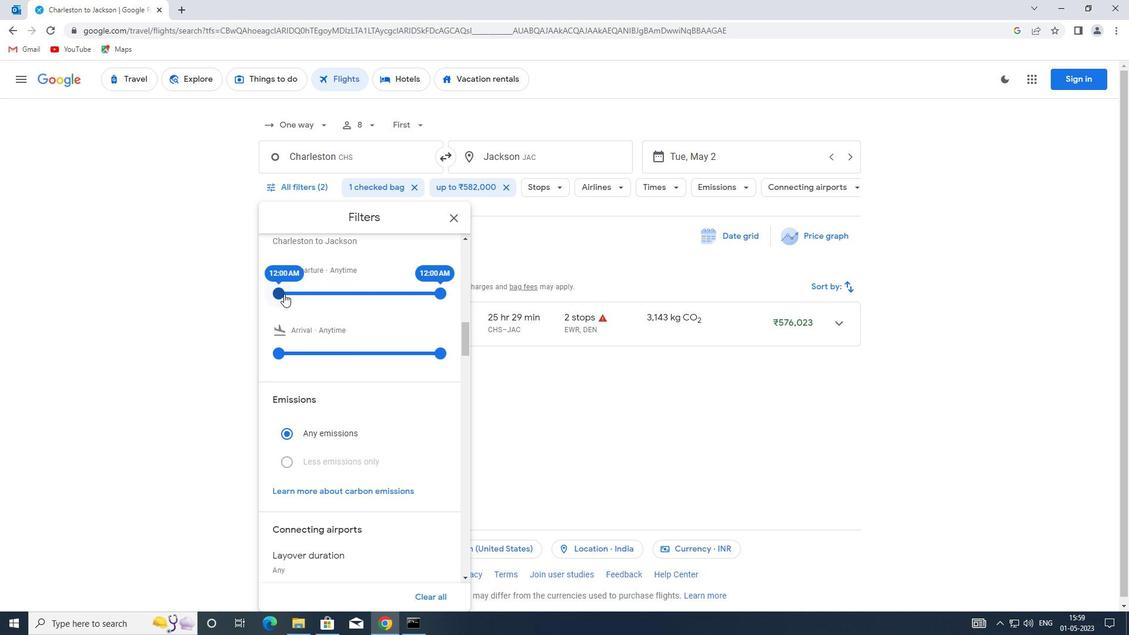 
Action: Mouse moved to (440, 291)
Screenshot: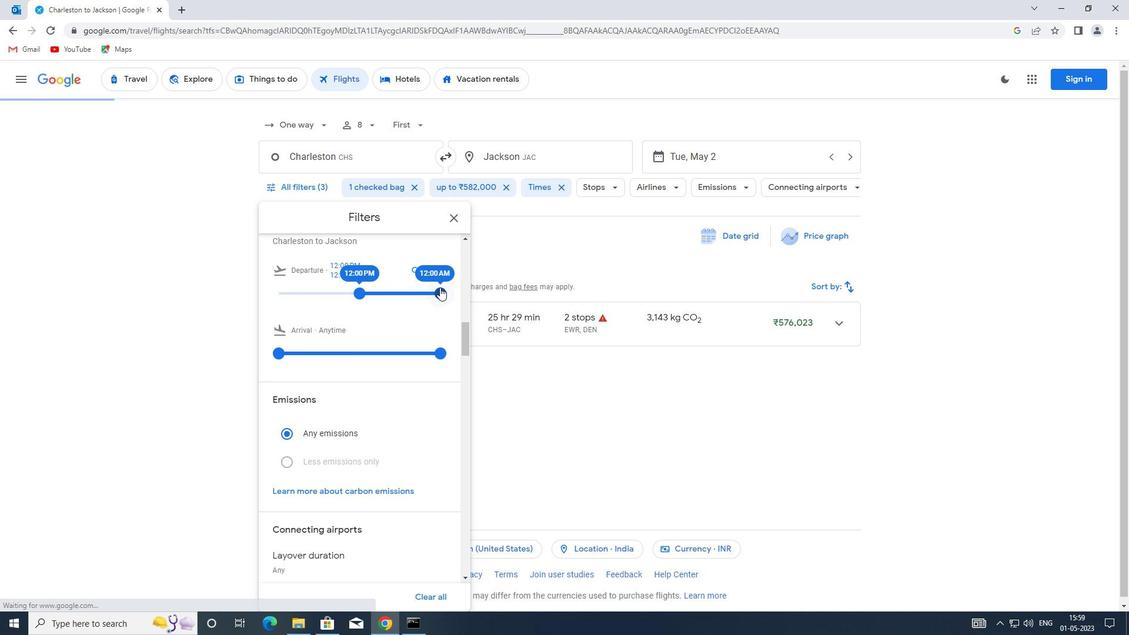 
Action: Mouse pressed left at (440, 291)
Screenshot: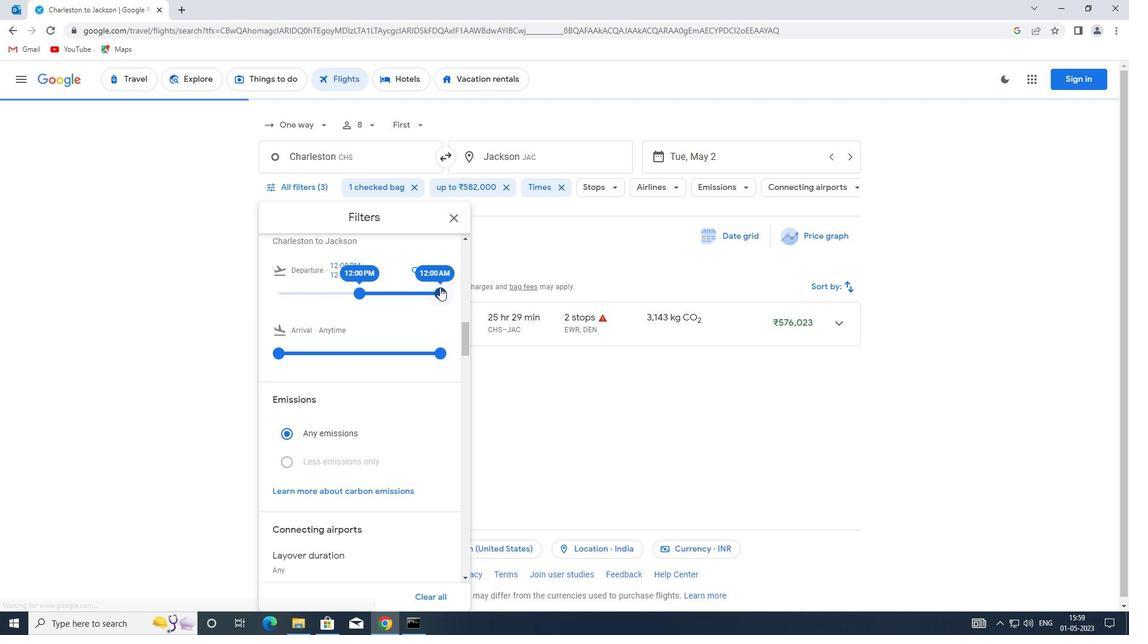 
Action: Mouse moved to (360, 293)
Screenshot: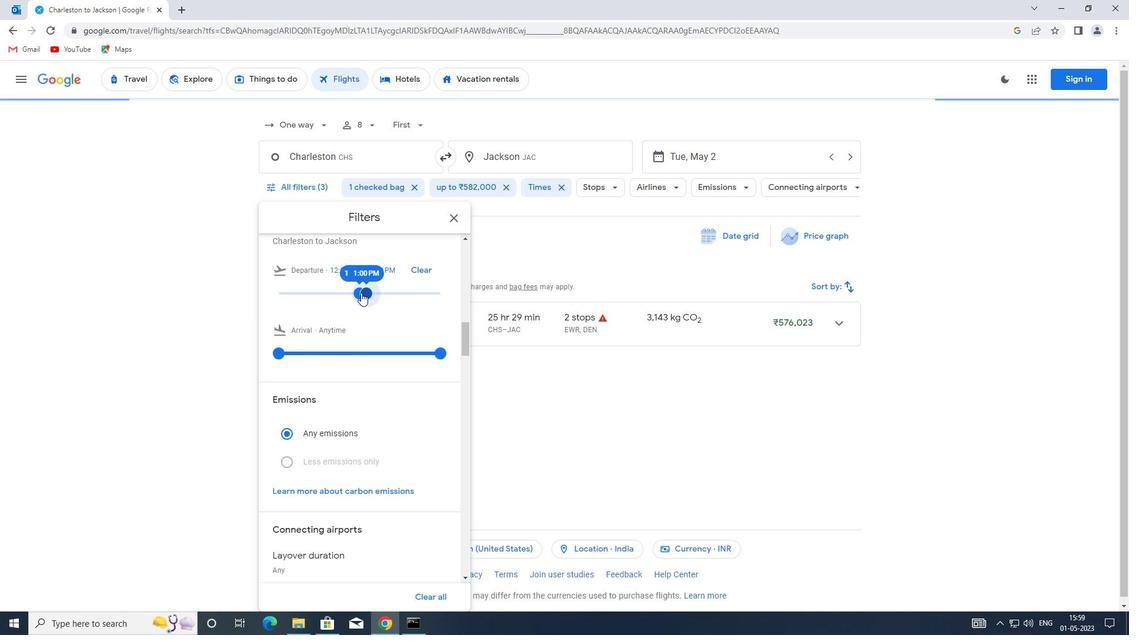
Action: Mouse scrolled (360, 292) with delta (0, 0)
Screenshot: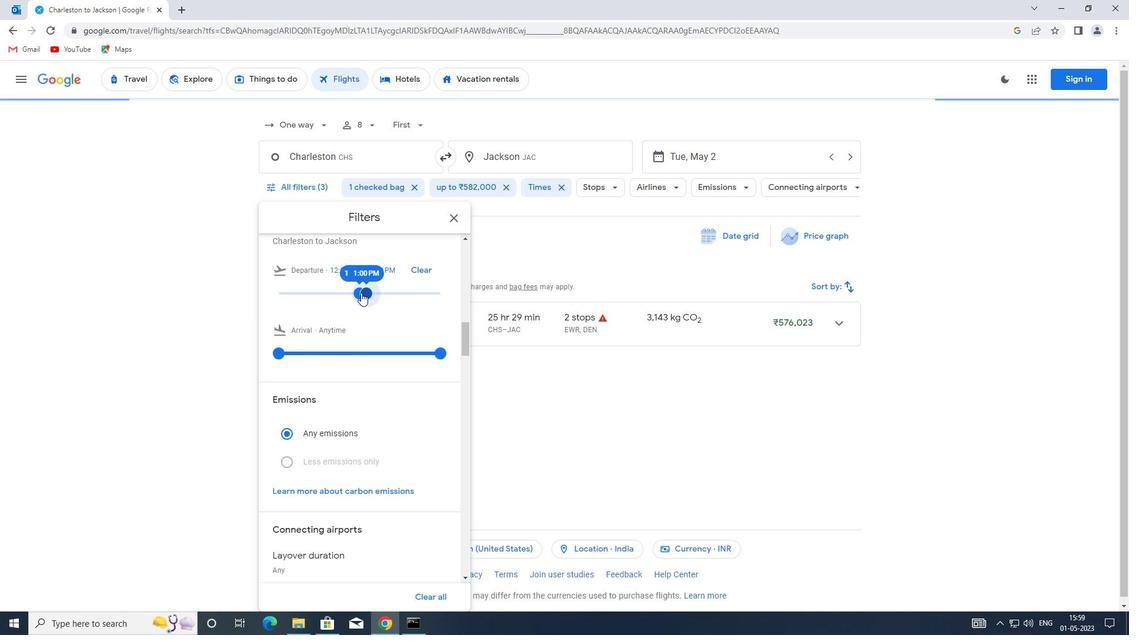 
Action: Mouse moved to (358, 295)
Screenshot: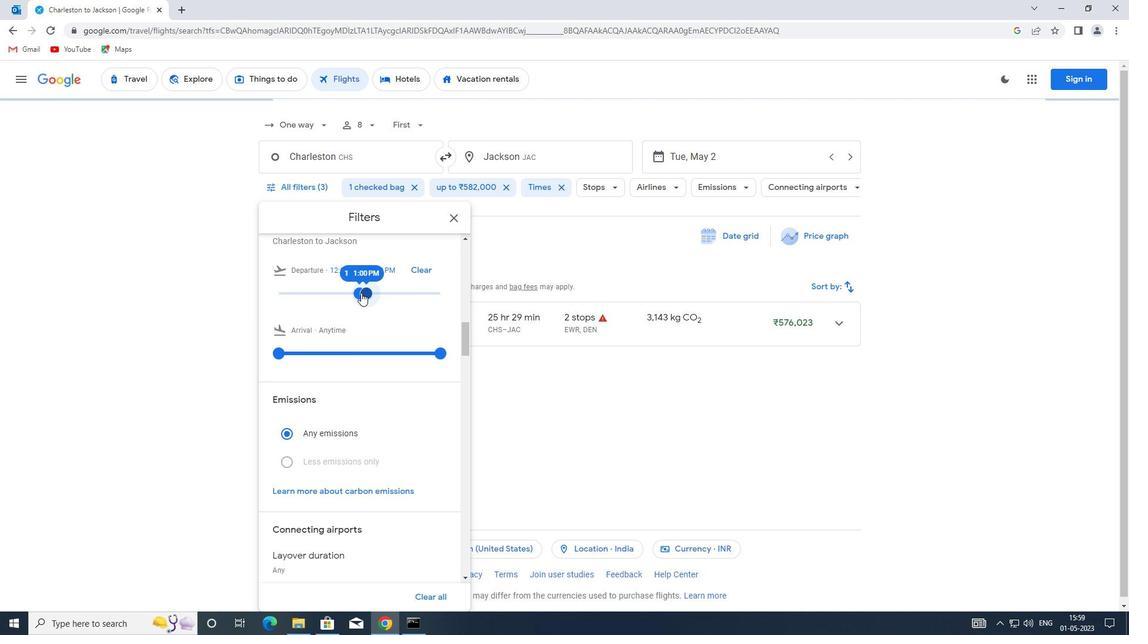 
Action: Mouse scrolled (358, 294) with delta (0, 0)
Screenshot: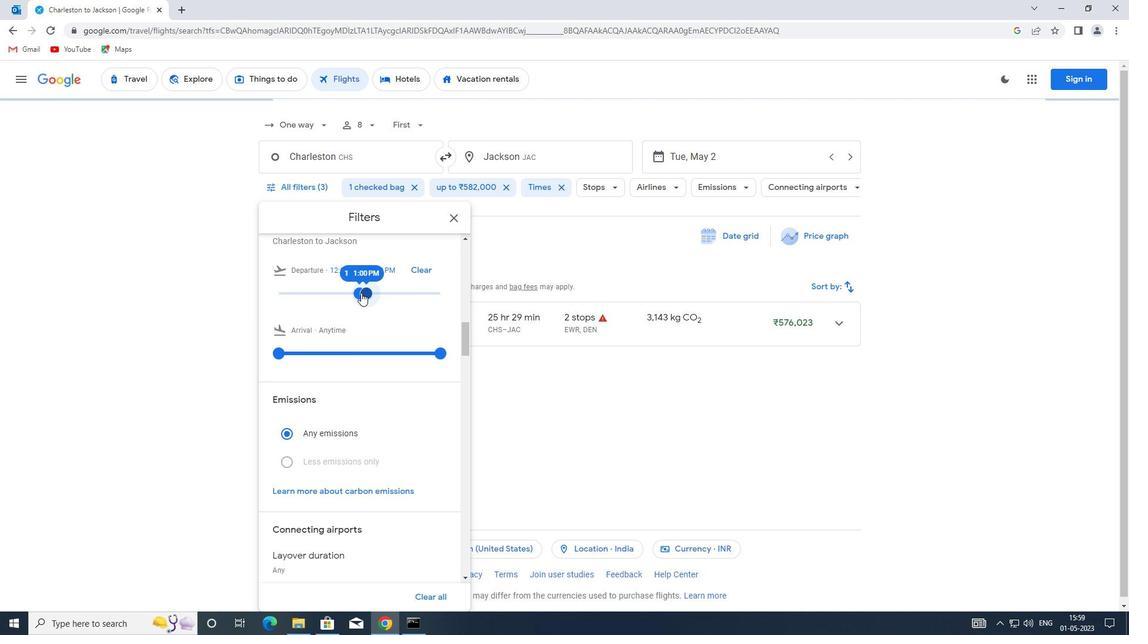 
Action: Mouse moved to (450, 218)
Screenshot: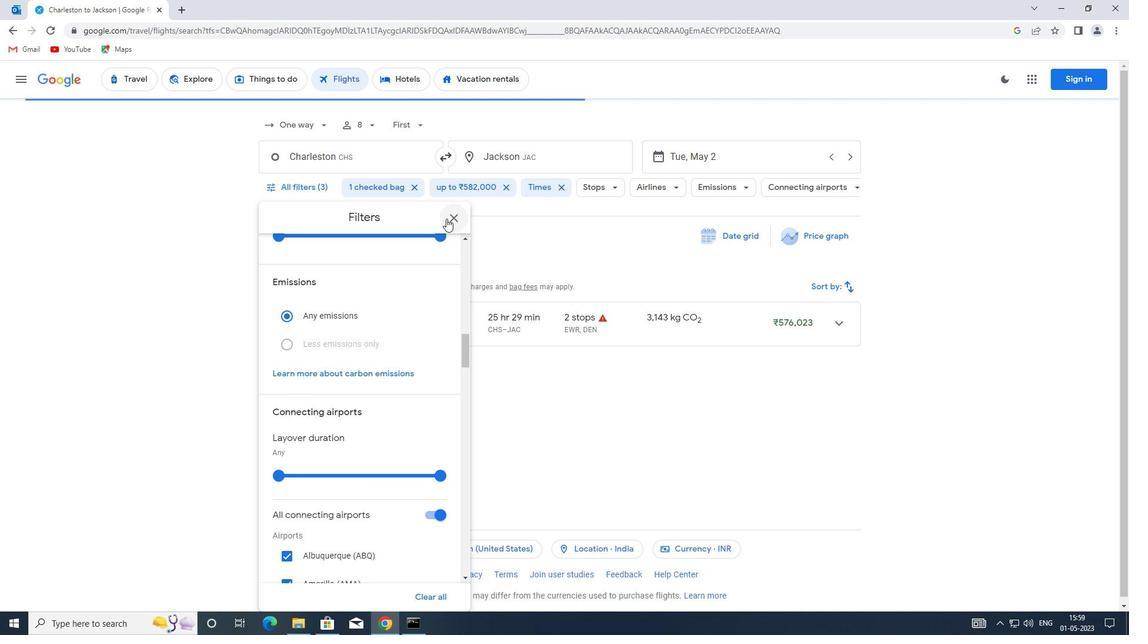 
Action: Mouse pressed left at (450, 218)
Screenshot: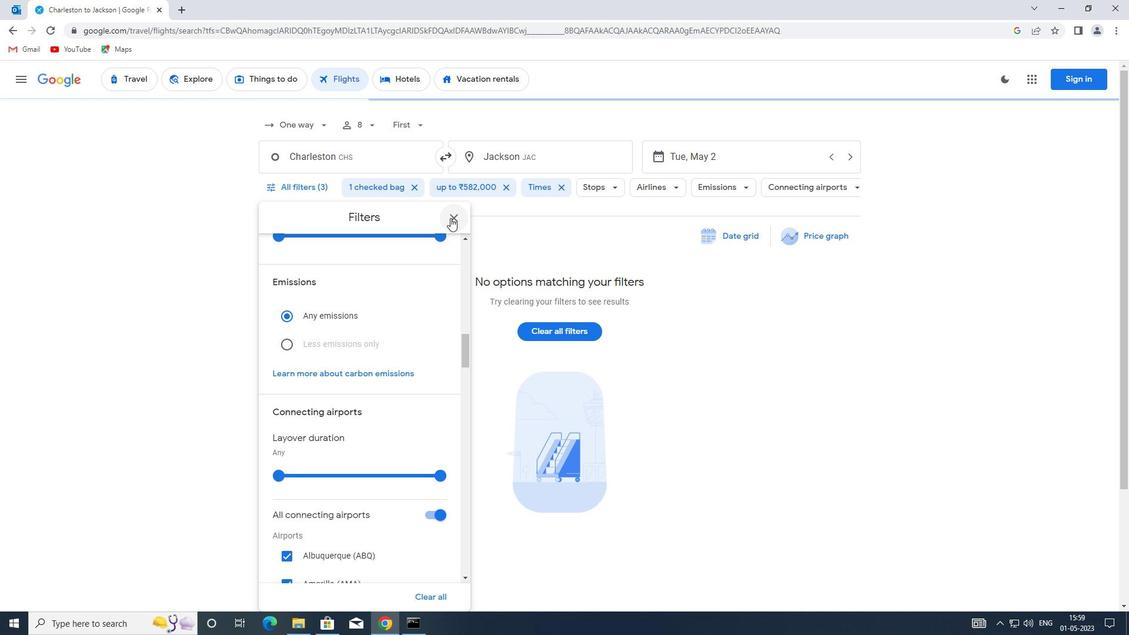 
Action: Mouse moved to (449, 219)
Screenshot: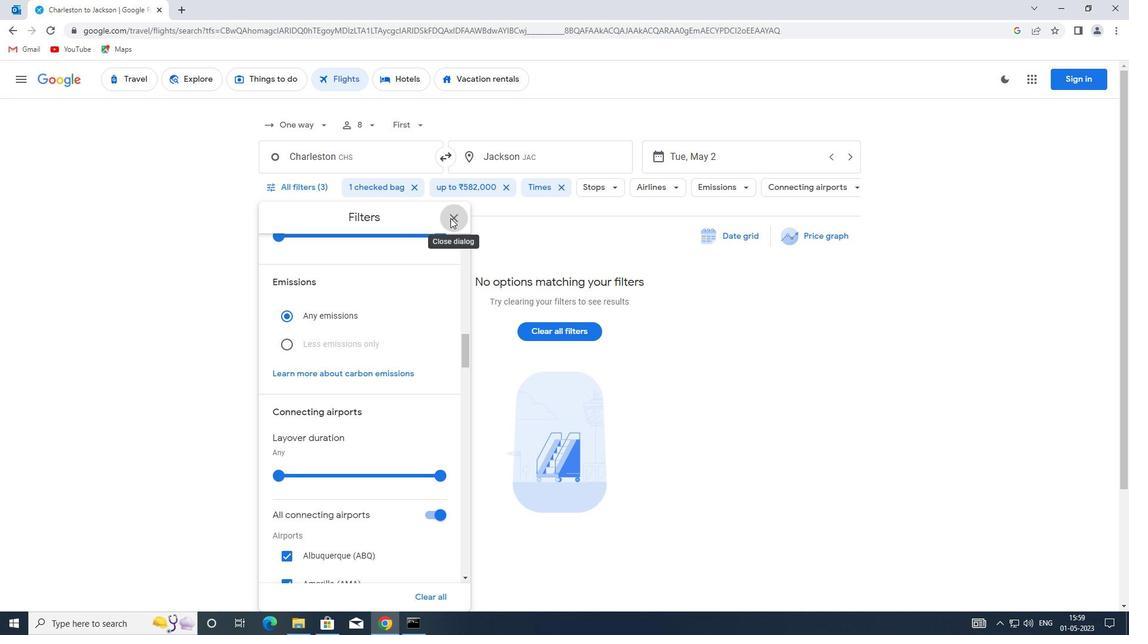 
